 Task: Buy 5 Spectrophotometer & Colorimeter Accessories from Measuring & Testing section under best seller category for shipping address: Gavin Kelly, 1403 Camden Street, Reno, Nevada 89501, Cell Number 7752551231. Pay from credit card ending with 6759, CVV 506
Action: Mouse moved to (307, 226)
Screenshot: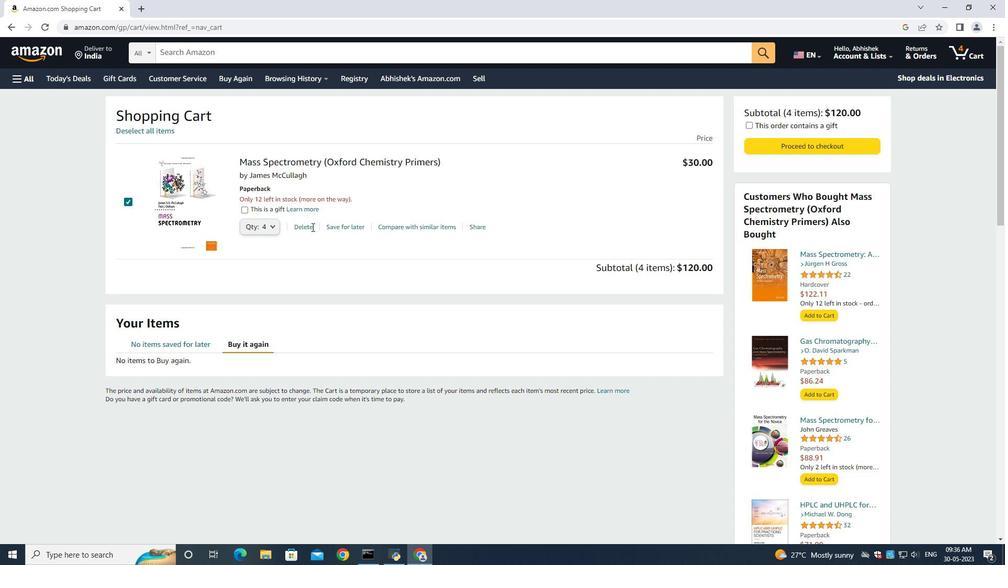 
Action: Mouse pressed left at (307, 226)
Screenshot: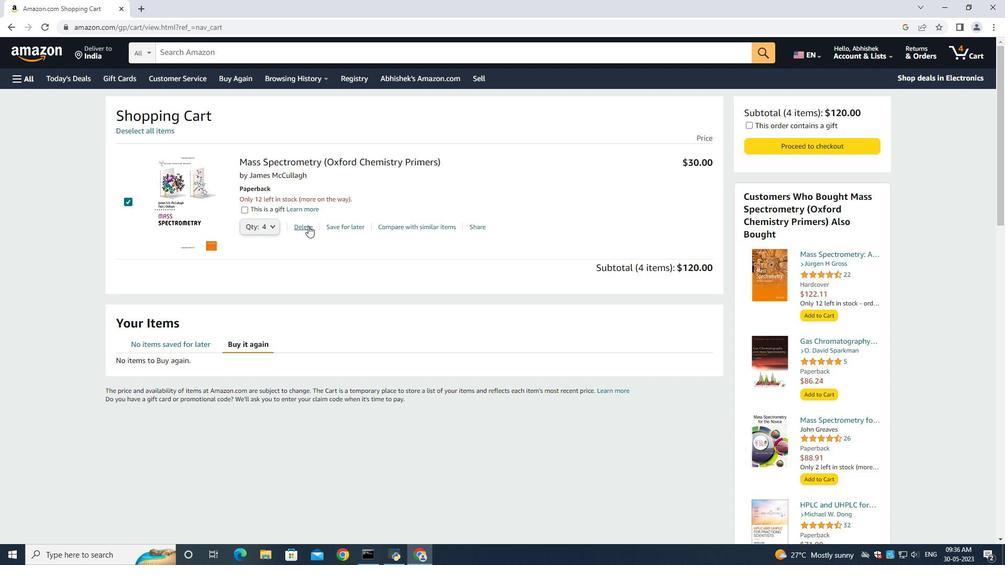 
Action: Mouse moved to (6, 54)
Screenshot: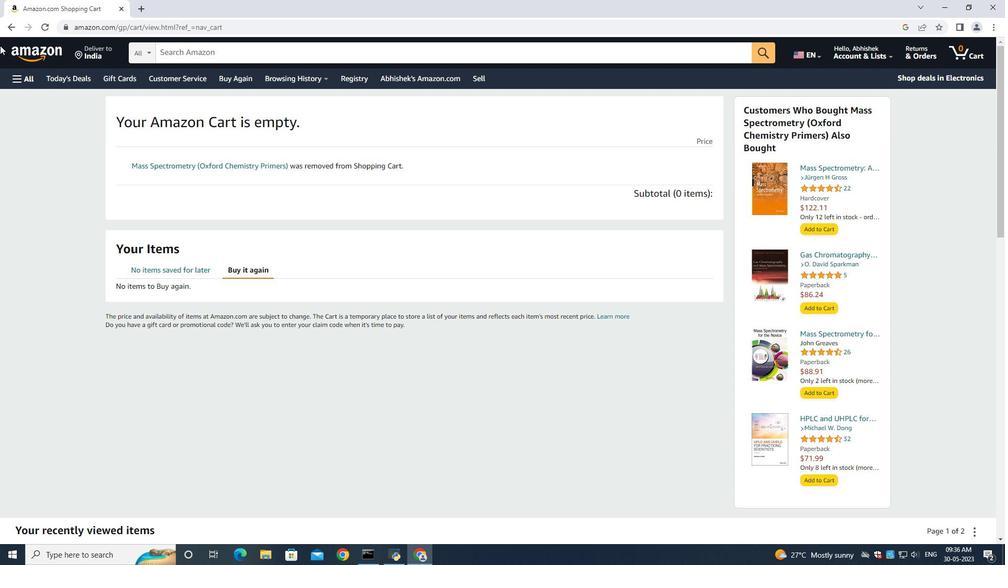 
Action: Mouse pressed left at (6, 54)
Screenshot: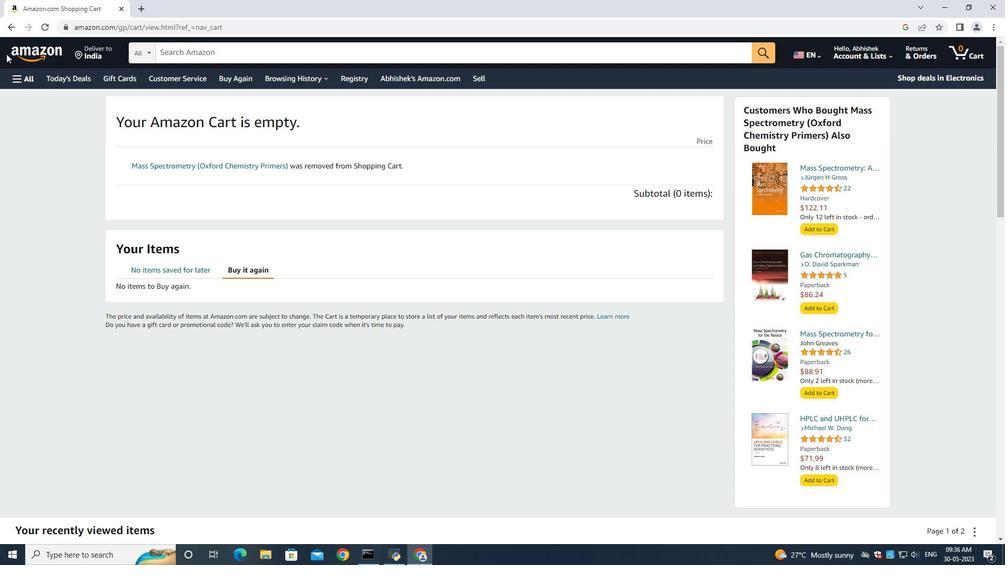 
Action: Mouse moved to (8, 75)
Screenshot: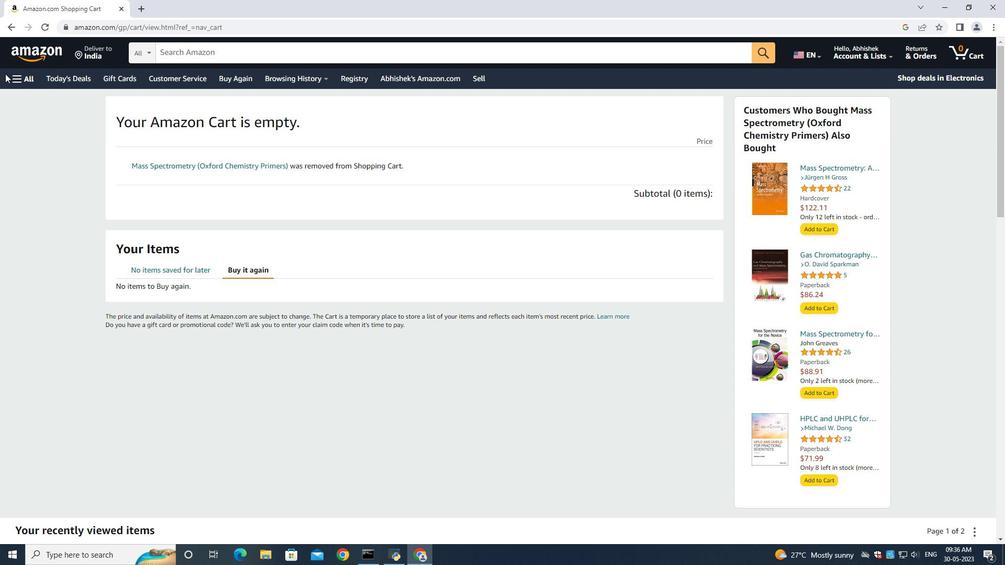 
Action: Mouse pressed left at (8, 75)
Screenshot: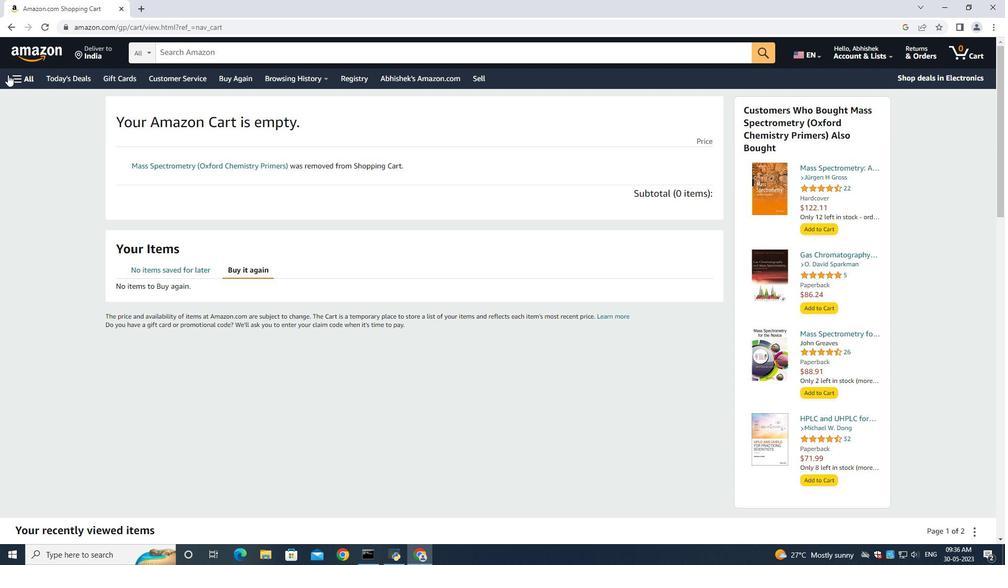 
Action: Mouse moved to (226, 72)
Screenshot: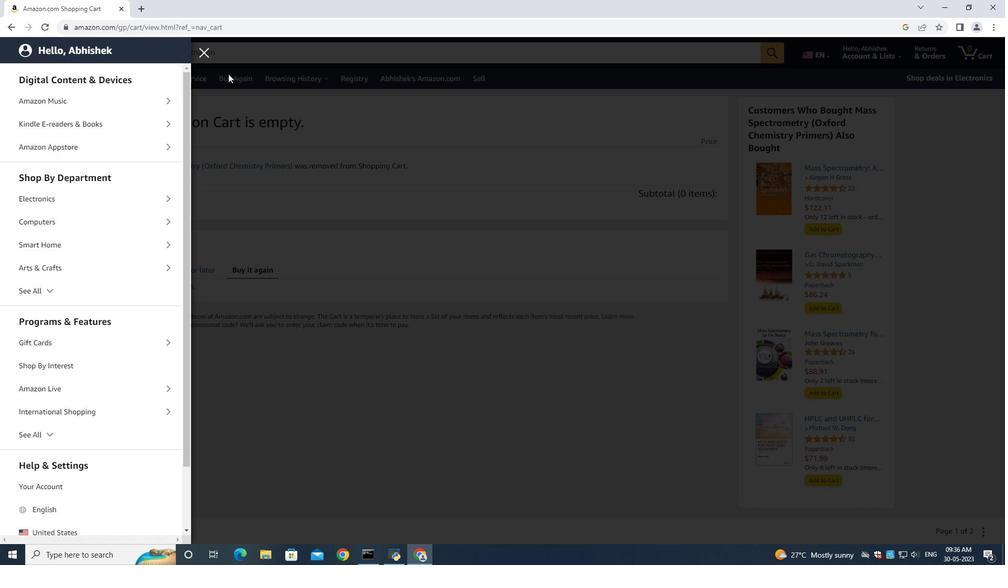 
Action: Mouse pressed left at (226, 72)
Screenshot: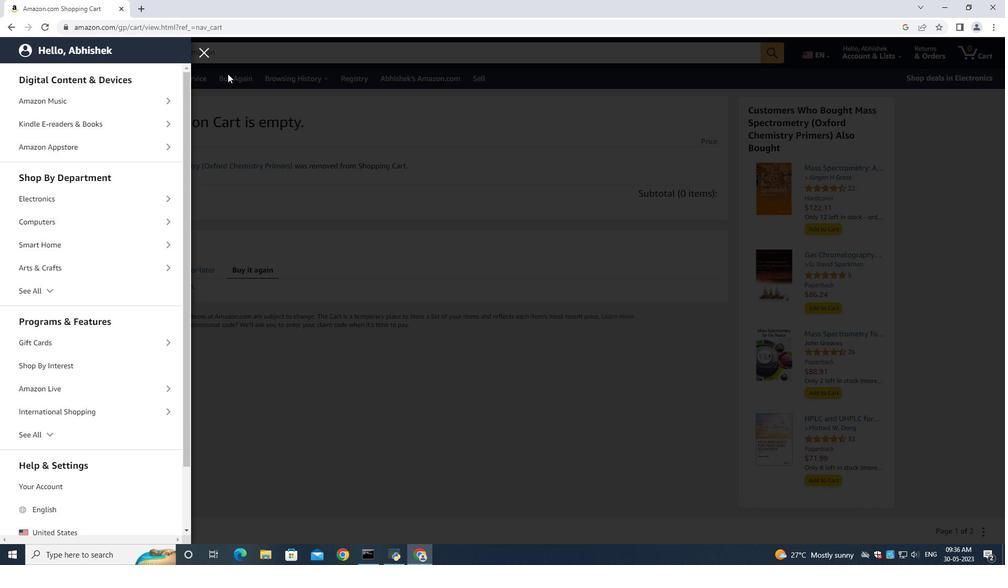
Action: Mouse moved to (40, 56)
Screenshot: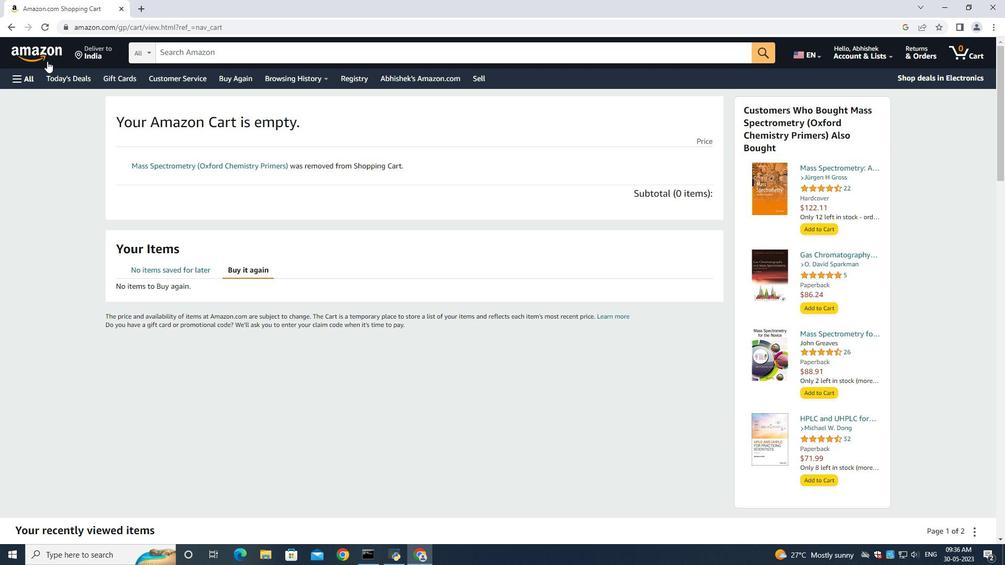 
Action: Mouse pressed left at (40, 56)
Screenshot: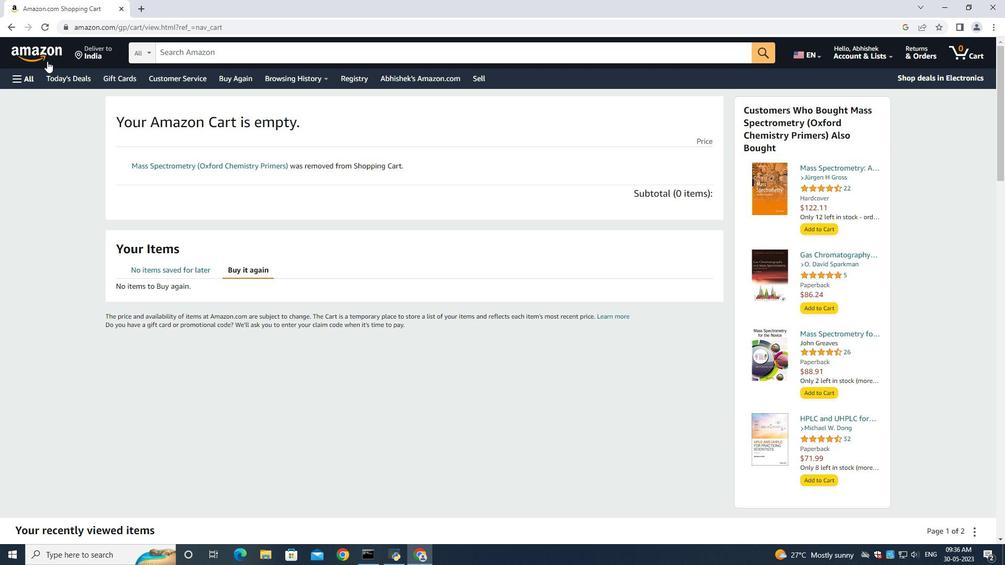 
Action: Mouse moved to (25, 75)
Screenshot: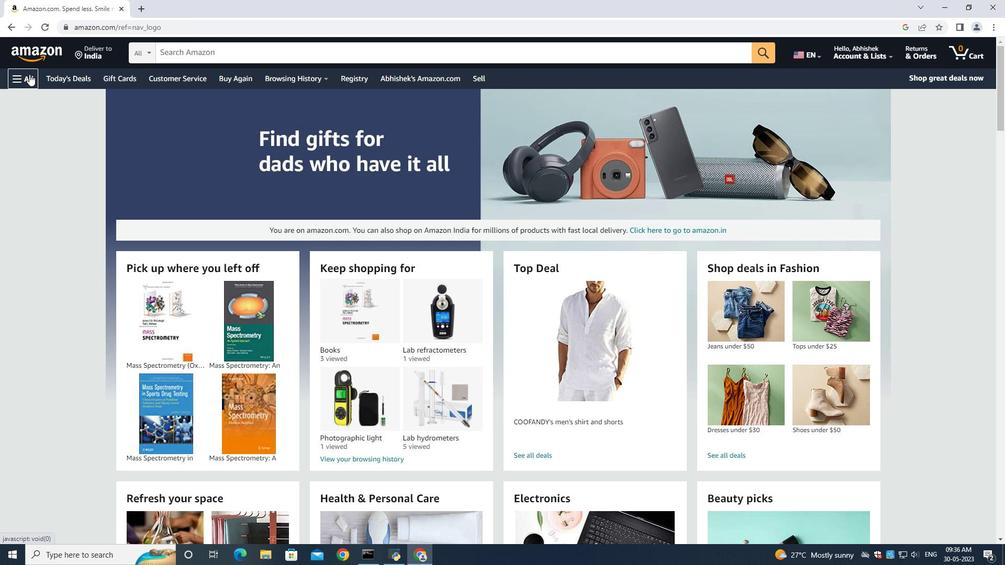 
Action: Mouse pressed left at (25, 75)
Screenshot: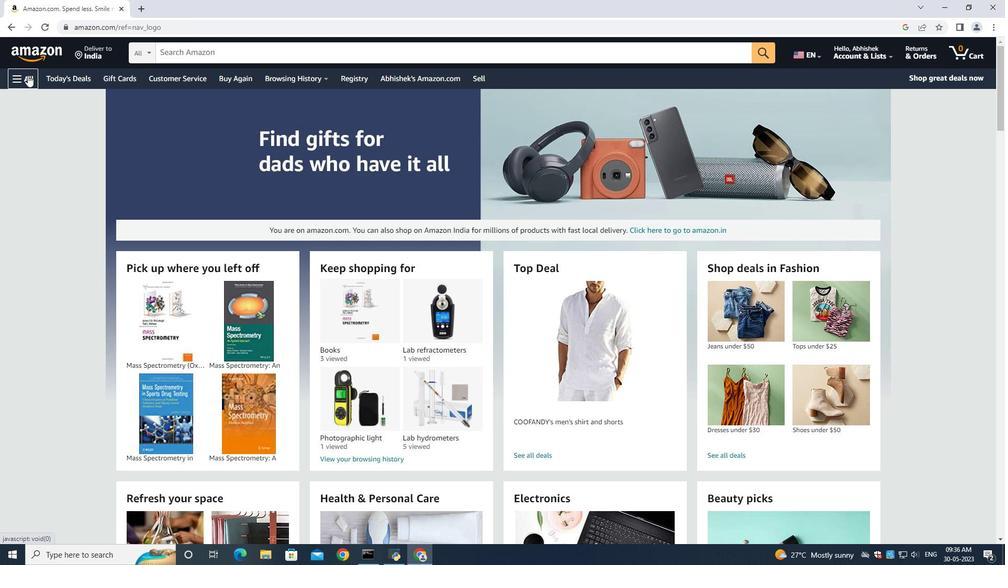 
Action: Mouse moved to (127, 155)
Screenshot: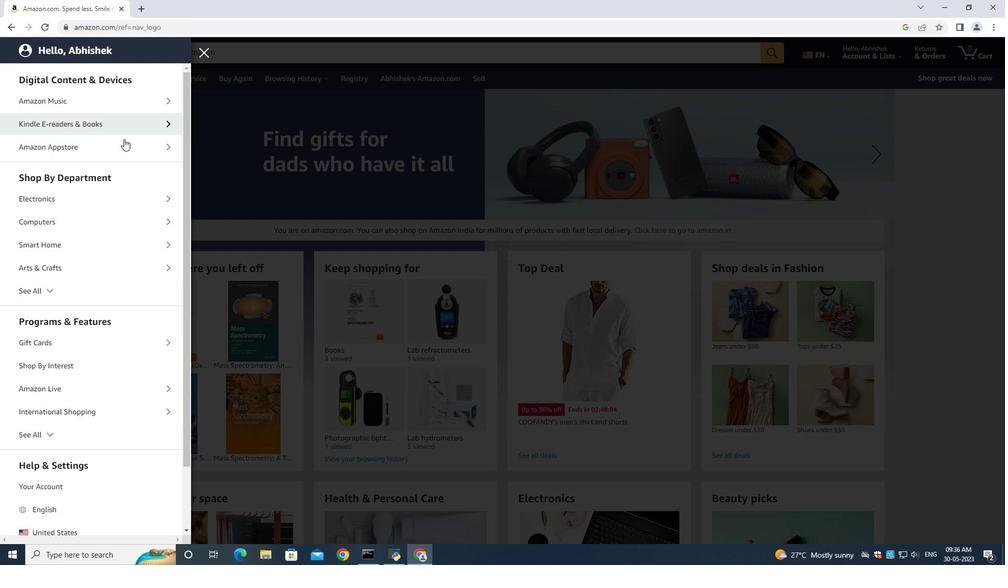 
Action: Mouse scrolled (127, 154) with delta (0, 0)
Screenshot: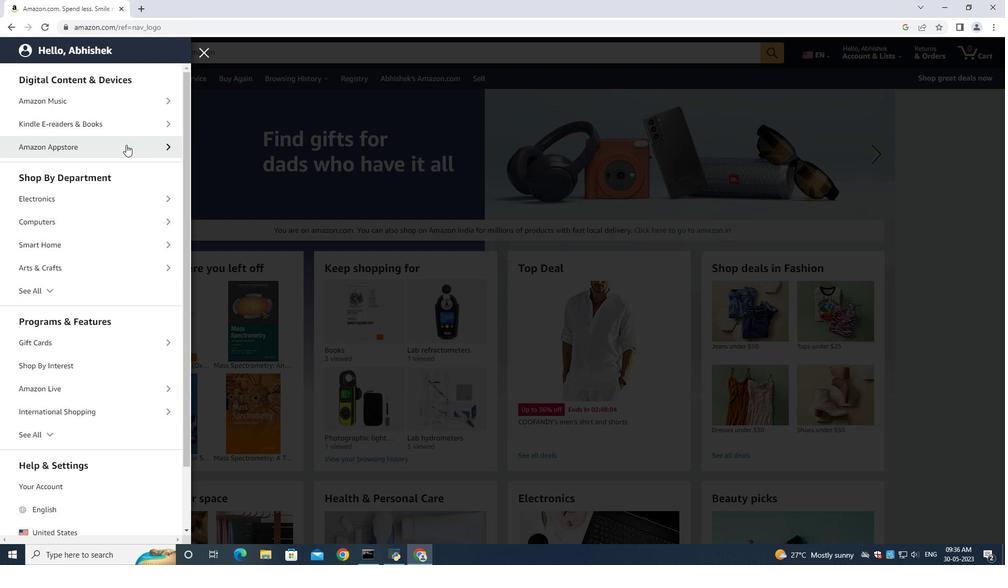 
Action: Mouse moved to (126, 159)
Screenshot: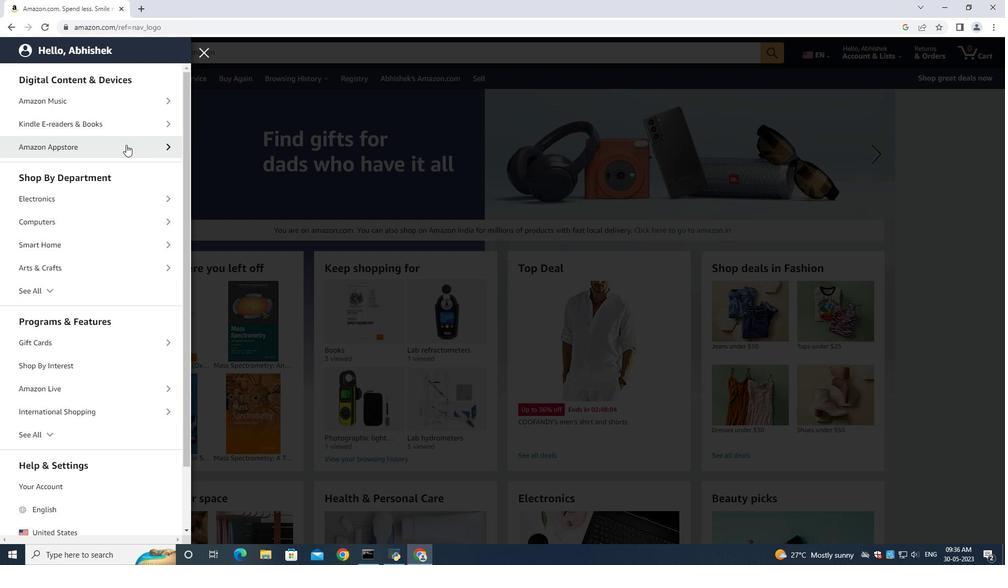 
Action: Mouse scrolled (126, 158) with delta (0, 0)
Screenshot: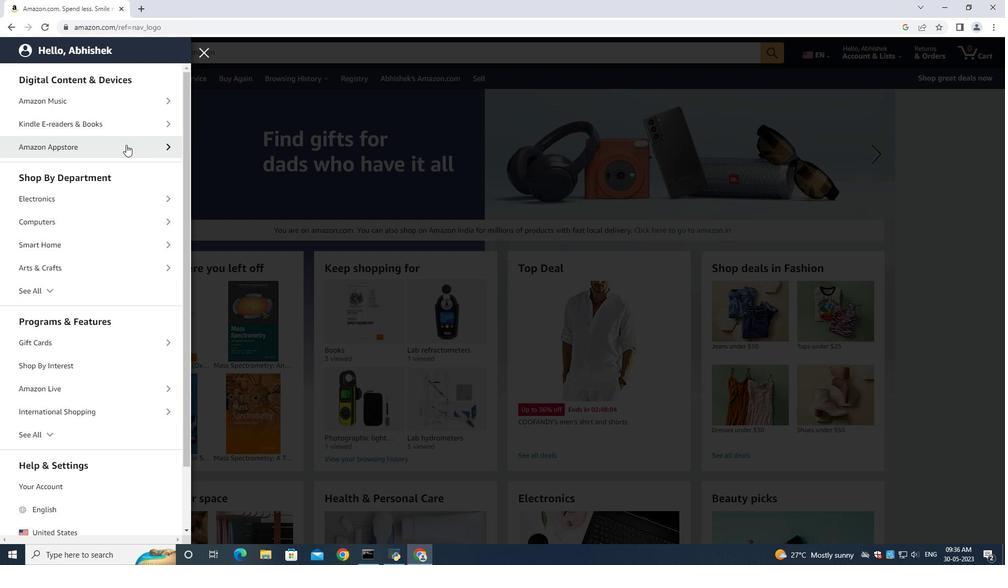 
Action: Mouse moved to (126, 160)
Screenshot: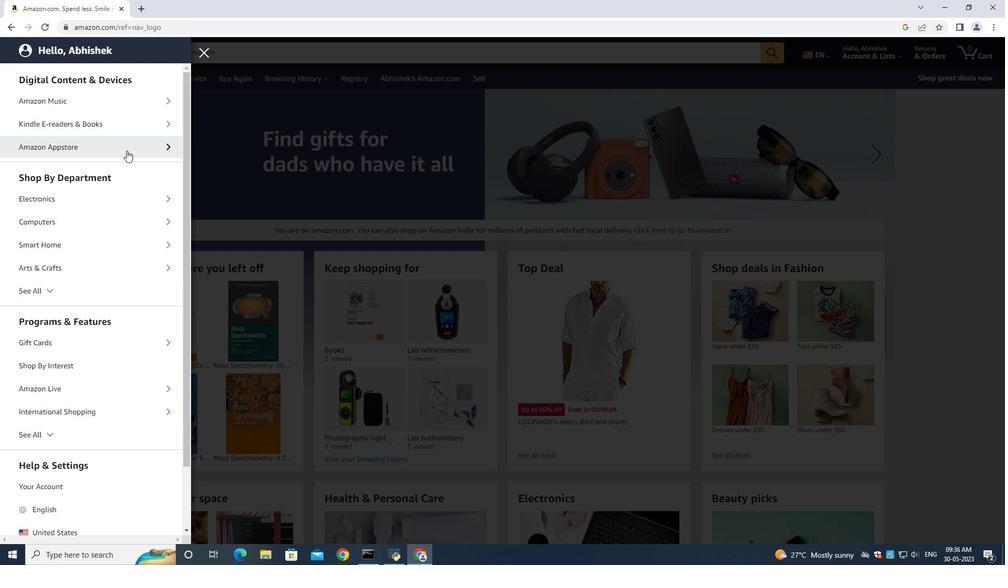 
Action: Mouse scrolled (126, 160) with delta (0, 0)
Screenshot: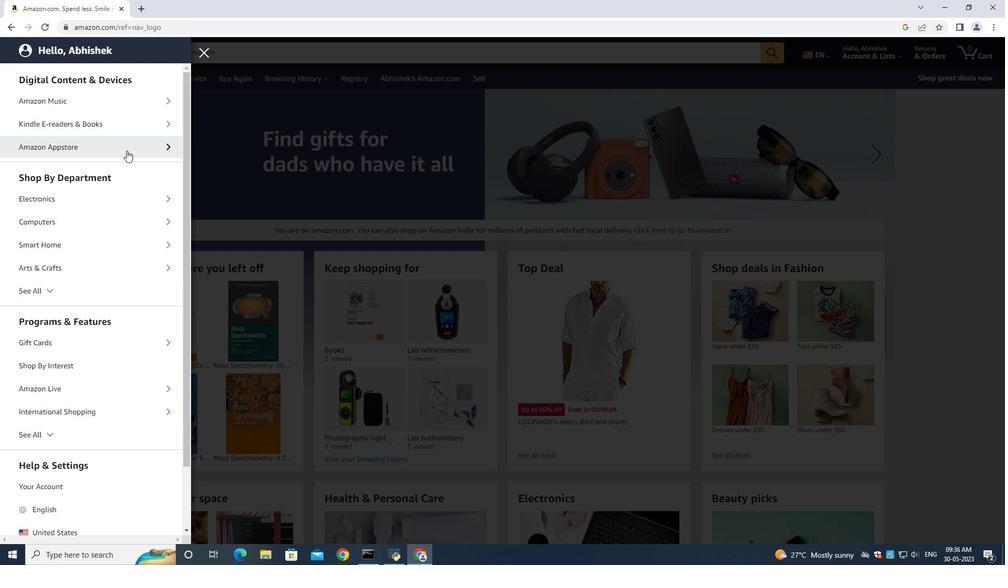 
Action: Mouse moved to (125, 160)
Screenshot: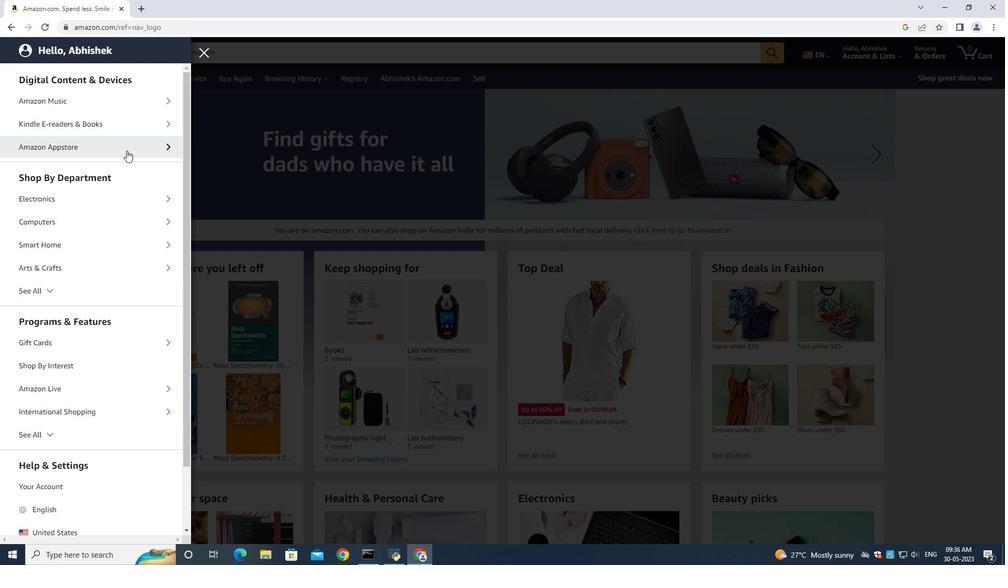 
Action: Mouse scrolled (125, 160) with delta (0, 0)
Screenshot: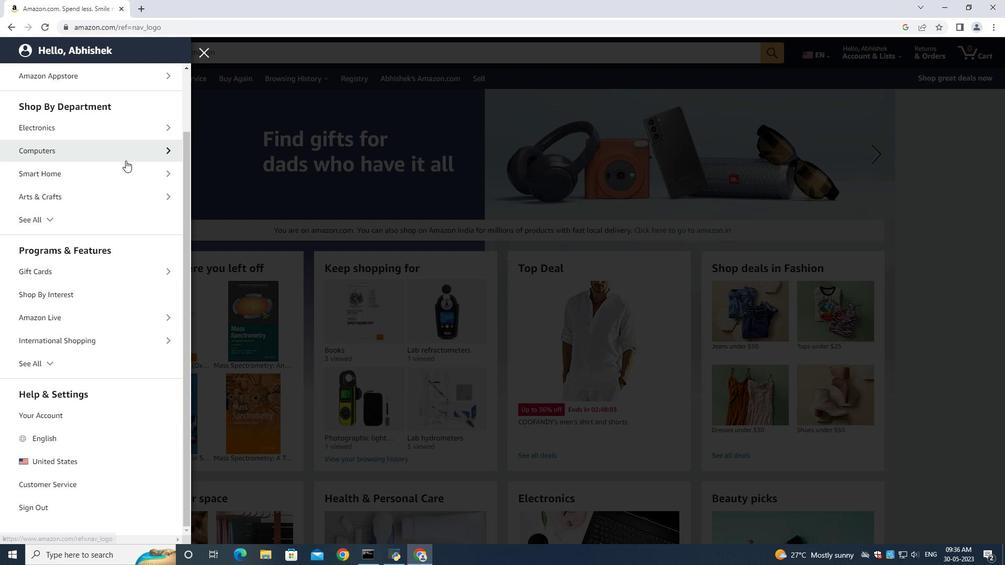 
Action: Mouse scrolled (125, 160) with delta (0, 0)
Screenshot: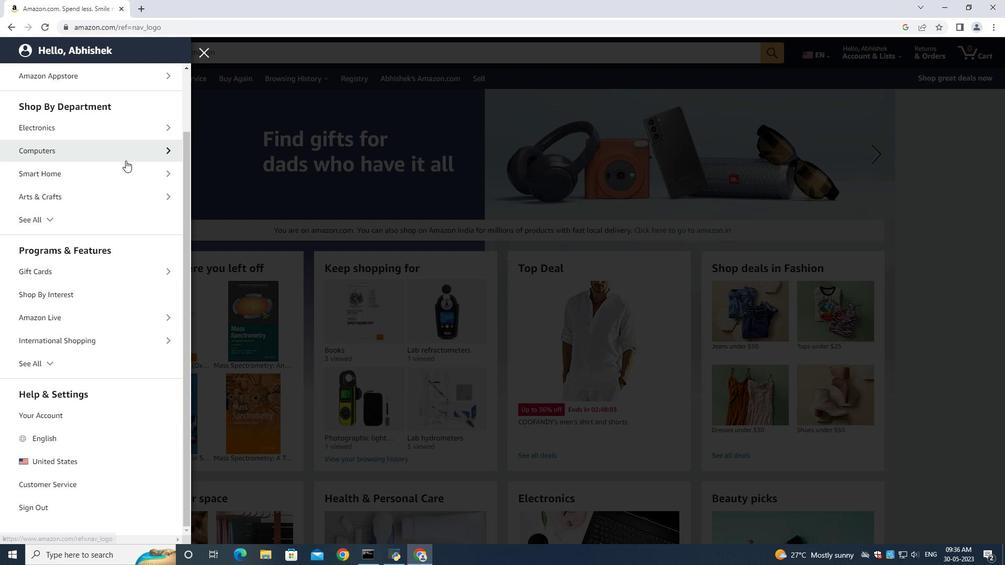 
Action: Mouse moved to (71, 361)
Screenshot: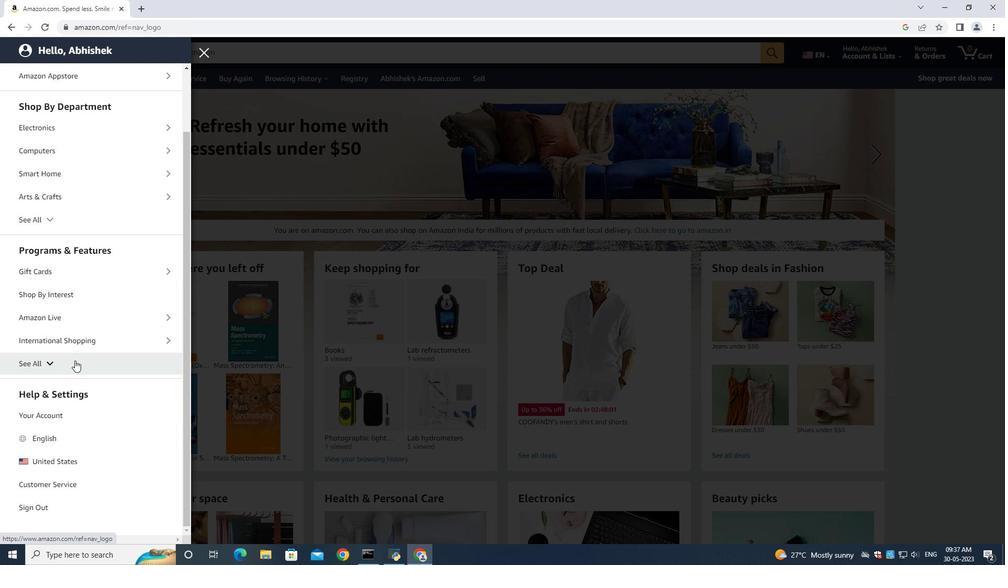 
Action: Mouse pressed left at (71, 361)
Screenshot: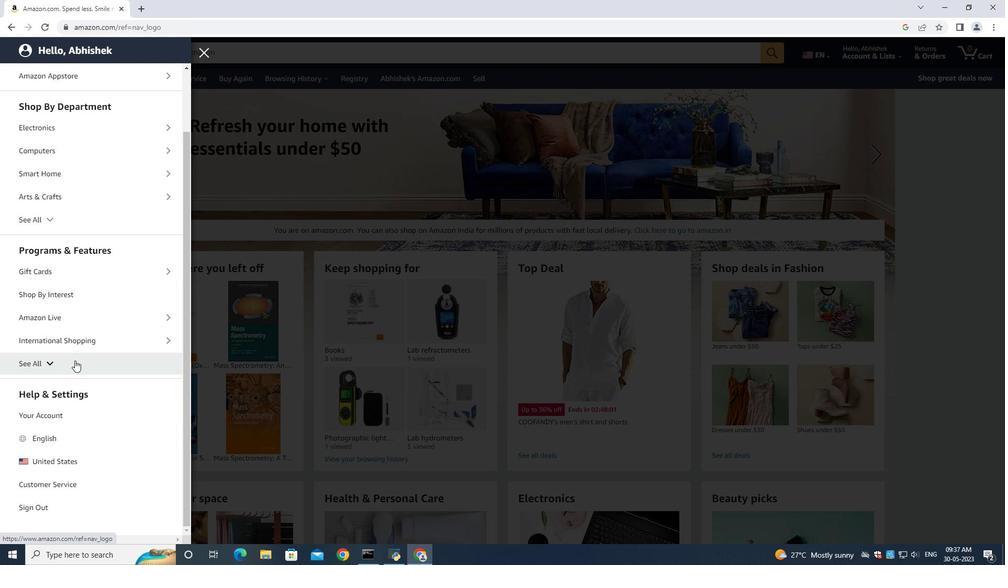 
Action: Mouse moved to (150, 243)
Screenshot: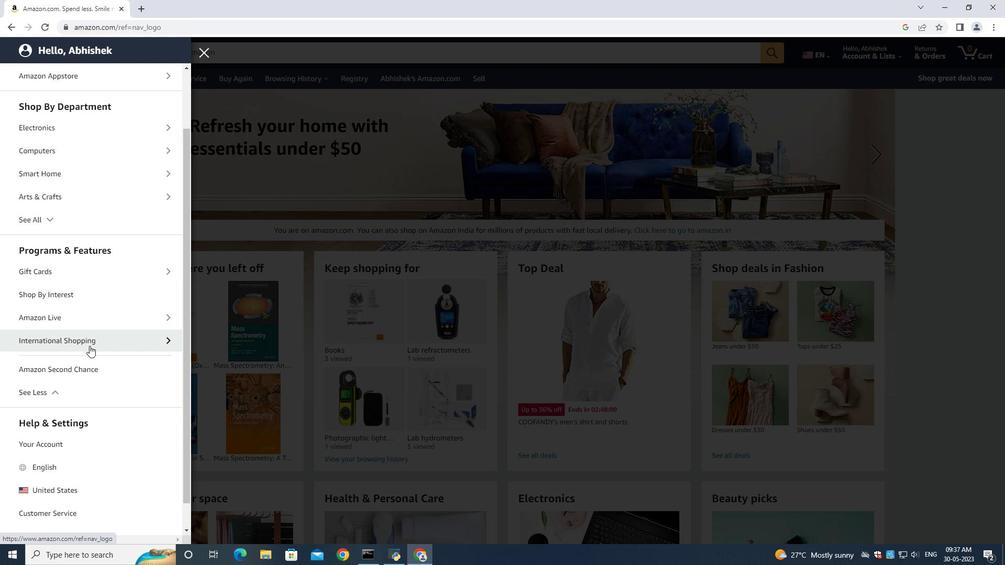 
Action: Mouse scrolled (150, 243) with delta (0, 0)
Screenshot: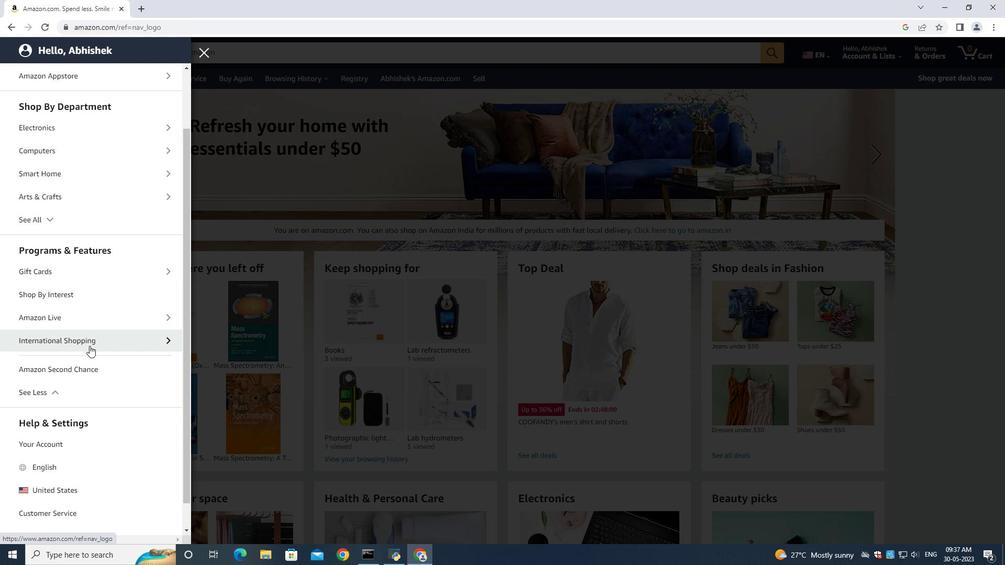 
Action: Mouse moved to (151, 241)
Screenshot: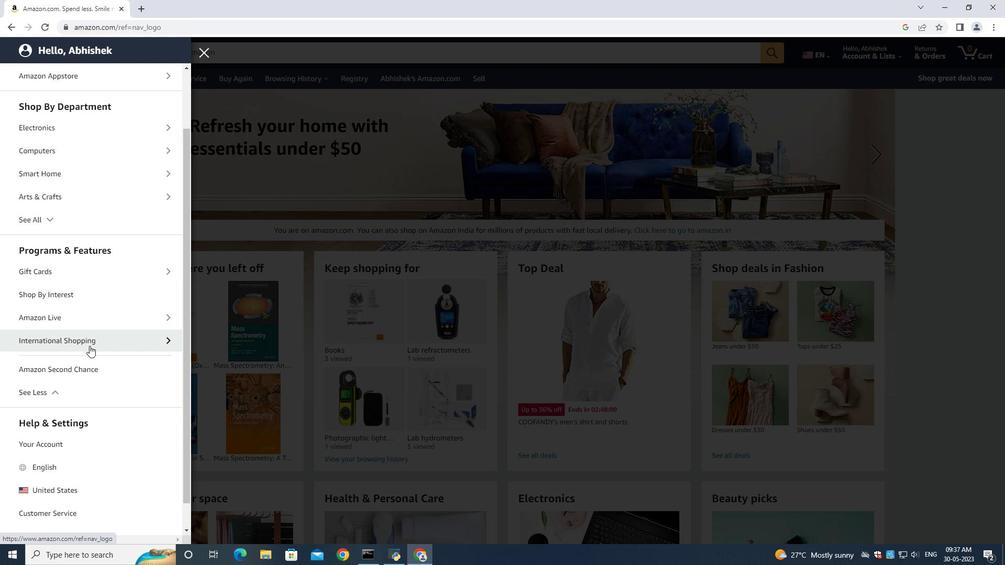 
Action: Mouse scrolled (150, 242) with delta (0, 0)
Screenshot: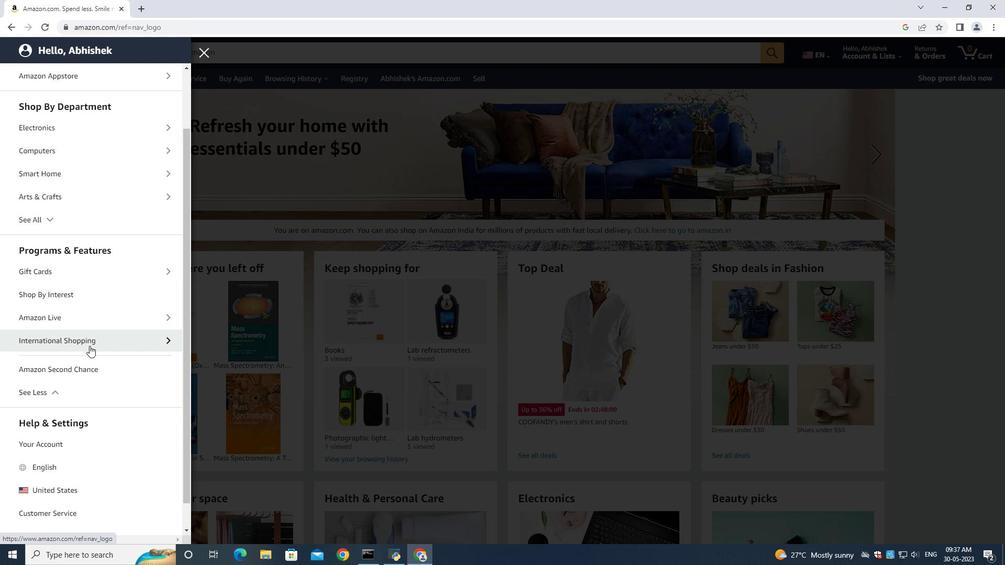 
Action: Mouse scrolled (151, 242) with delta (0, 0)
Screenshot: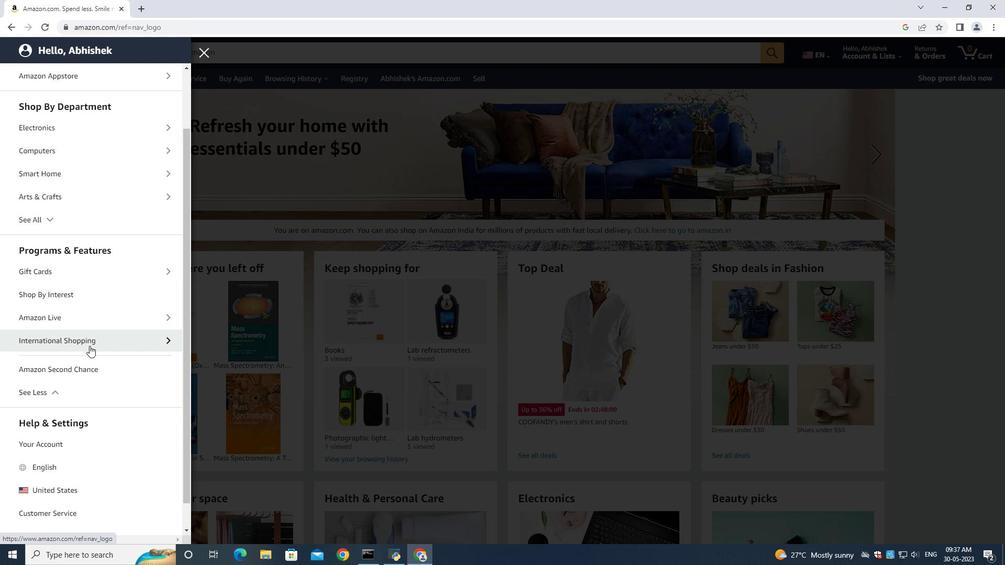 
Action: Mouse scrolled (151, 242) with delta (0, 0)
Screenshot: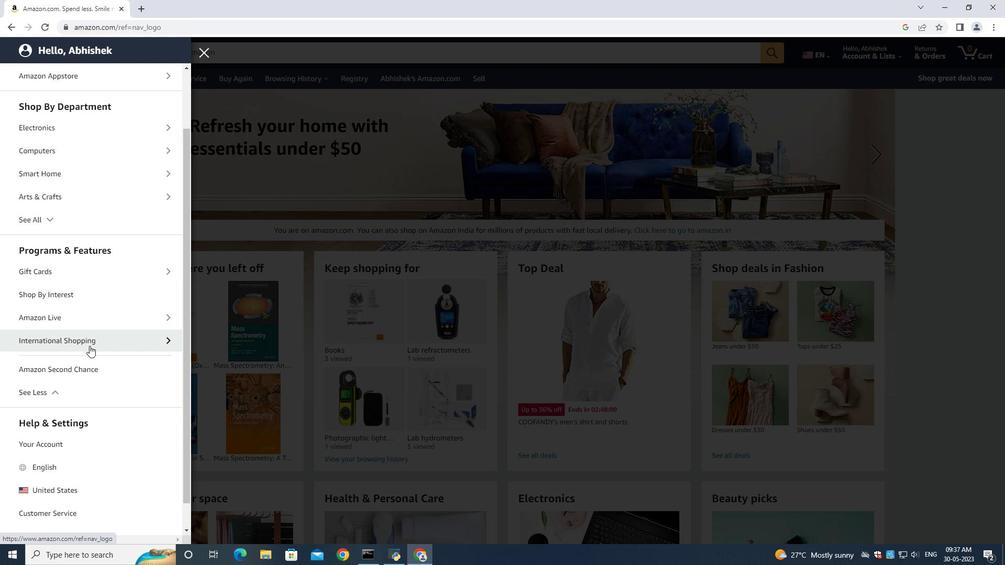 
Action: Mouse scrolled (151, 242) with delta (0, 0)
Screenshot: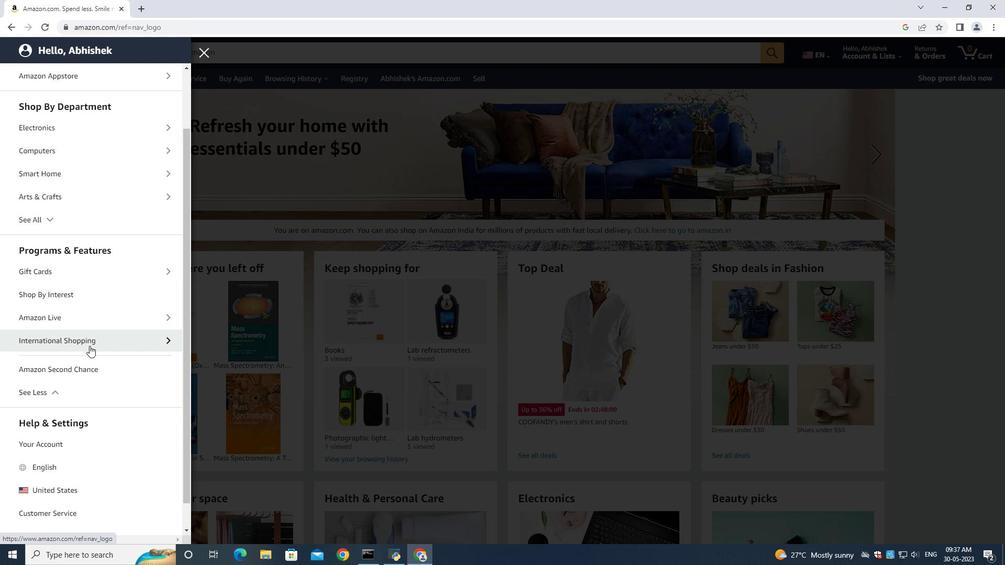 
Action: Mouse scrolled (151, 242) with delta (0, 0)
Screenshot: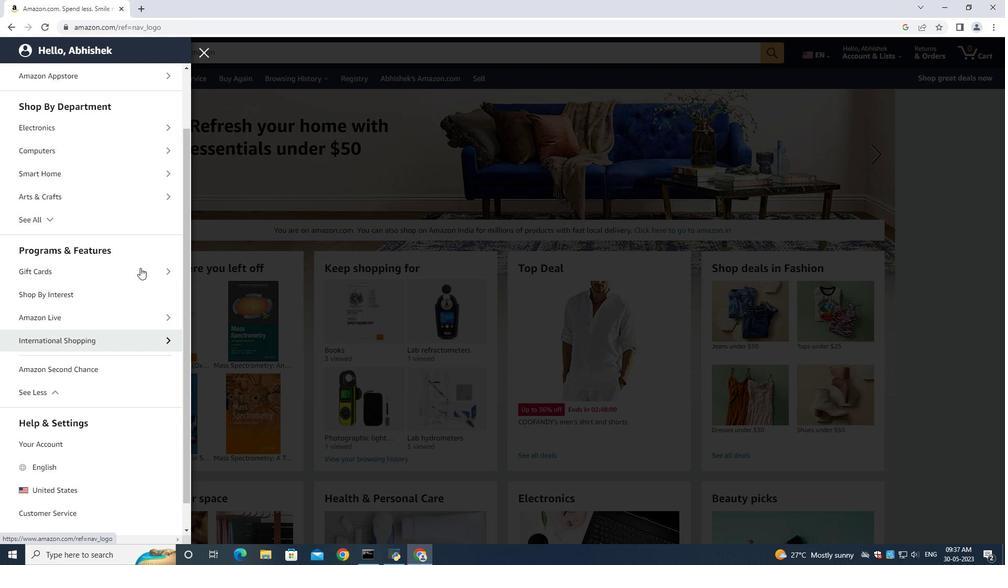 
Action: Mouse moved to (151, 241)
Screenshot: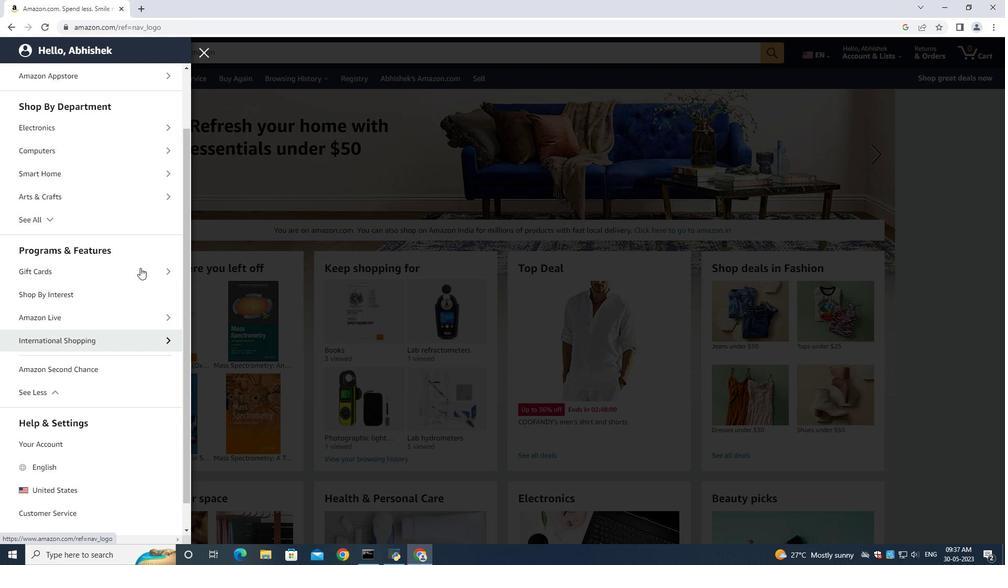
Action: Mouse scrolled (151, 241) with delta (0, 0)
Screenshot: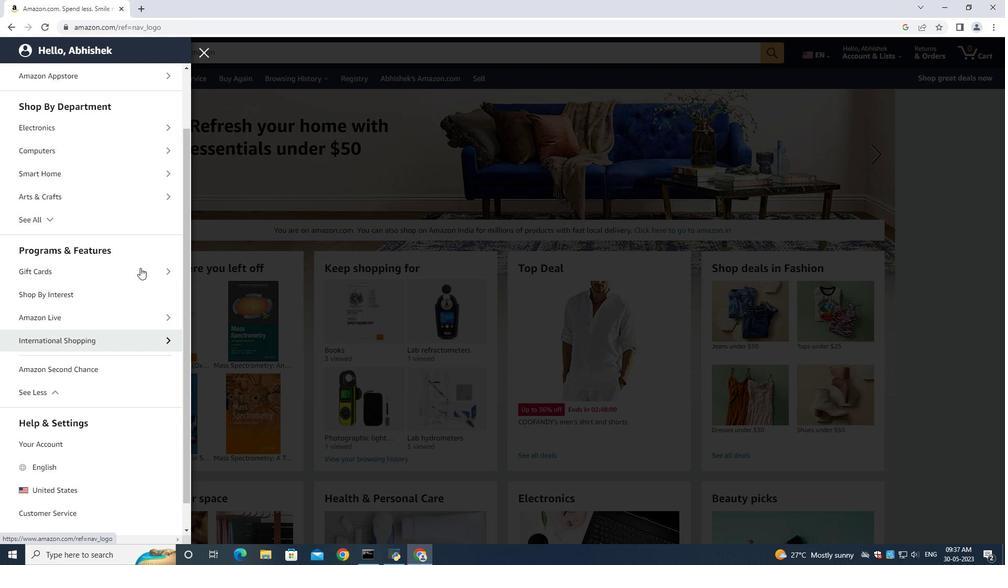 
Action: Mouse scrolled (151, 241) with delta (0, 0)
Screenshot: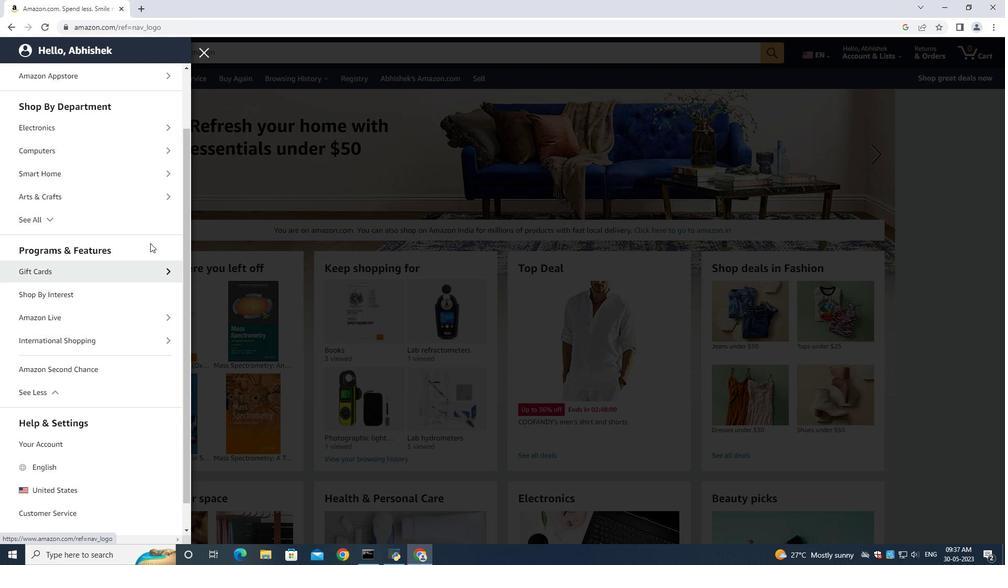 
Action: Mouse scrolled (151, 241) with delta (0, 0)
Screenshot: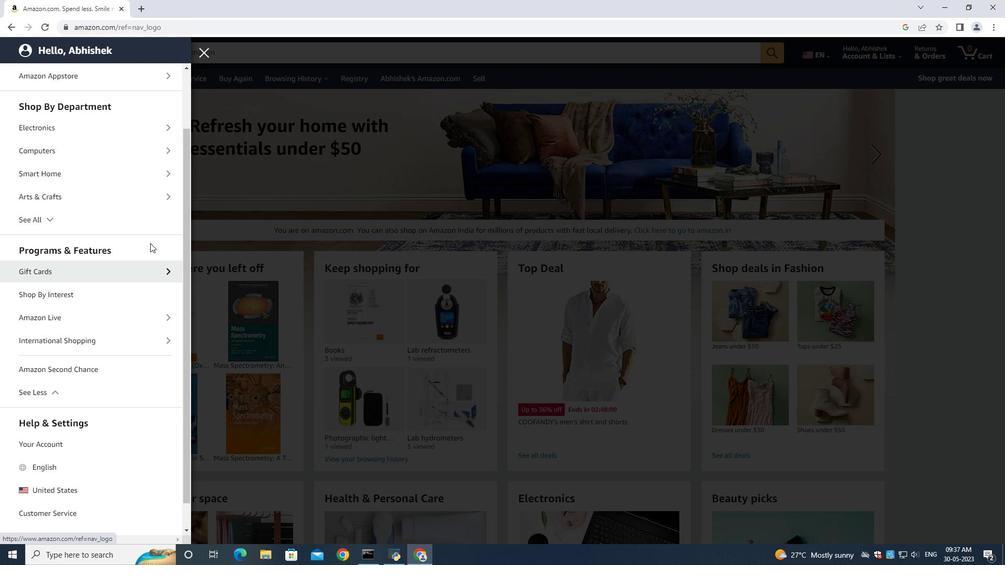 
Action: Mouse moved to (61, 296)
Screenshot: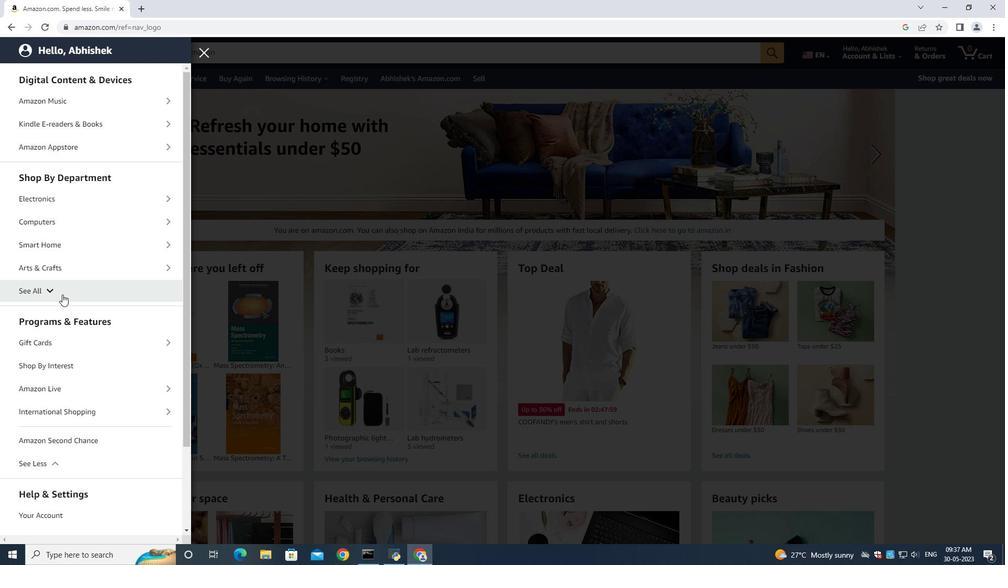 
Action: Mouse pressed left at (61, 296)
Screenshot: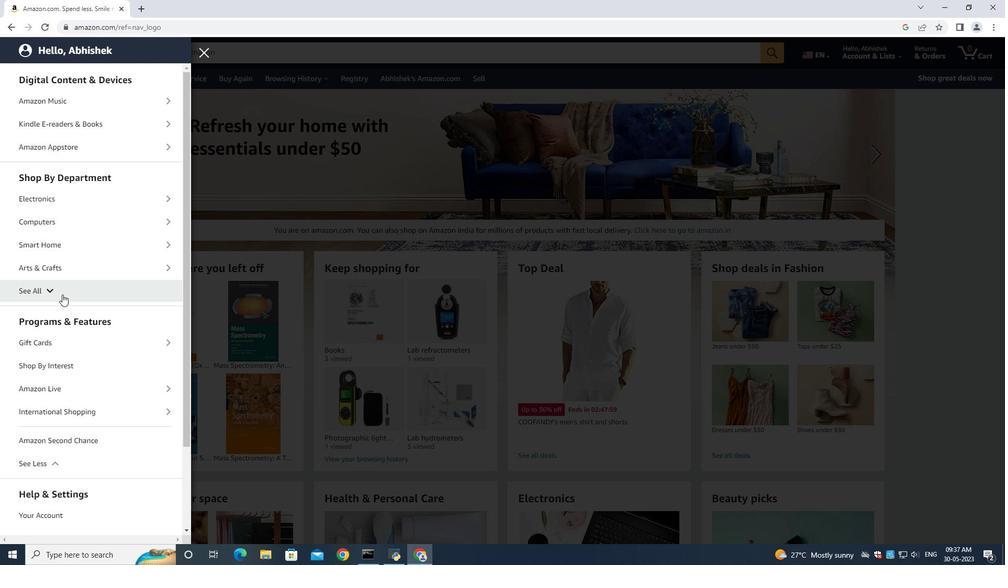
Action: Mouse moved to (113, 209)
Screenshot: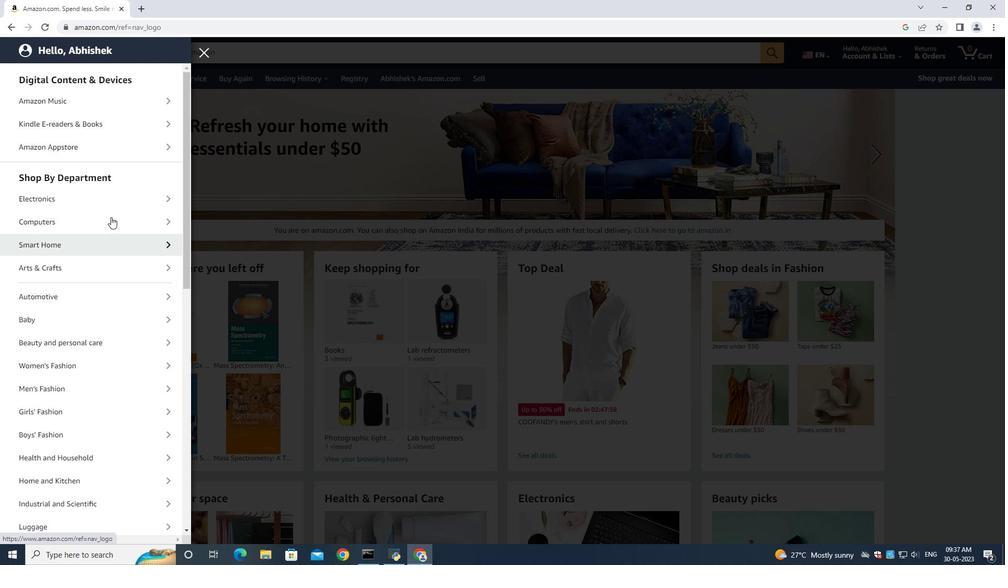 
Action: Mouse scrolled (113, 208) with delta (0, 0)
Screenshot: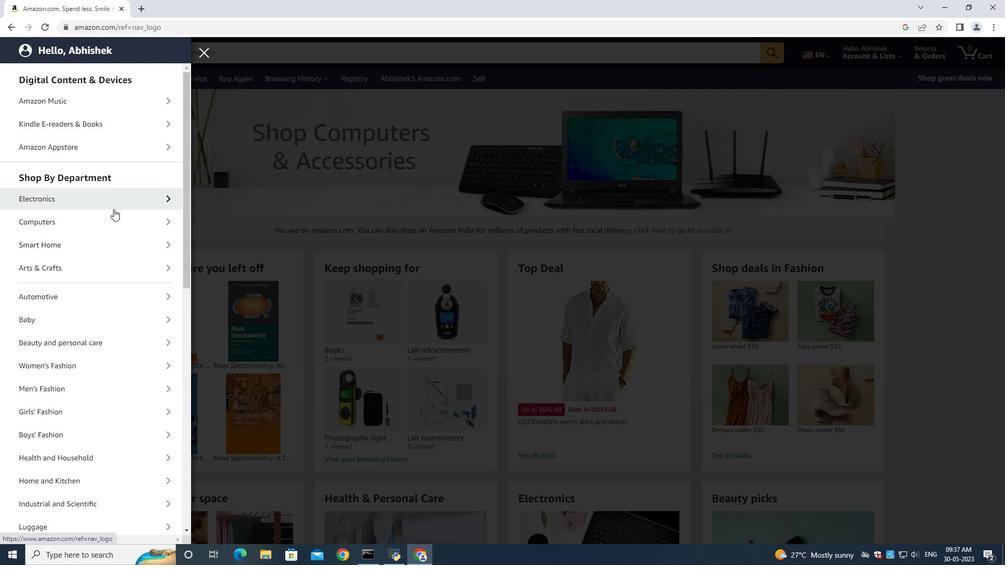 
Action: Mouse scrolled (113, 208) with delta (0, 0)
Screenshot: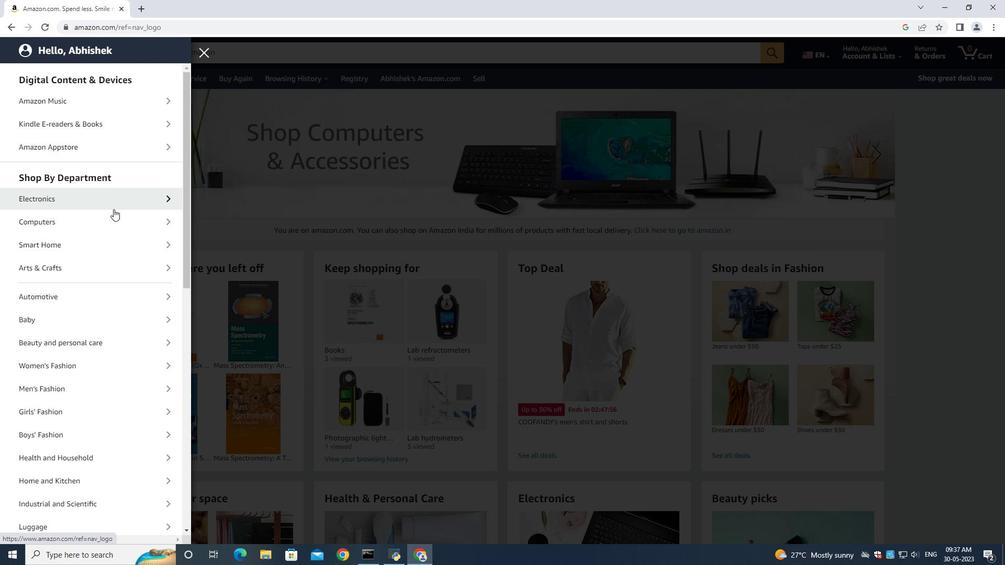 
Action: Mouse scrolled (113, 208) with delta (0, 0)
Screenshot: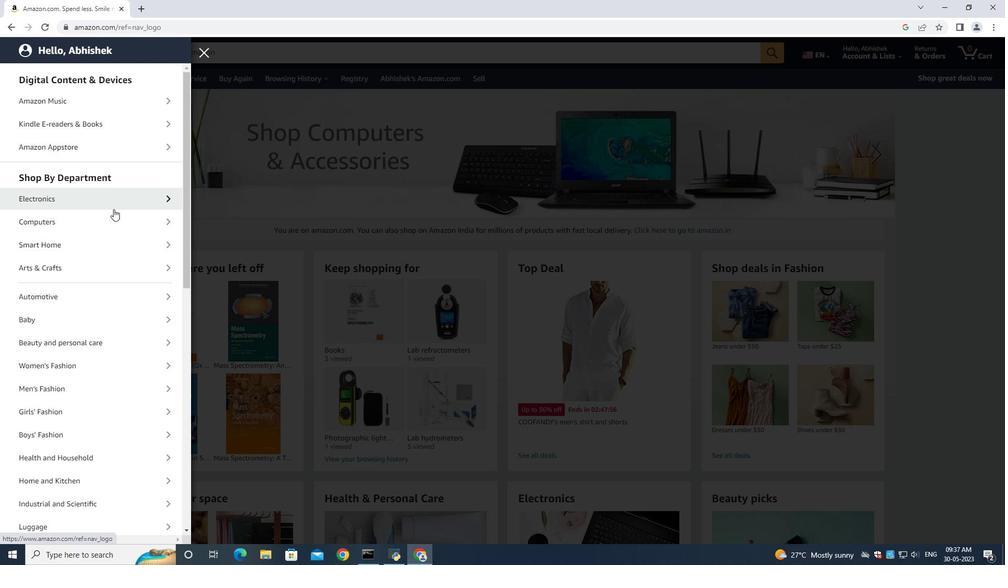 
Action: Mouse scrolled (113, 208) with delta (0, 0)
Screenshot: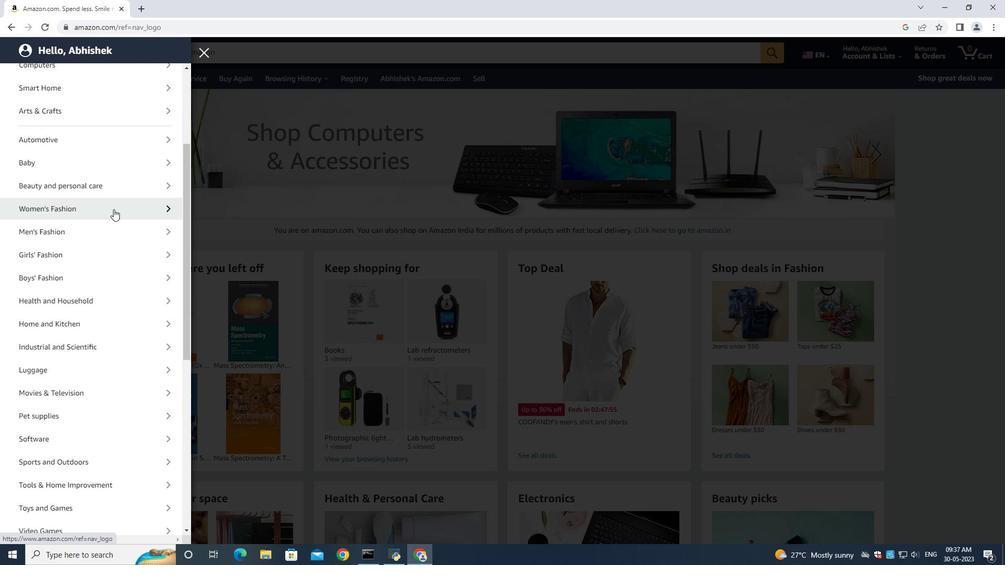 
Action: Mouse scrolled (113, 208) with delta (0, 0)
Screenshot: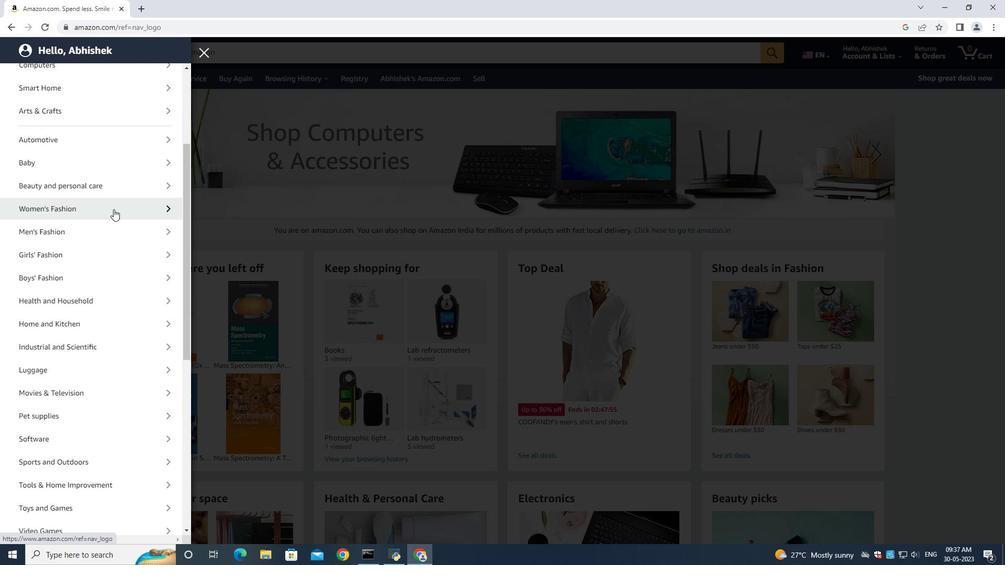 
Action: Mouse scrolled (113, 208) with delta (0, 0)
Screenshot: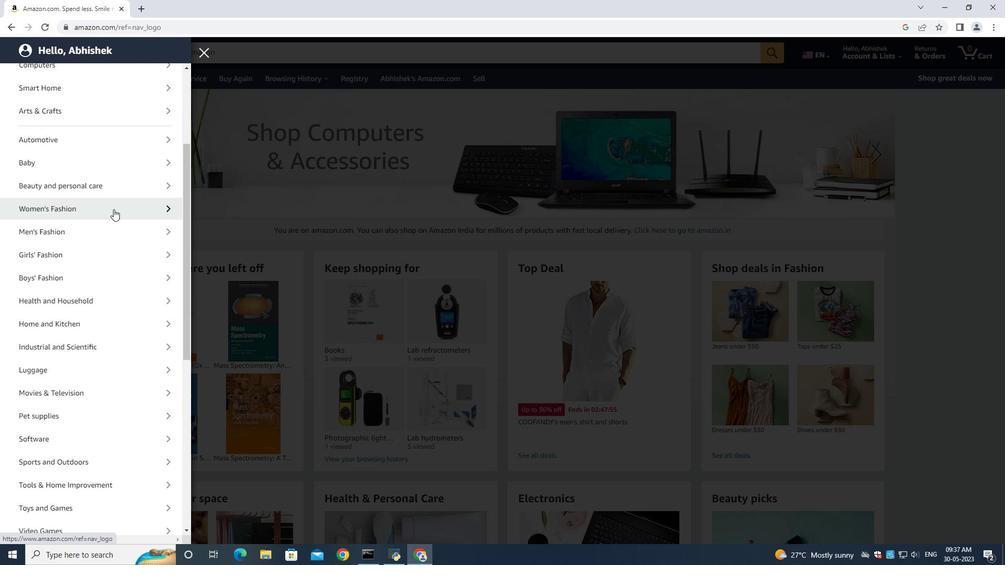 
Action: Mouse scrolled (113, 208) with delta (0, 0)
Screenshot: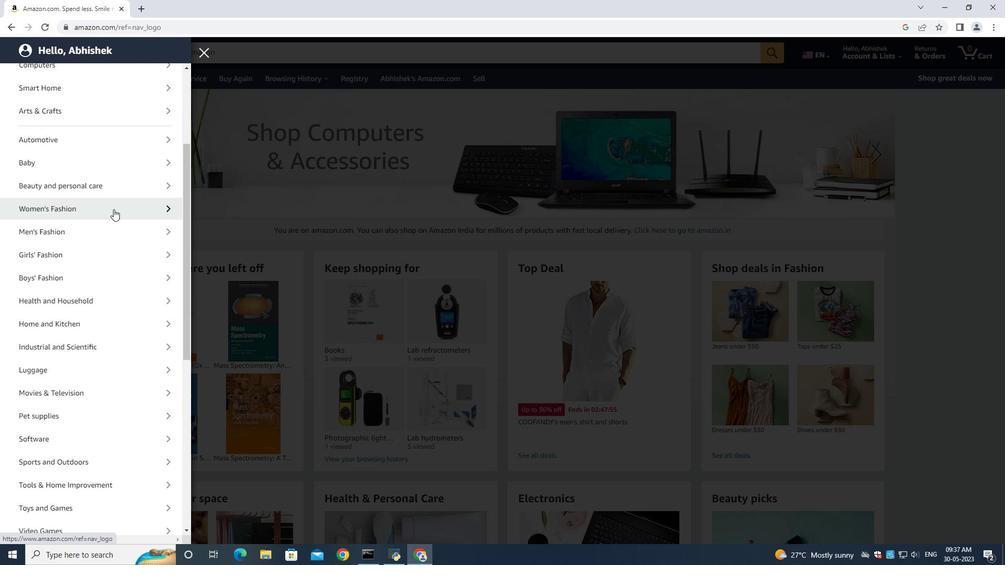 
Action: Mouse scrolled (113, 209) with delta (0, 0)
Screenshot: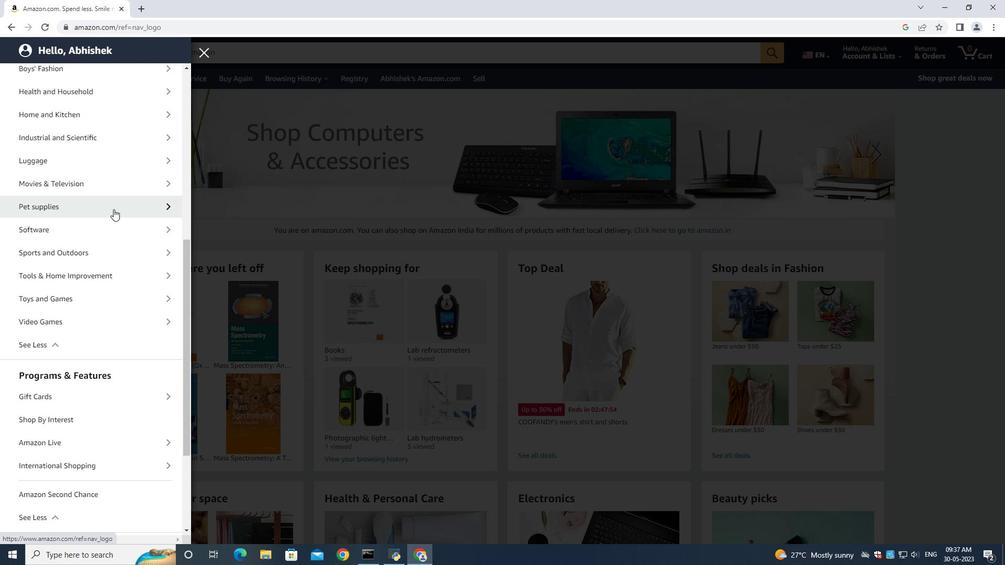 
Action: Mouse scrolled (113, 209) with delta (0, 0)
Screenshot: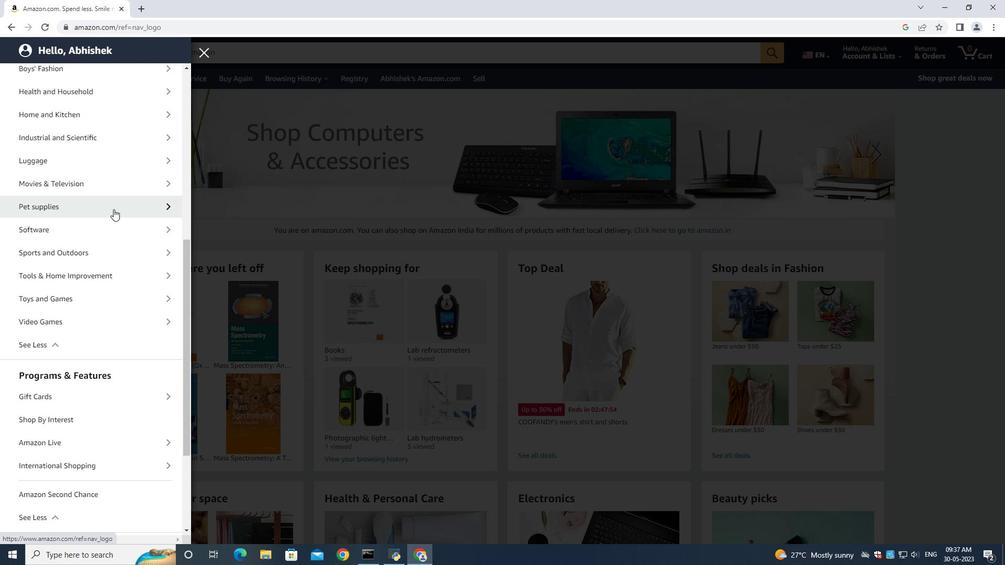 
Action: Mouse scrolled (113, 209) with delta (0, 0)
Screenshot: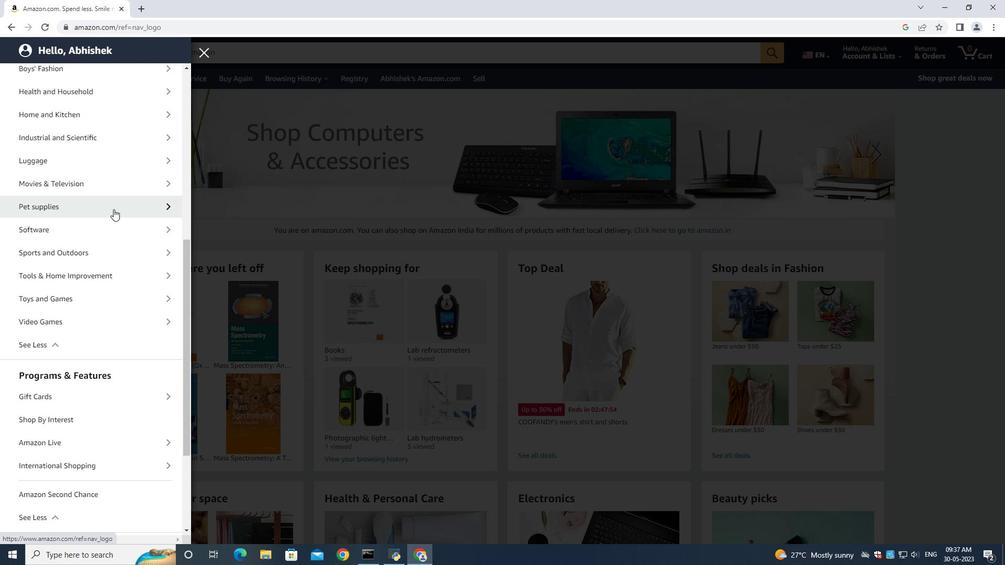 
Action: Mouse scrolled (113, 209) with delta (0, 0)
Screenshot: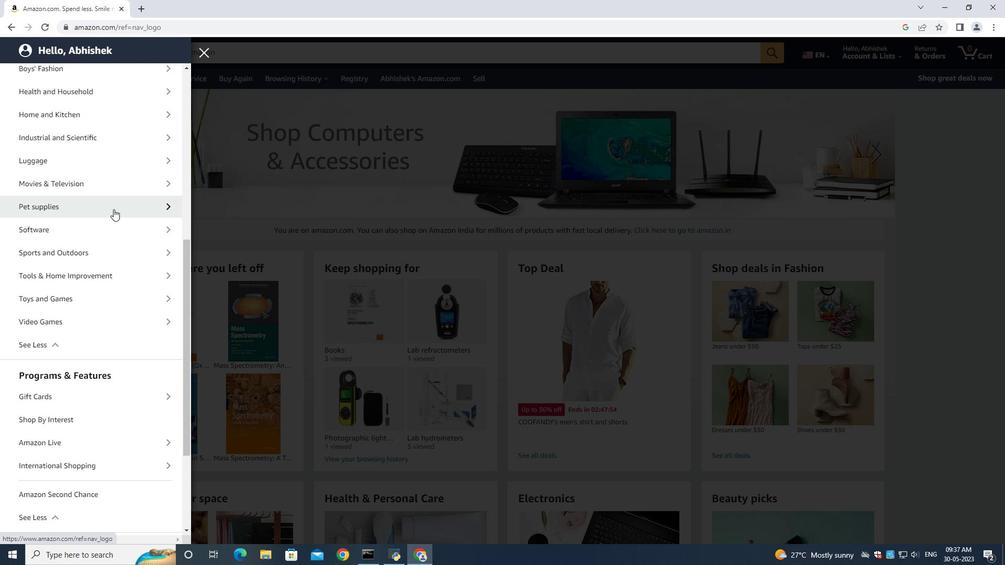 
Action: Mouse scrolled (113, 209) with delta (0, 0)
Screenshot: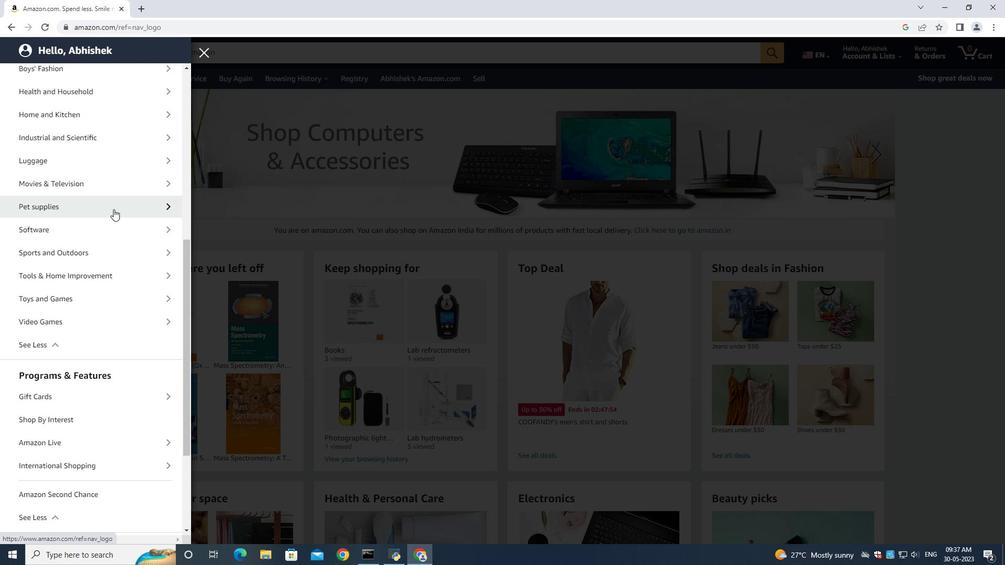 
Action: Mouse scrolled (113, 209) with delta (0, 0)
Screenshot: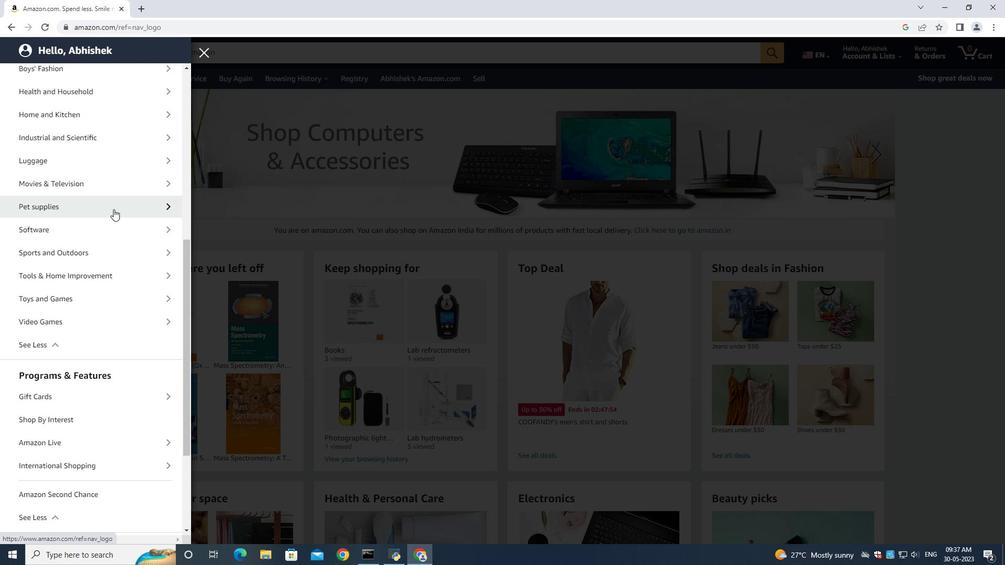 
Action: Mouse scrolled (113, 209) with delta (0, 0)
Screenshot: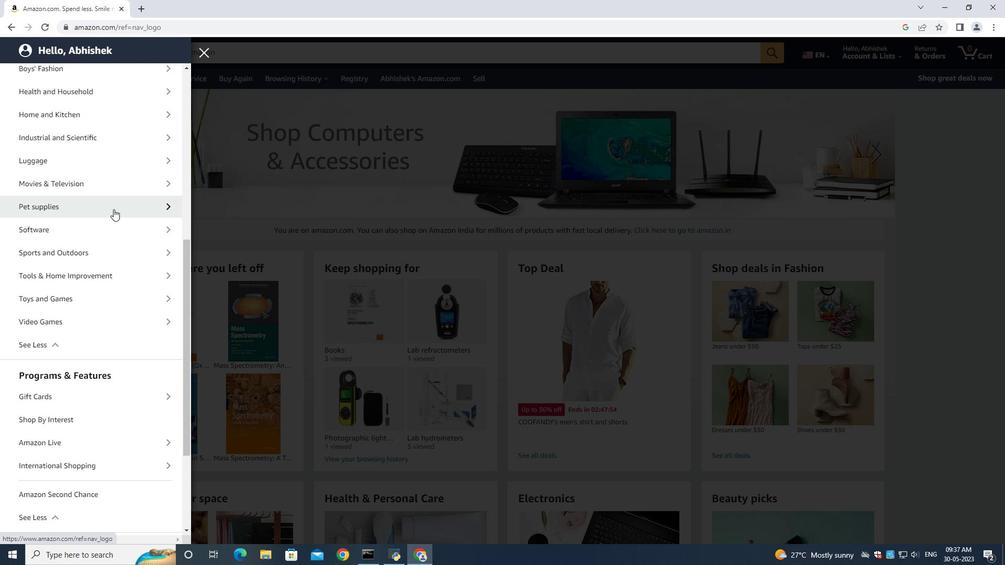 
Action: Mouse scrolled (113, 209) with delta (0, 0)
Screenshot: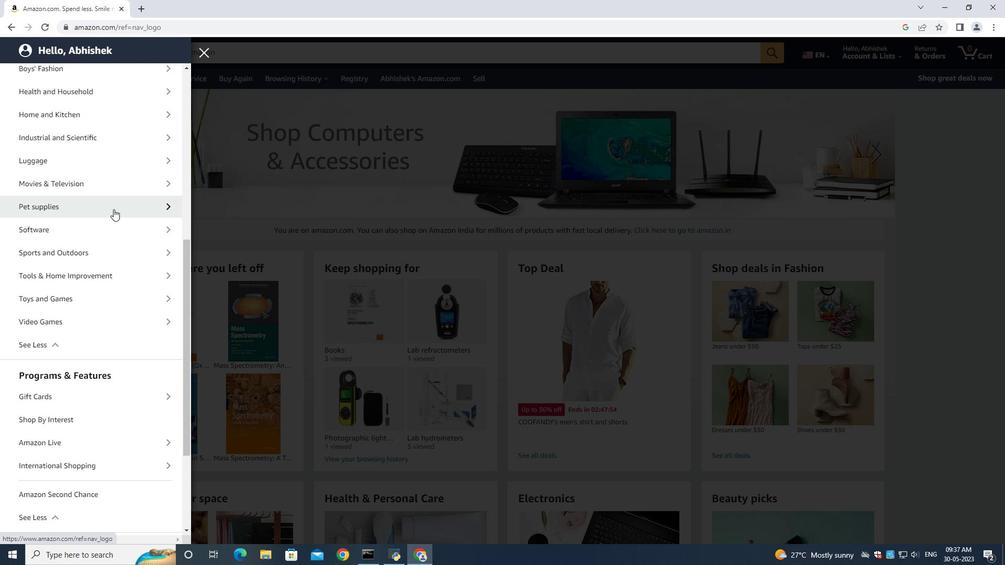 
Action: Mouse scrolled (113, 209) with delta (0, 0)
Screenshot: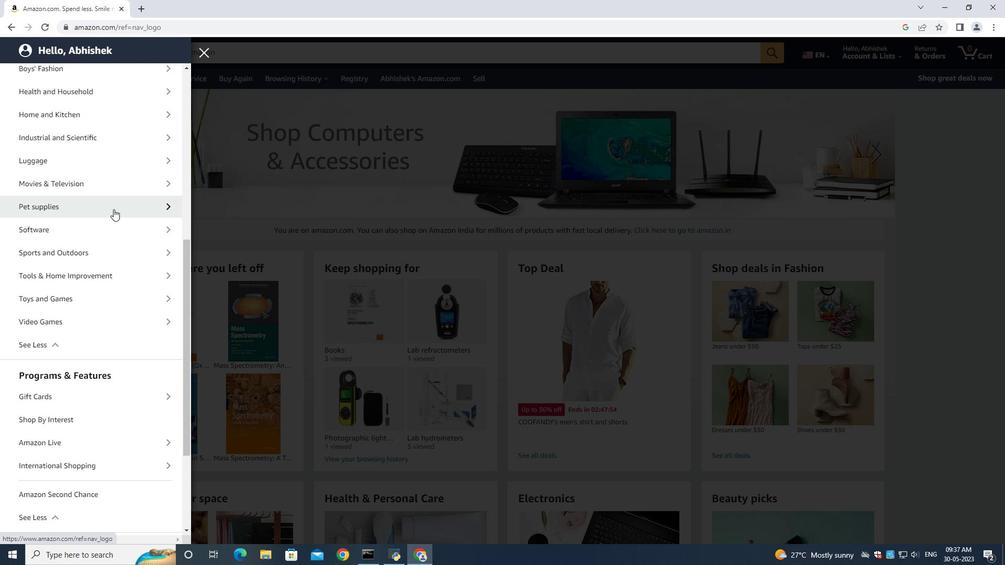 
Action: Mouse scrolled (113, 209) with delta (0, 0)
Screenshot: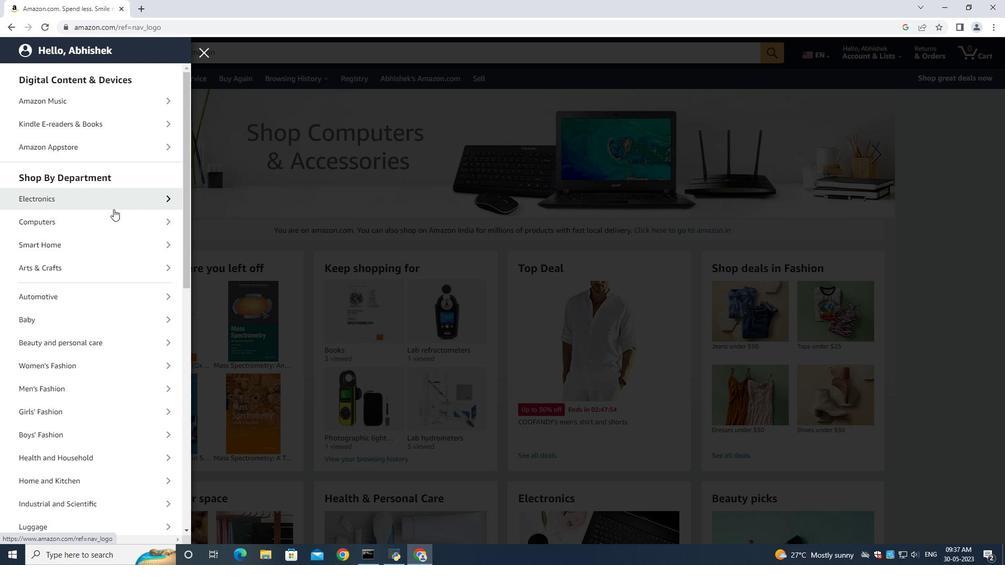 
Action: Mouse scrolled (113, 209) with delta (0, 0)
Screenshot: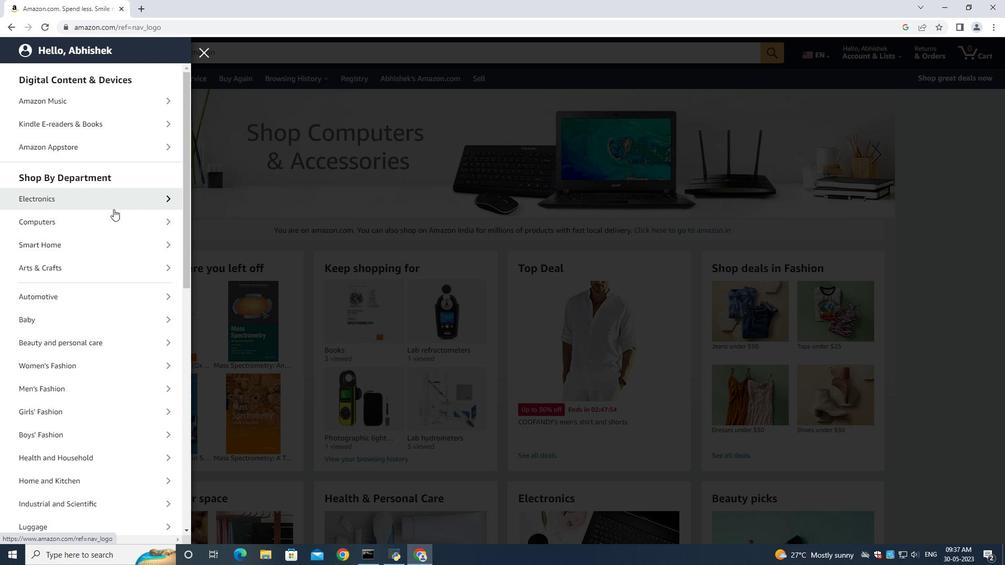 
Action: Mouse scrolled (113, 209) with delta (0, 0)
Screenshot: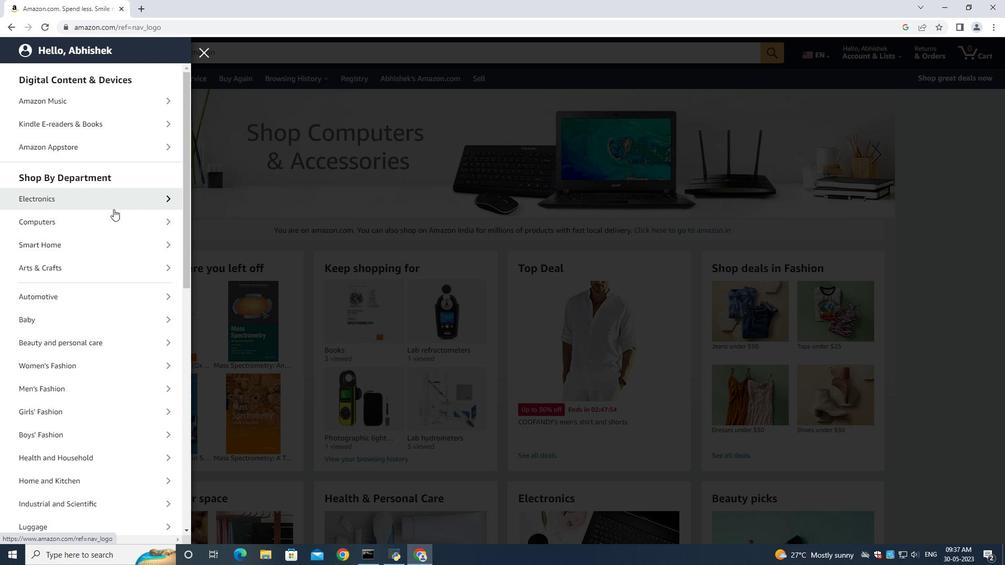 
Action: Mouse scrolled (113, 209) with delta (0, 0)
Screenshot: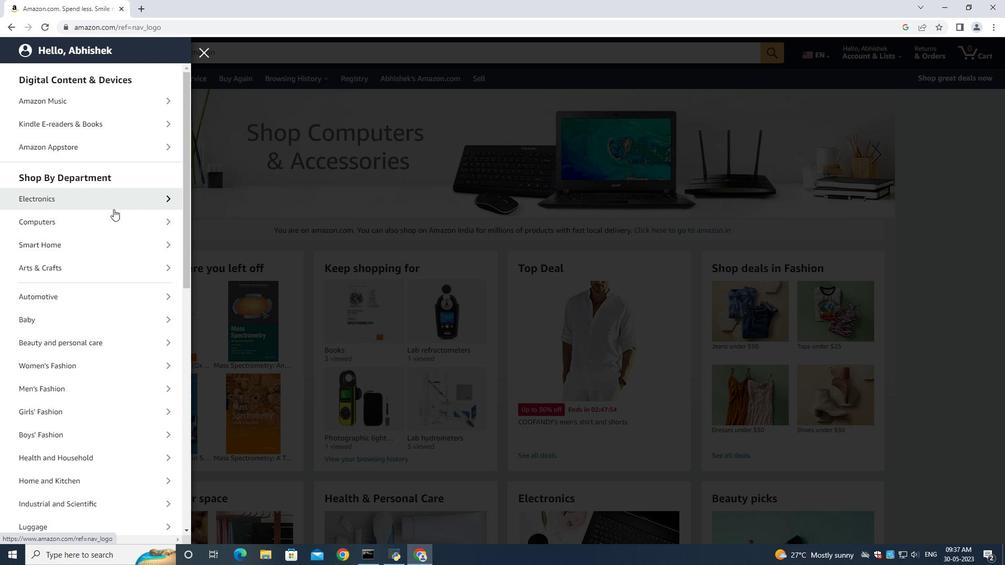 
Action: Mouse scrolled (113, 209) with delta (0, 0)
Screenshot: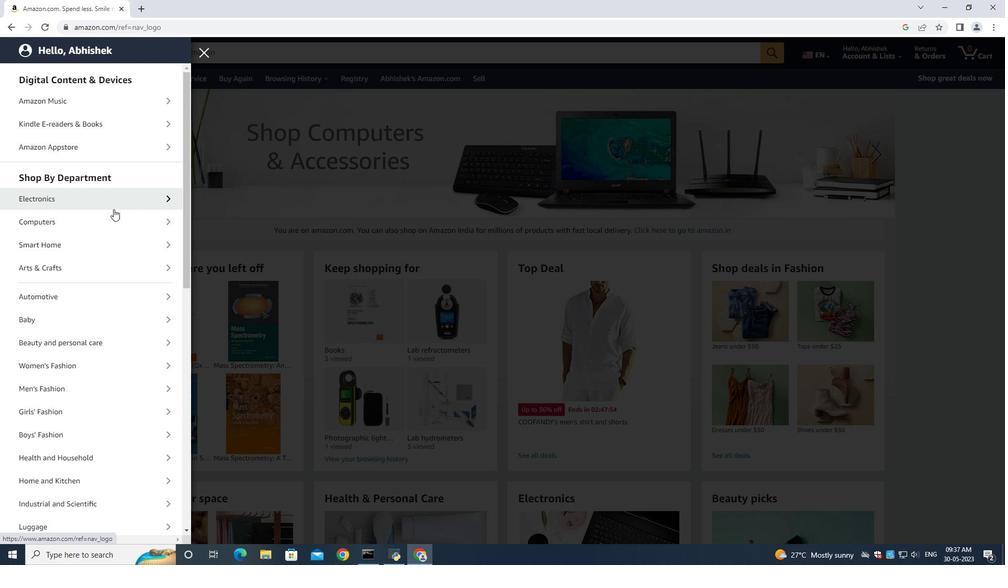 
Action: Mouse scrolled (113, 209) with delta (0, 0)
Screenshot: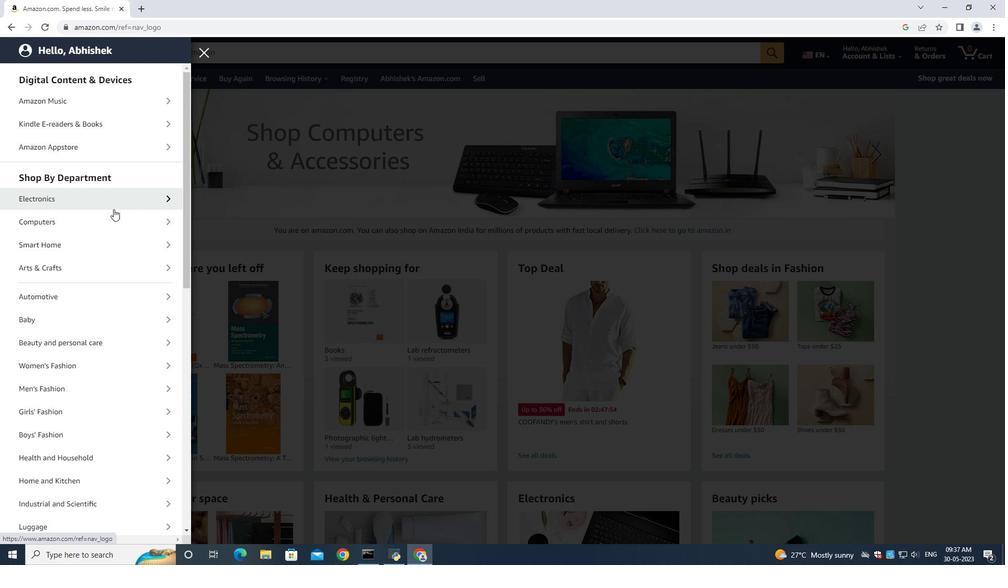 
Action: Mouse scrolled (113, 209) with delta (0, 0)
Screenshot: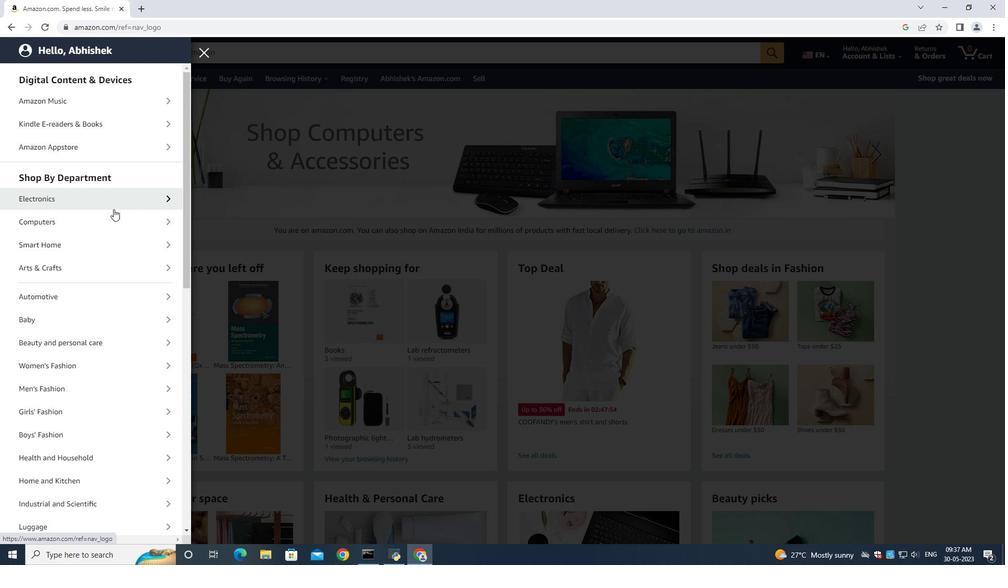 
Action: Mouse scrolled (113, 209) with delta (0, 0)
Screenshot: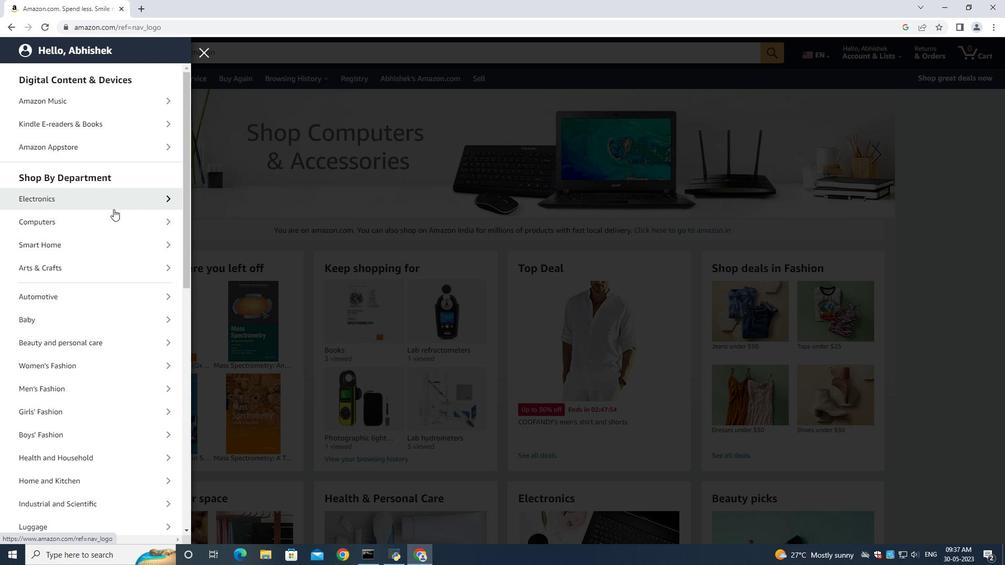 
Action: Mouse moved to (202, 49)
Screenshot: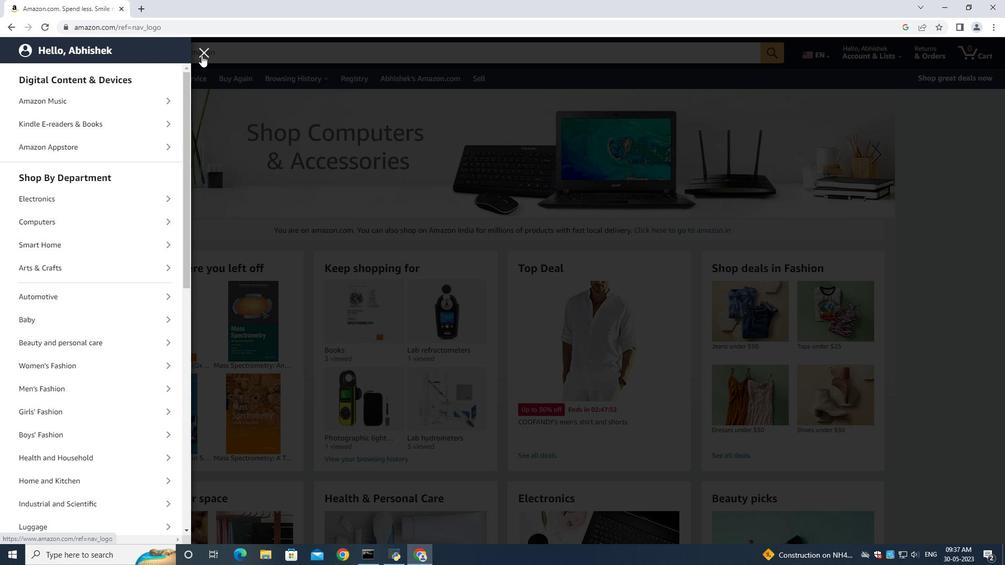 
Action: Mouse pressed left at (202, 49)
Screenshot: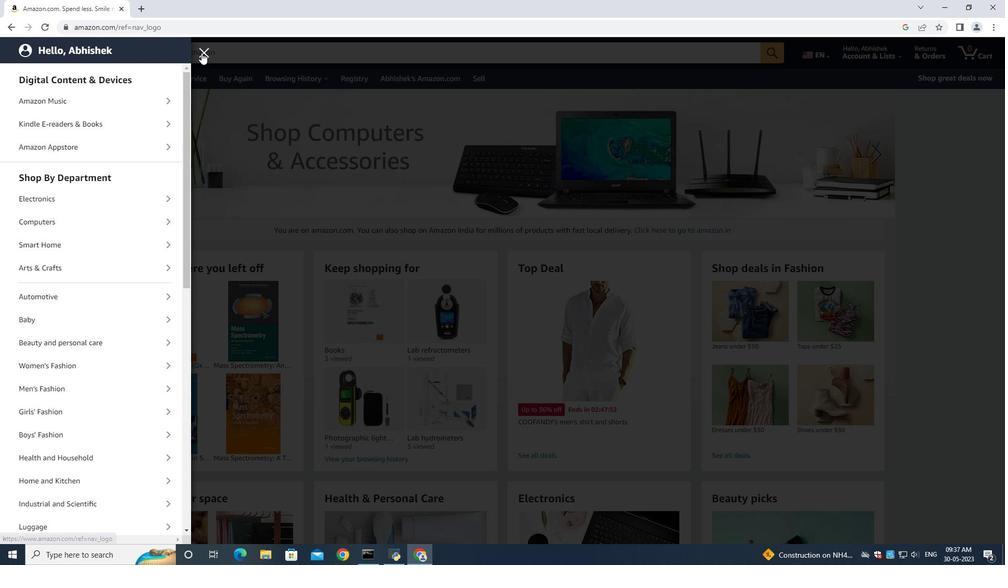 
Action: Mouse moved to (36, 50)
Screenshot: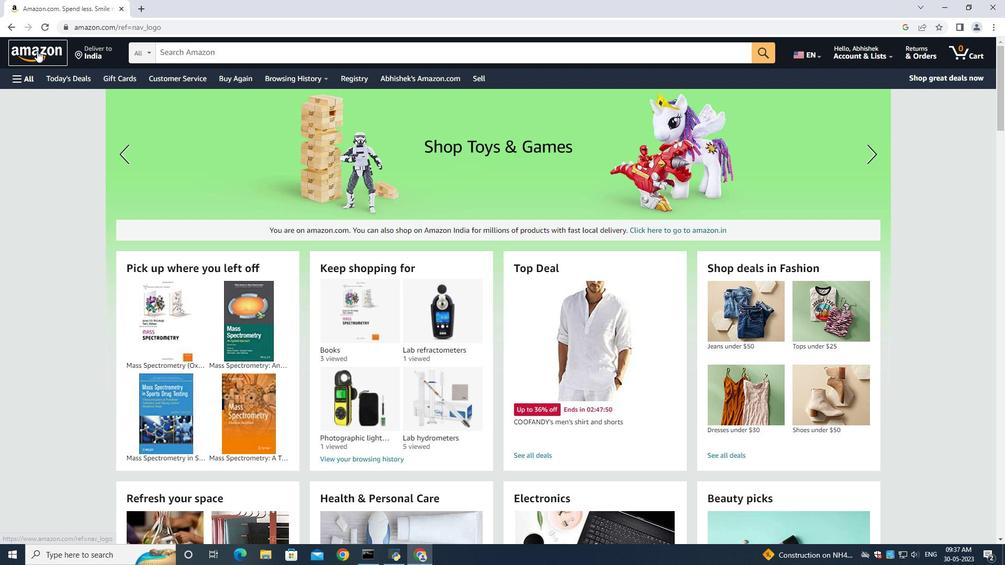 
Action: Mouse pressed left at (36, 50)
Screenshot: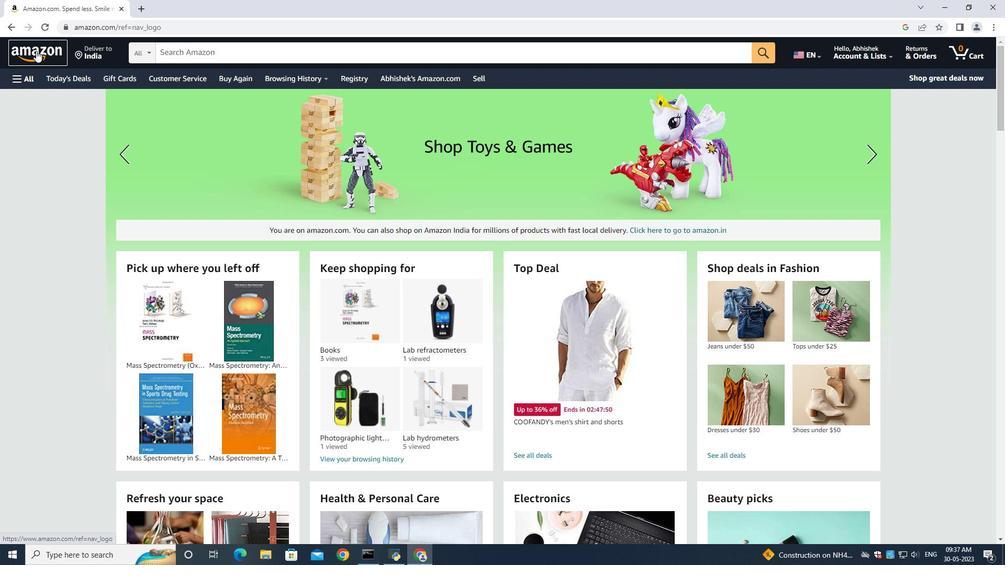 
Action: Mouse moved to (23, 80)
Screenshot: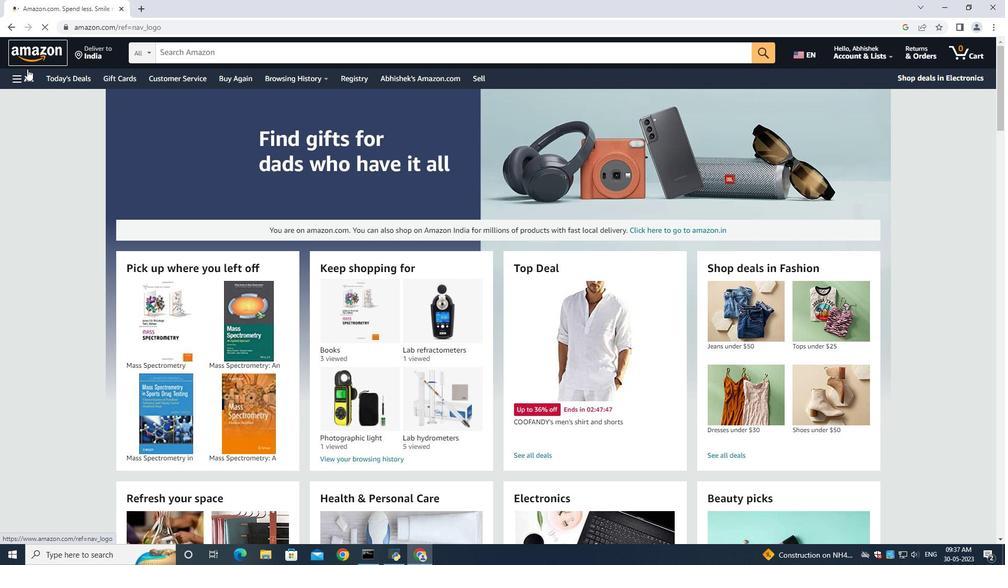
Action: Mouse pressed left at (23, 80)
Screenshot: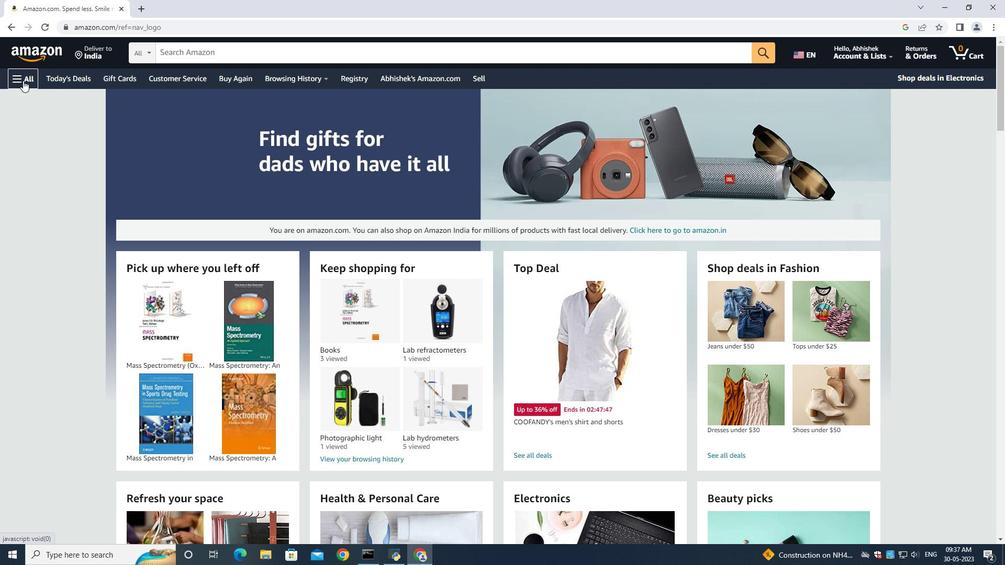
Action: Mouse moved to (85, 39)
Screenshot: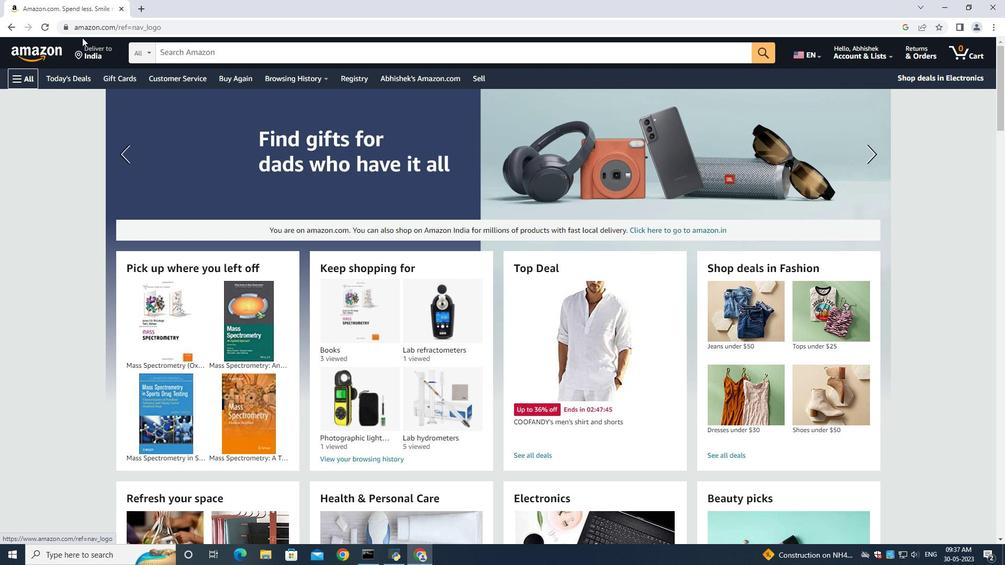 
Action: Mouse pressed left at (85, 39)
Screenshot: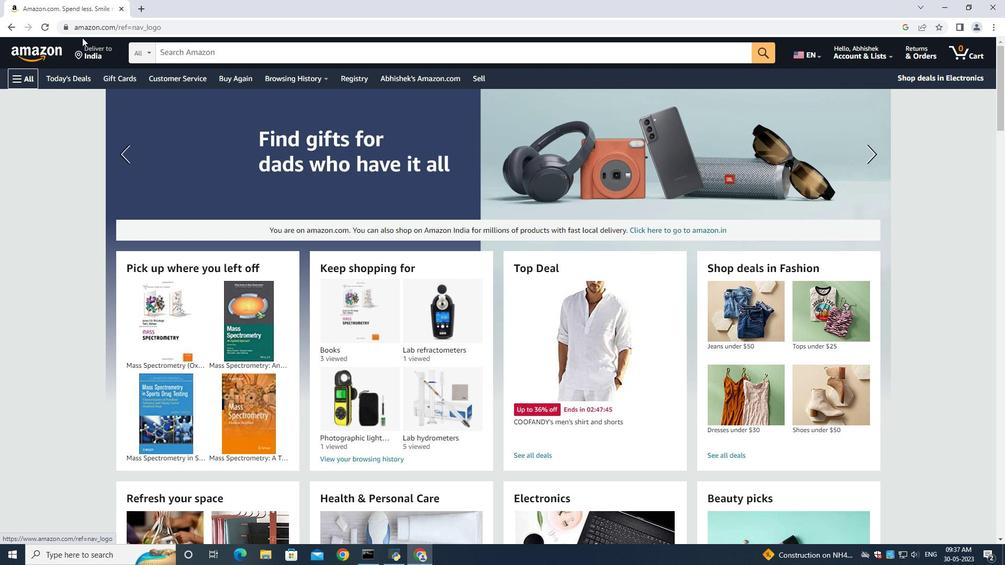 
Action: Mouse moved to (482, 349)
Screenshot: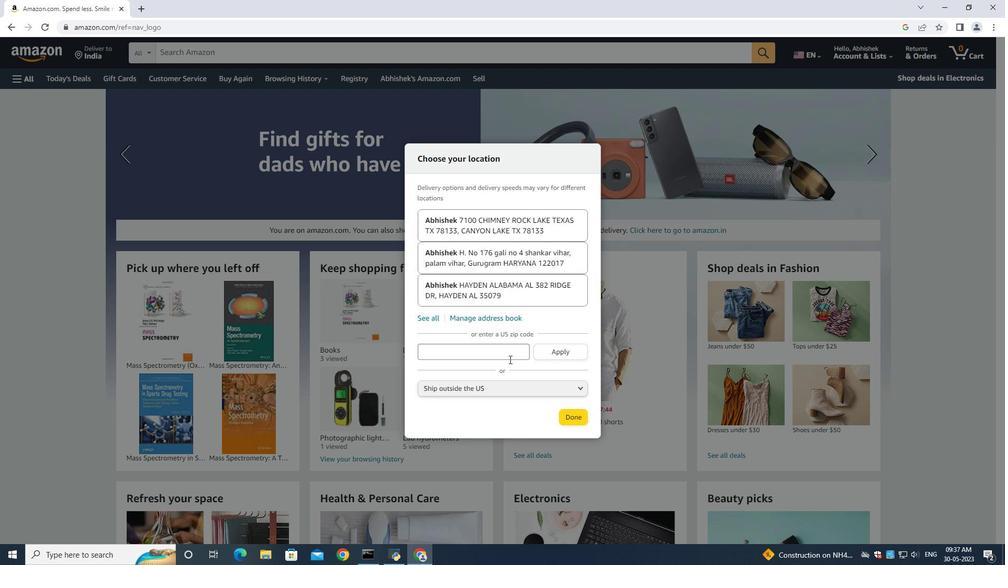 
Action: Mouse pressed left at (482, 349)
Screenshot: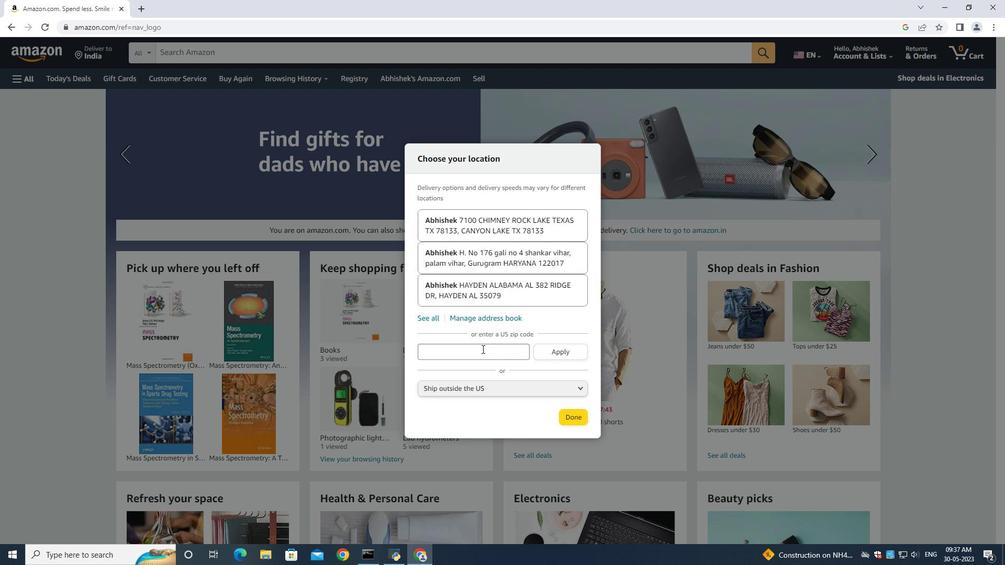 
Action: Key pressed 89501
Screenshot: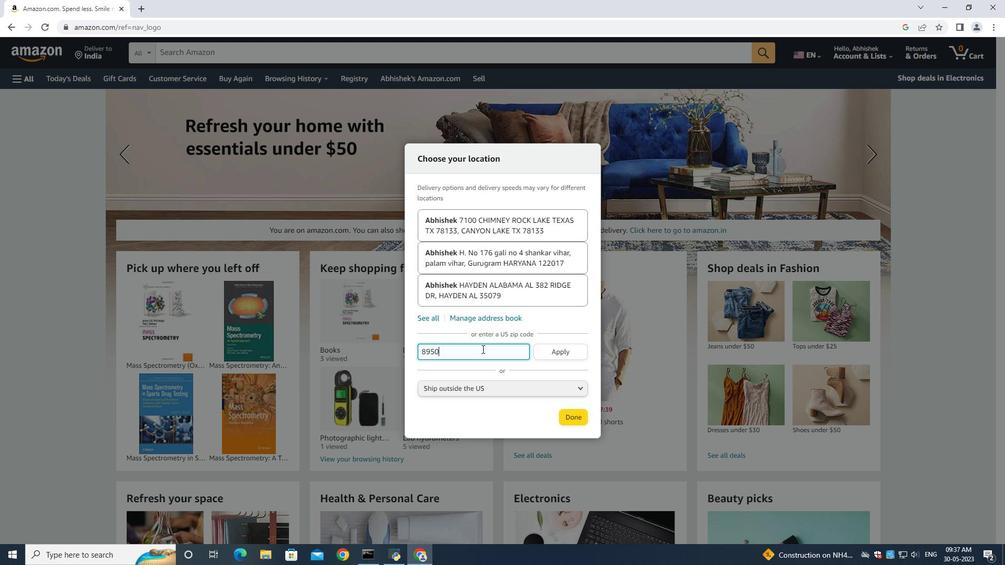 
Action: Mouse moved to (572, 417)
Screenshot: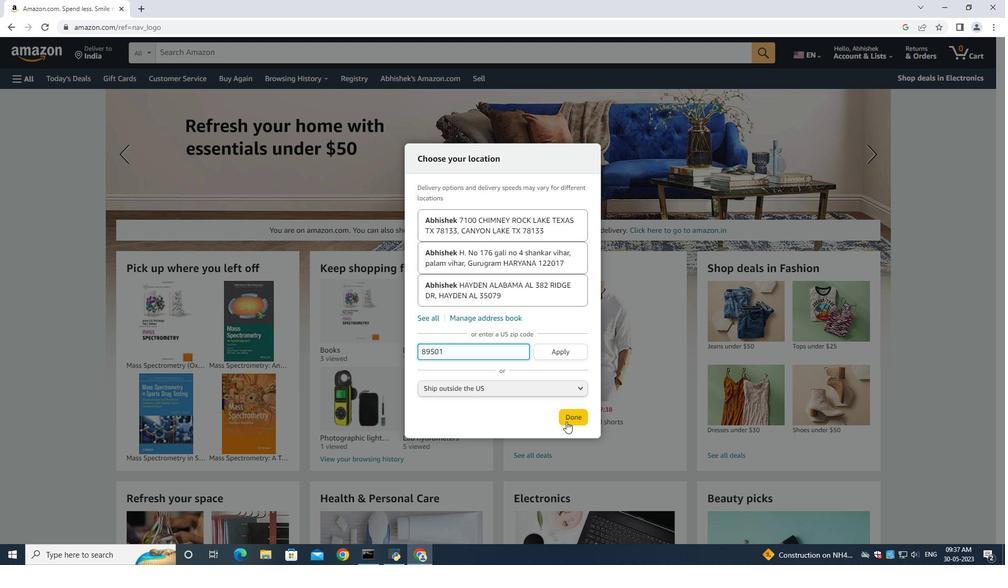 
Action: Mouse pressed left at (572, 417)
Screenshot: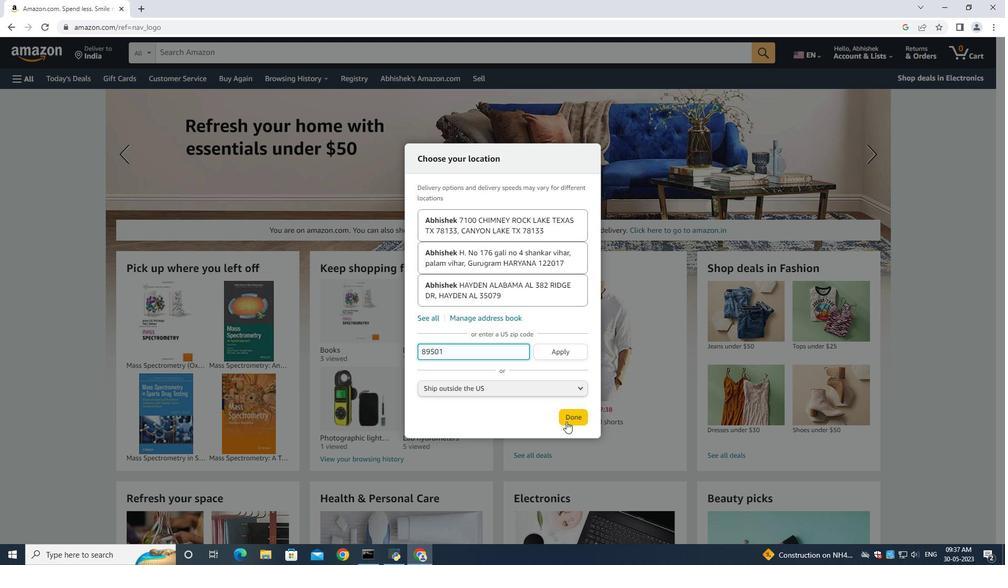 
Action: Mouse moved to (102, 51)
Screenshot: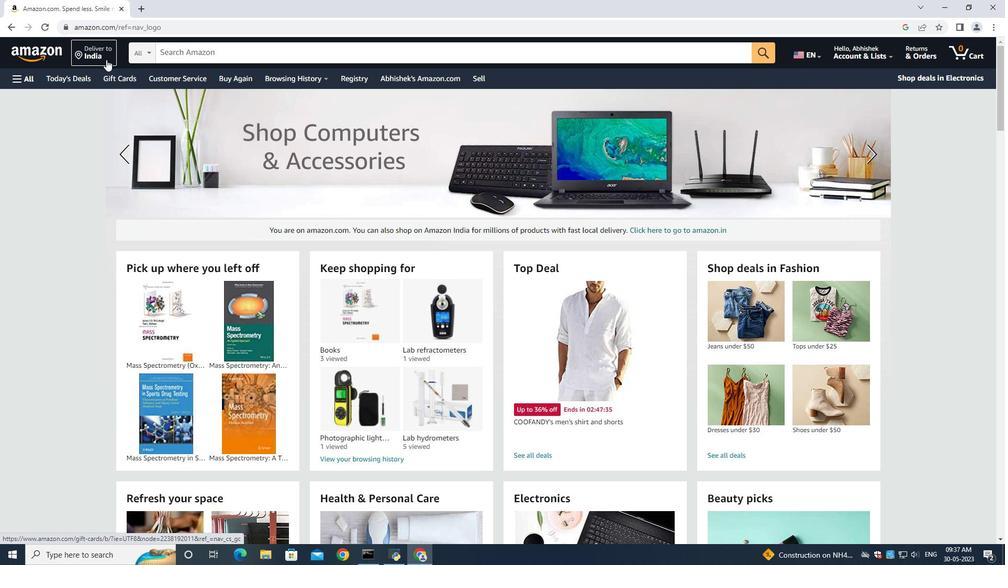 
Action: Mouse pressed left at (102, 51)
Screenshot: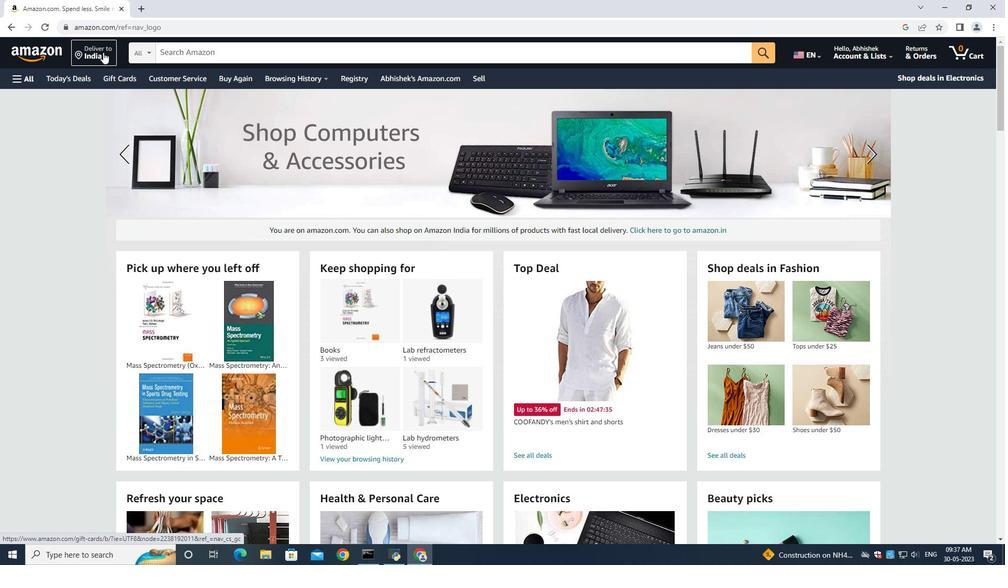 
Action: Mouse moved to (467, 355)
Screenshot: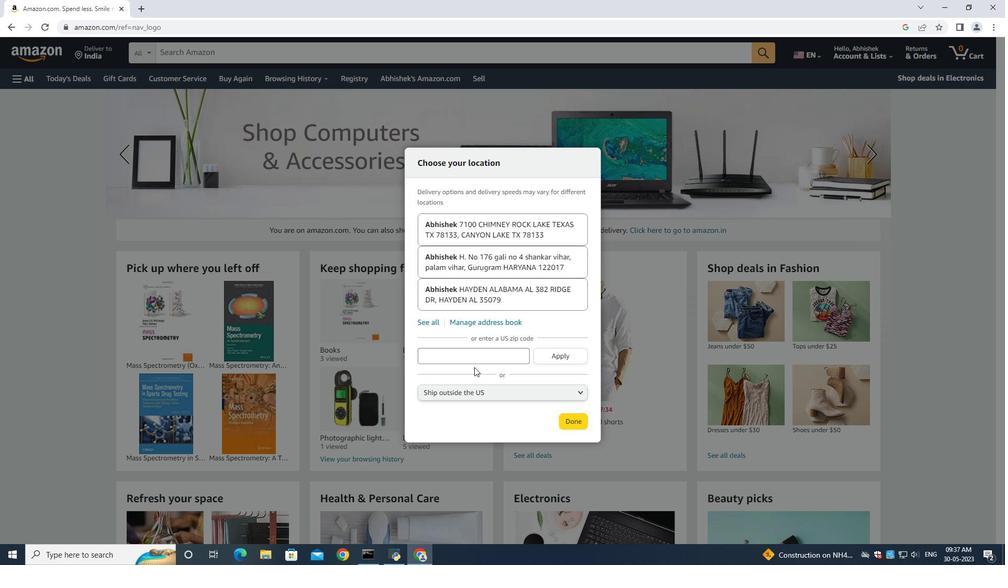 
Action: Mouse pressed left at (467, 355)
Screenshot: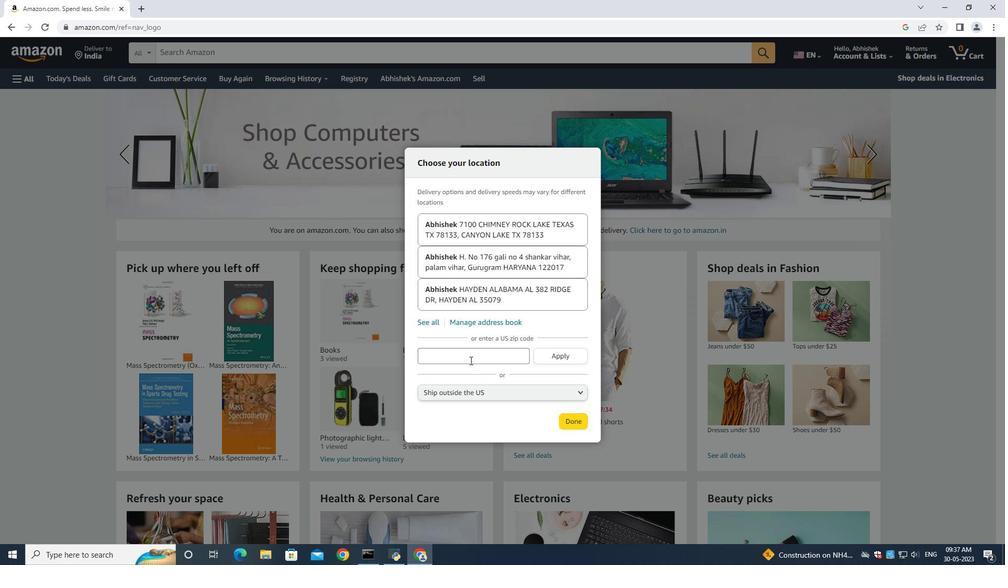 
Action: Key pressed 89501
Screenshot: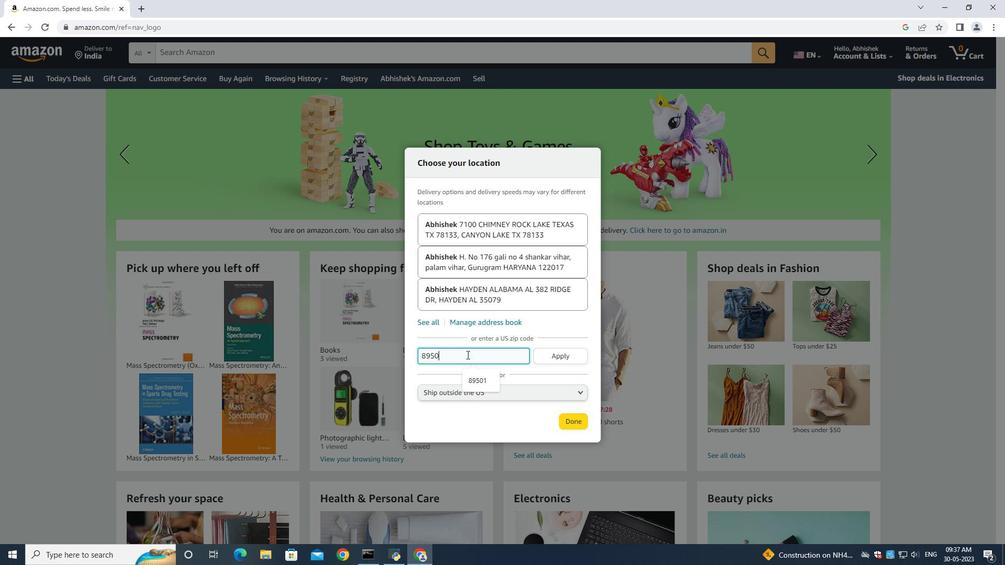 
Action: Mouse moved to (557, 356)
Screenshot: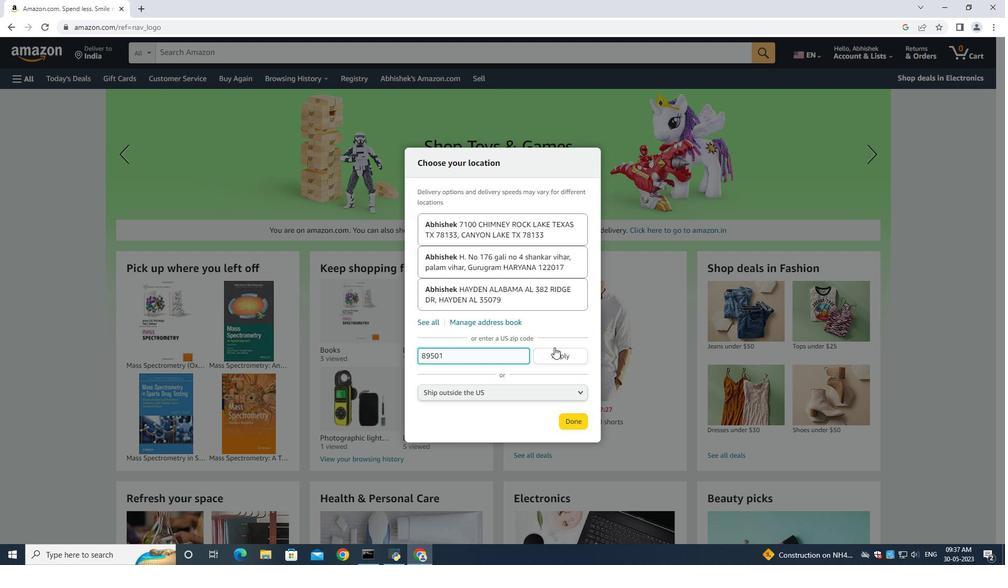 
Action: Mouse pressed left at (557, 356)
Screenshot: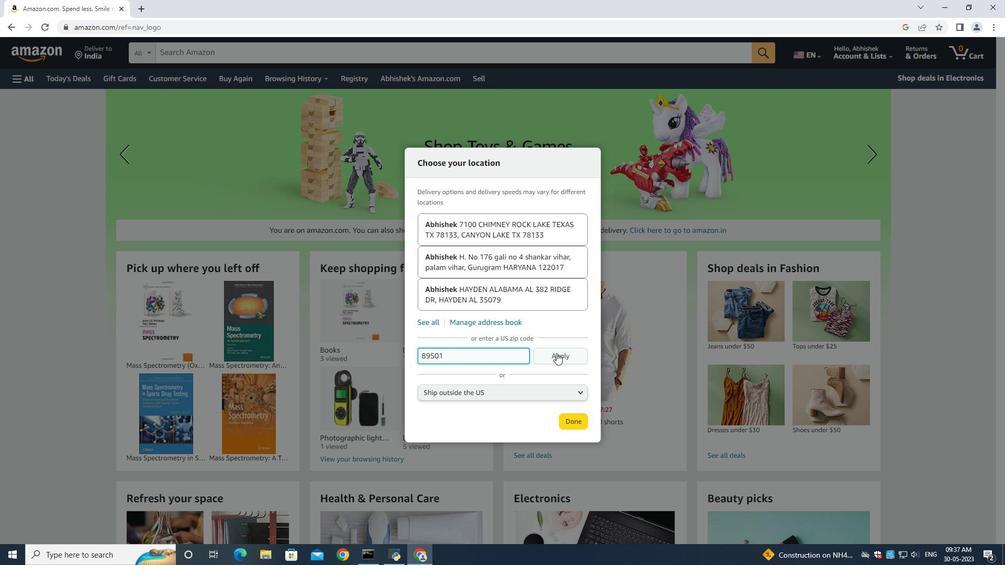
Action: Mouse moved to (551, 337)
Screenshot: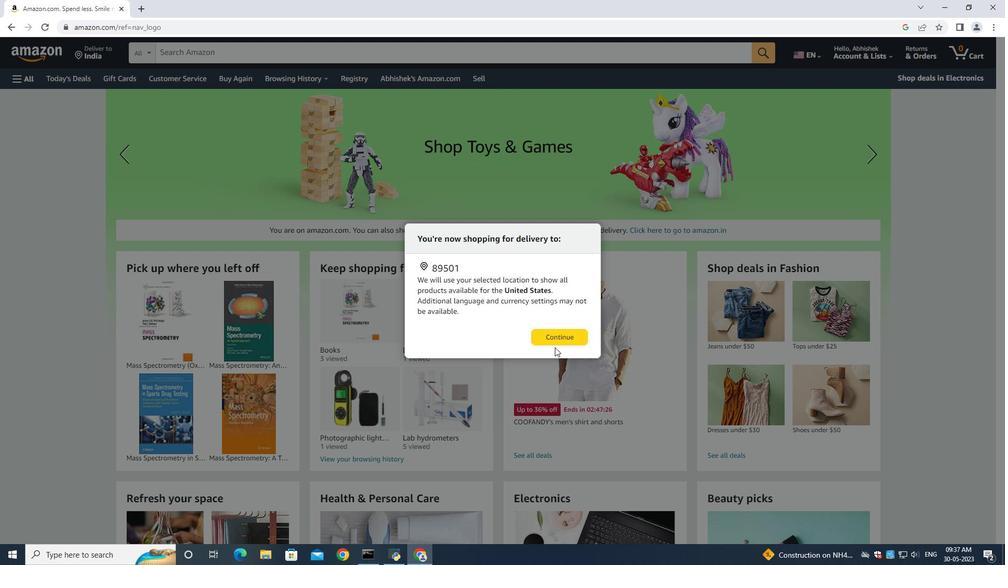
Action: Mouse pressed left at (551, 337)
Screenshot: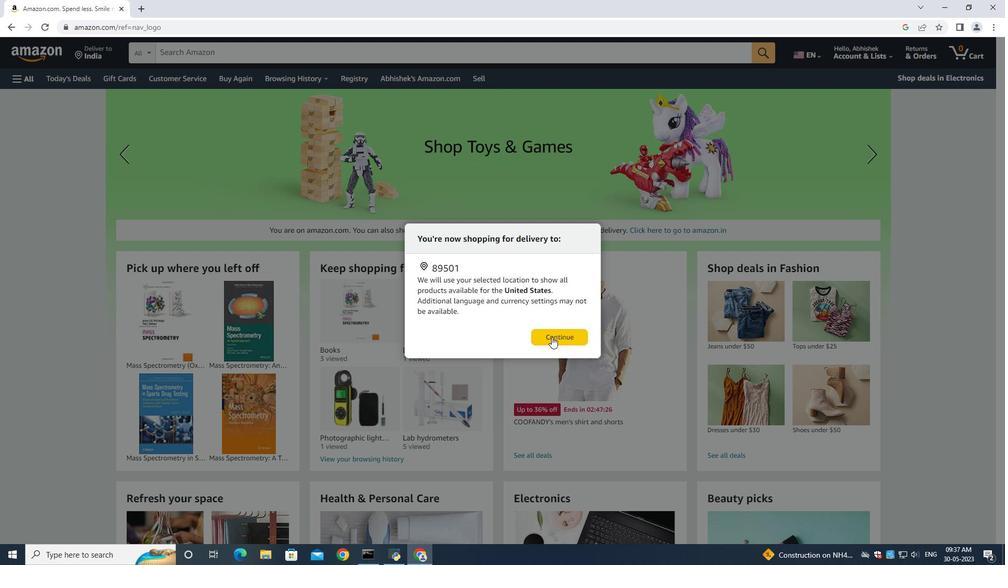 
Action: Mouse moved to (14, 74)
Screenshot: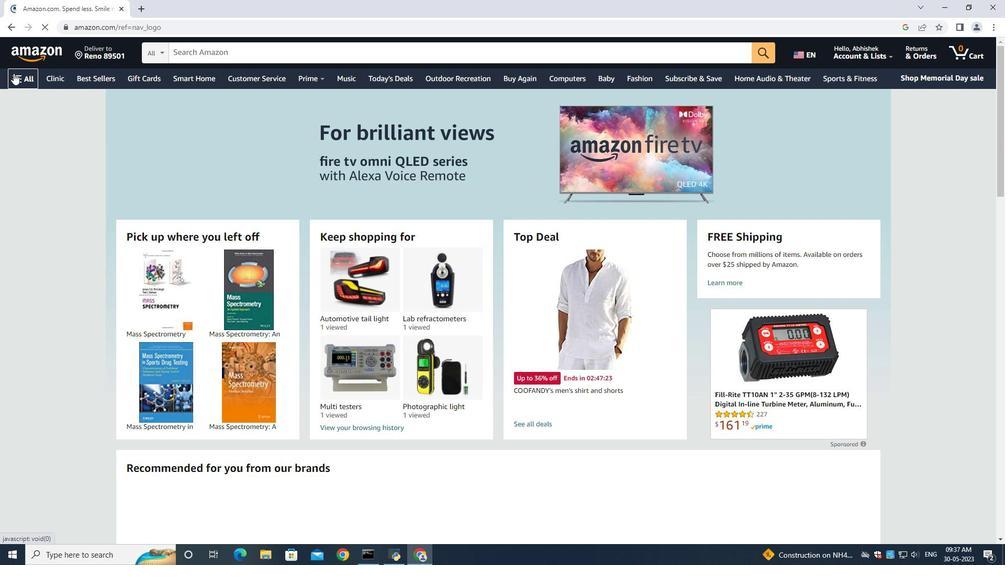 
Action: Mouse pressed left at (14, 74)
Screenshot: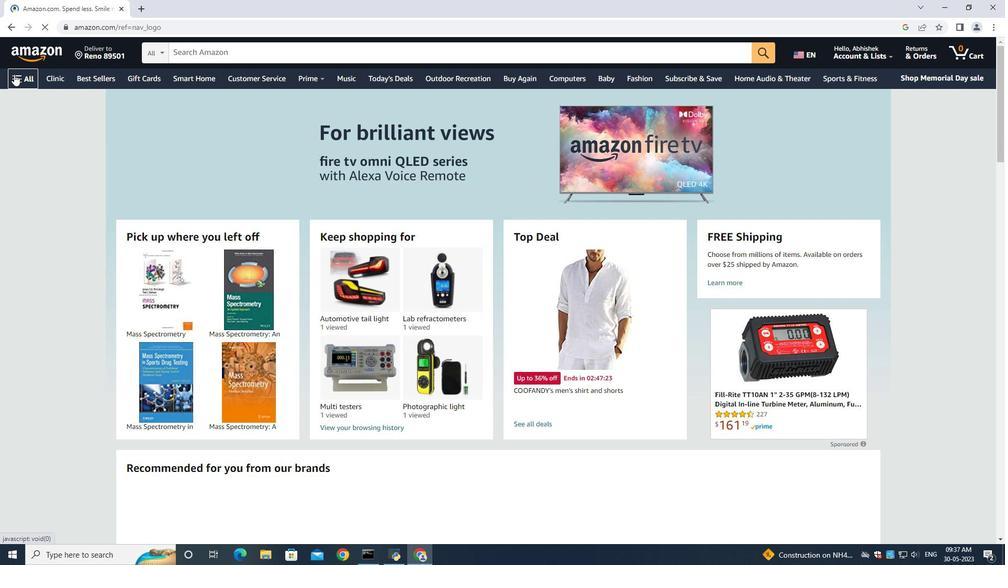 
Action: Mouse moved to (17, 76)
Screenshot: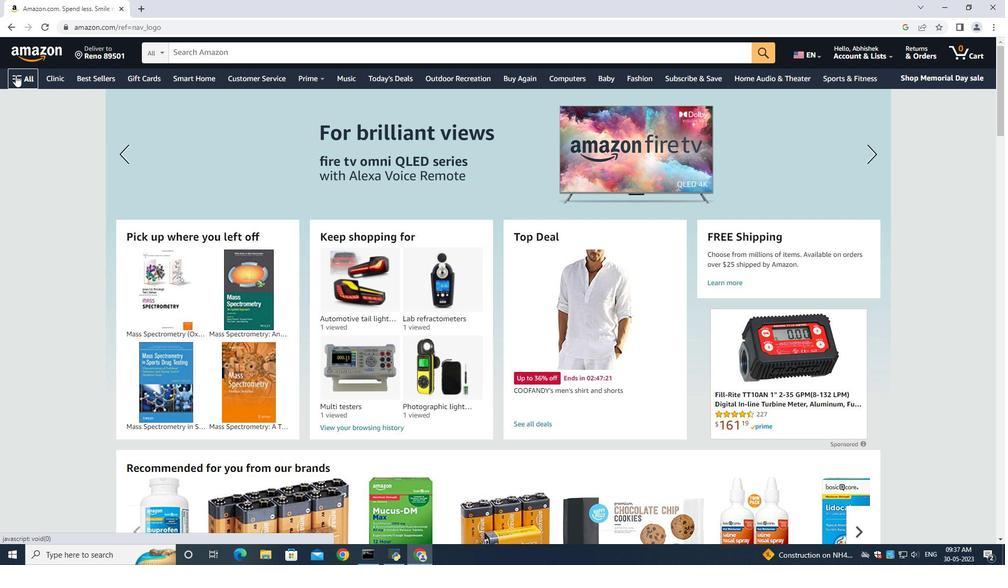 
Action: Mouse pressed left at (17, 76)
Screenshot: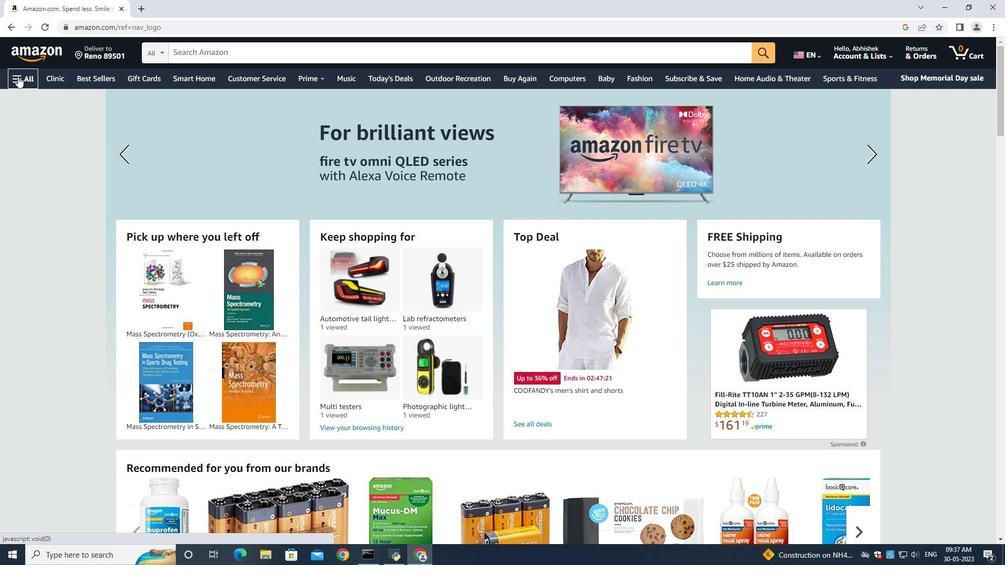 
Action: Mouse moved to (44, 97)
Screenshot: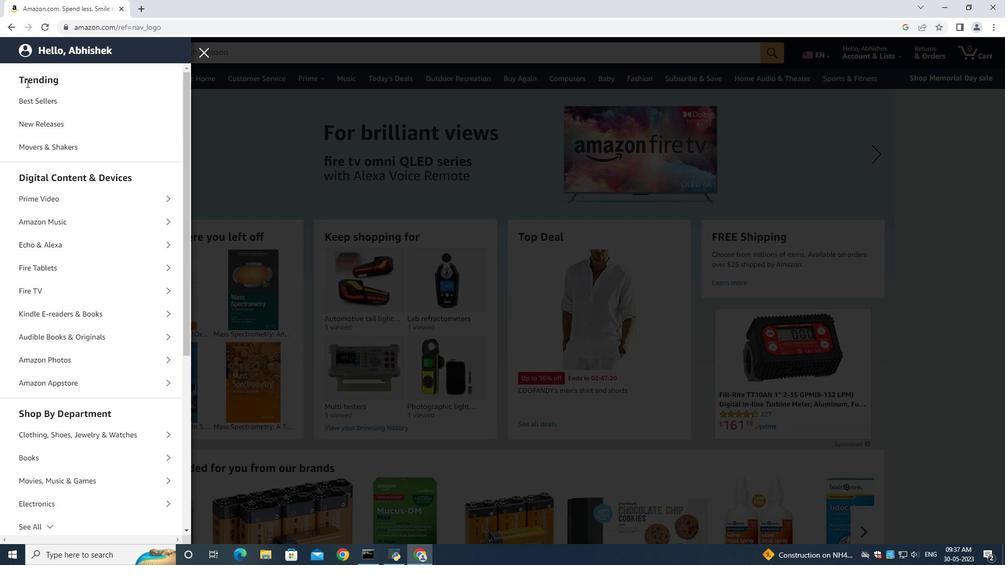 
Action: Mouse pressed left at (44, 97)
Screenshot: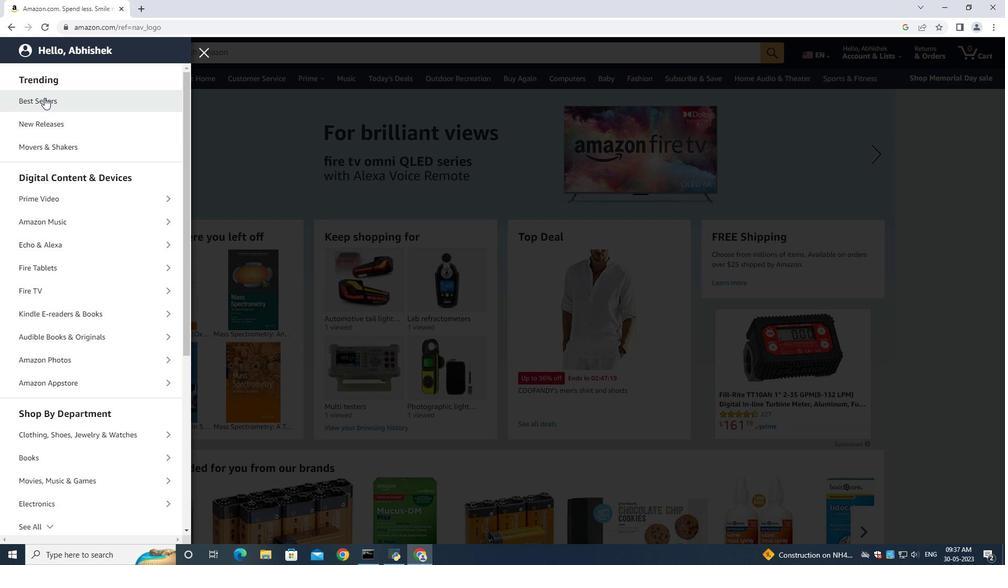 
Action: Mouse moved to (204, 52)
Screenshot: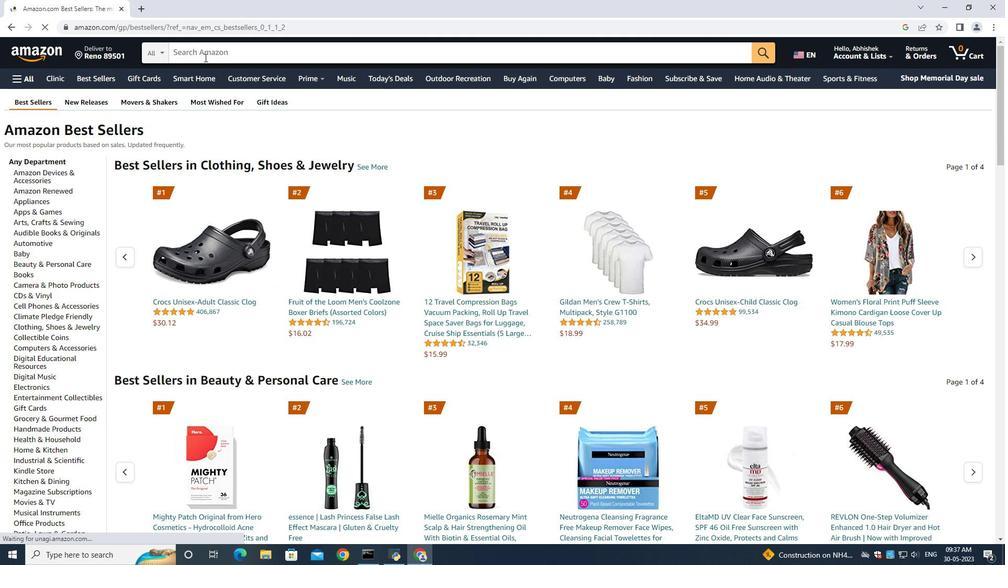 
Action: Mouse pressed left at (204, 52)
Screenshot: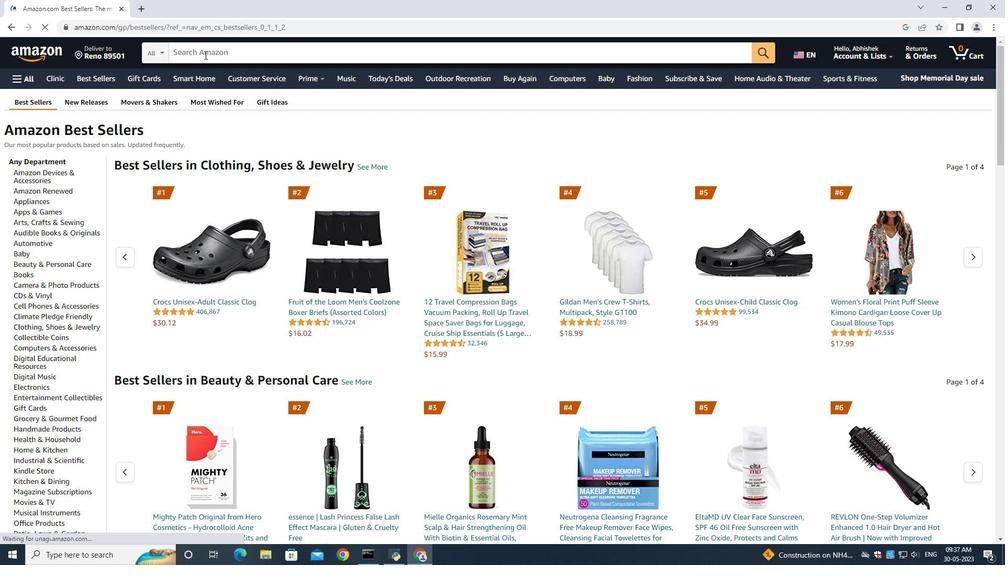 
Action: Key pressed <Key.shift>Spectrophotometer<Key.space><Key.shift>&<Key.space>colorimeter<Key.space><Key.shift><Key.shift>Accessories<Key.enter>
Screenshot: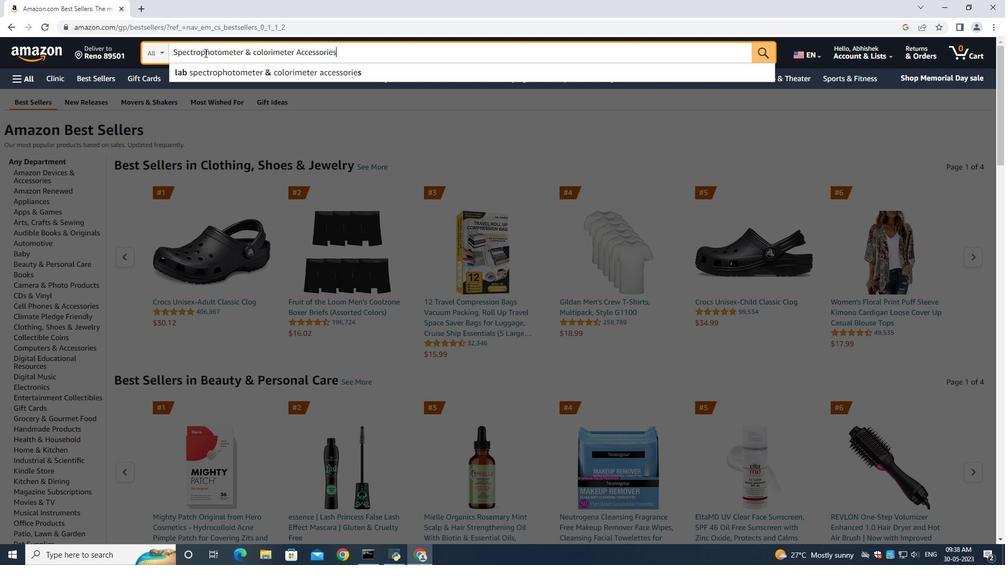 
Action: Mouse moved to (487, 228)
Screenshot: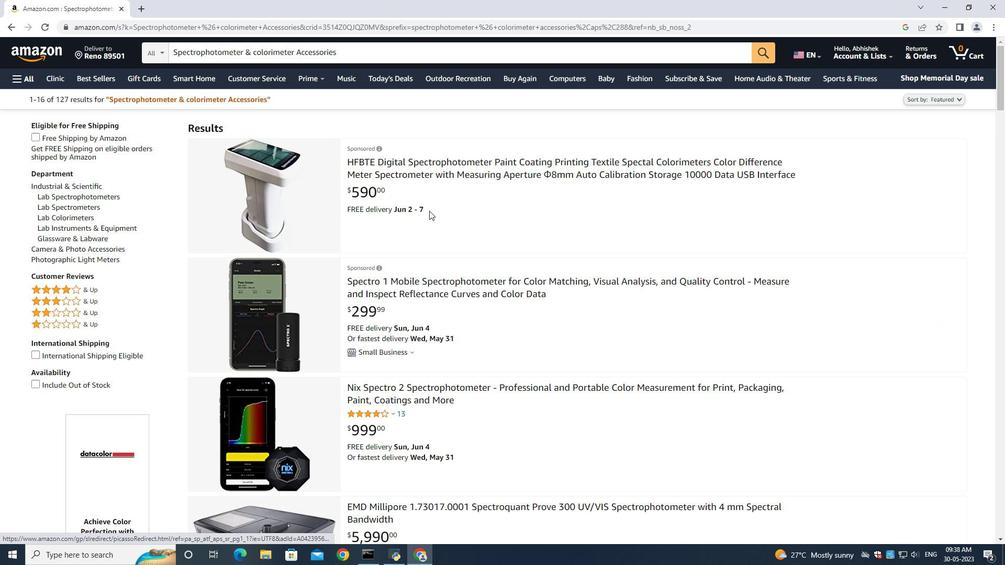 
Action: Mouse scrolled (487, 227) with delta (0, 0)
Screenshot: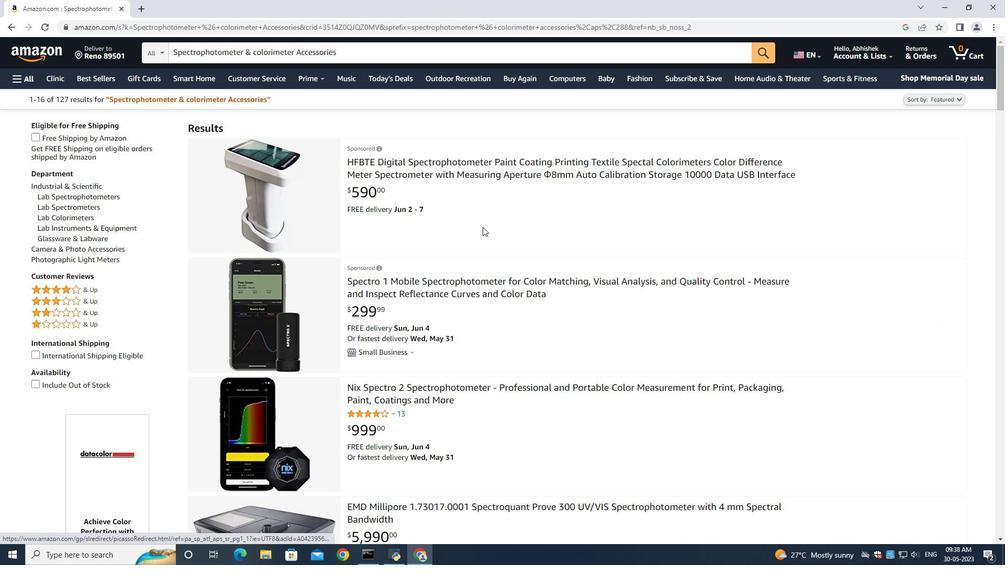 
Action: Mouse scrolled (487, 227) with delta (0, 0)
Screenshot: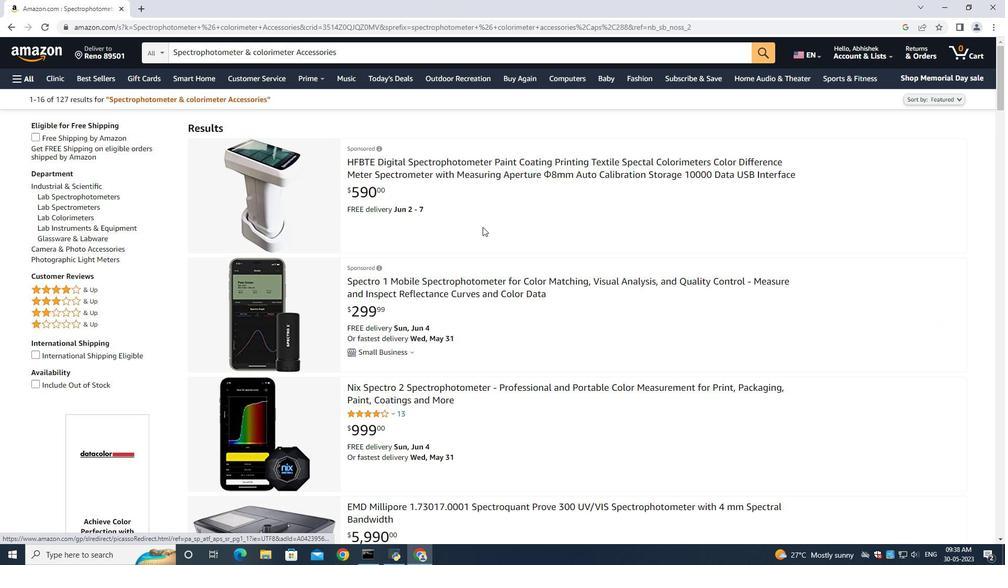 
Action: Mouse moved to (462, 286)
Screenshot: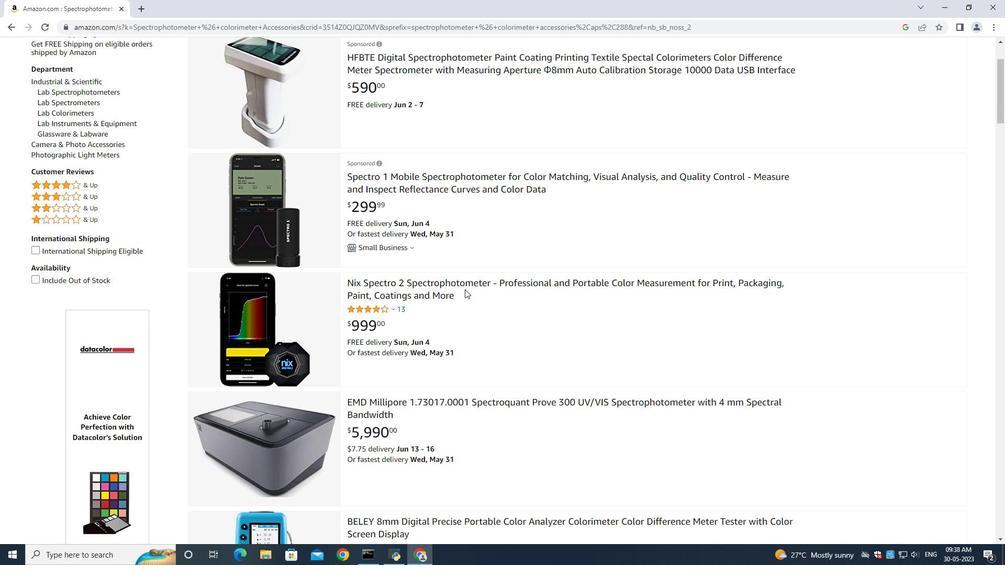 
Action: Mouse pressed left at (462, 286)
Screenshot: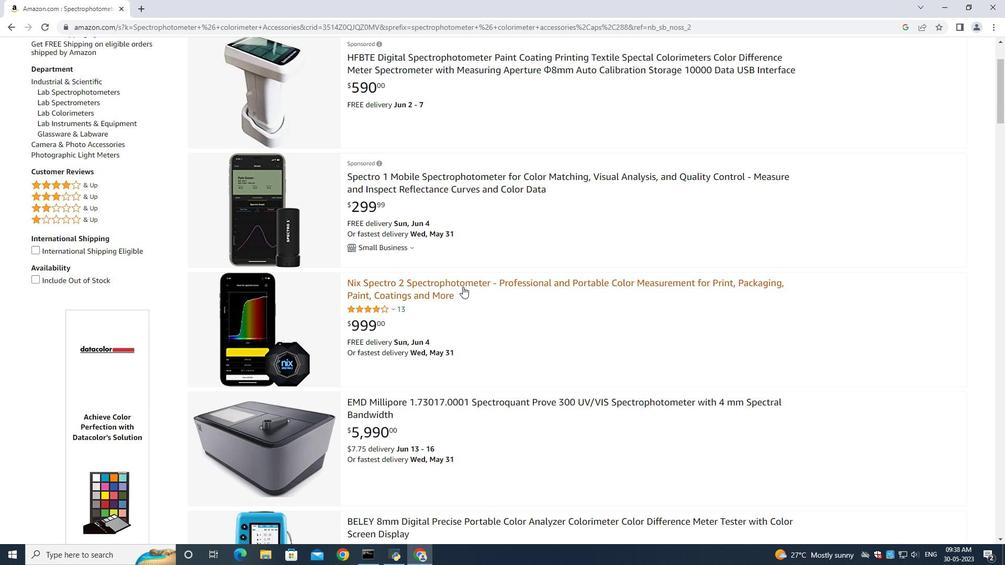 
Action: Mouse moved to (6, 27)
Screenshot: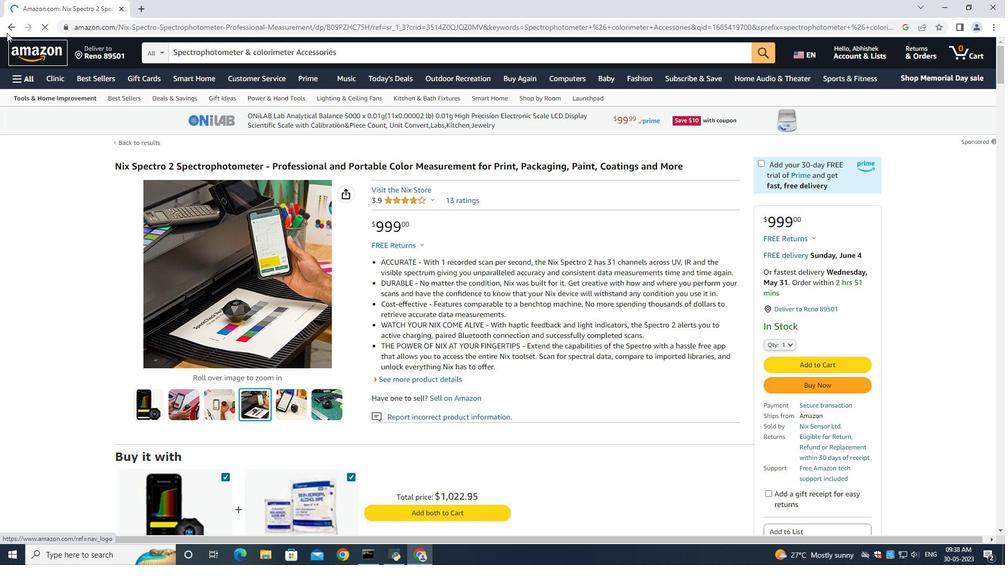 
Action: Mouse pressed left at (6, 27)
Screenshot: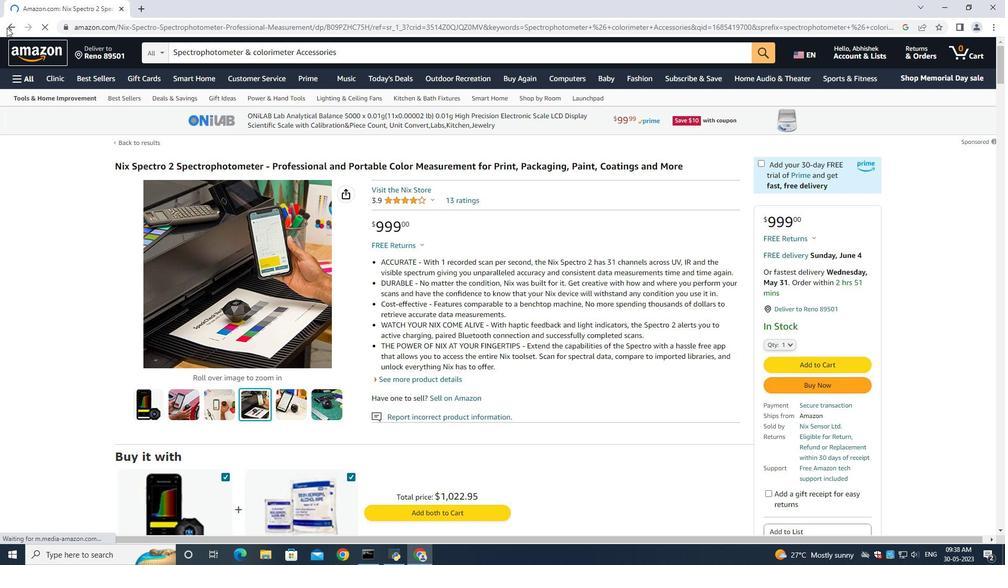 
Action: Mouse moved to (360, 275)
Screenshot: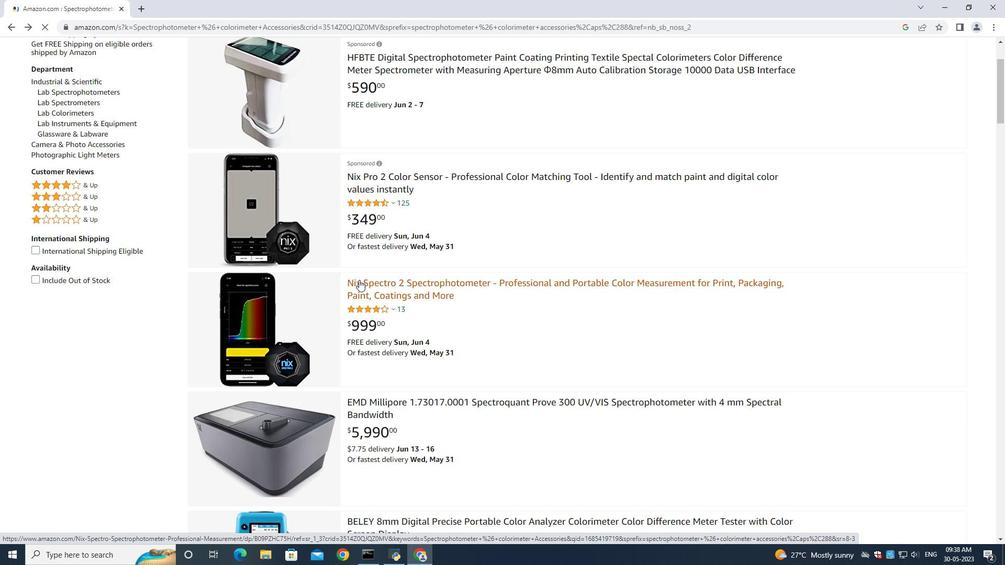 
Action: Mouse scrolled (360, 275) with delta (0, 0)
Screenshot: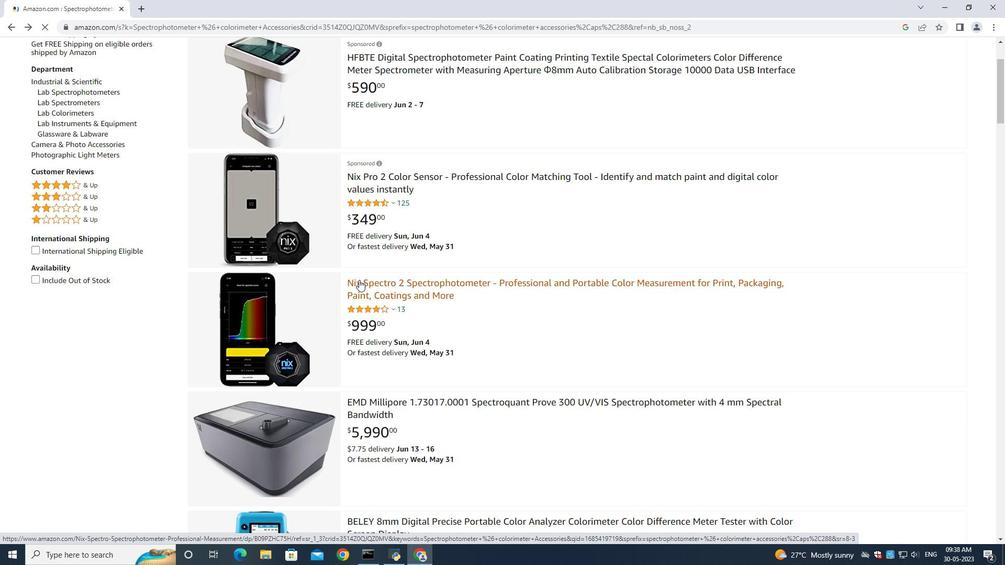 
Action: Mouse moved to (360, 275)
Screenshot: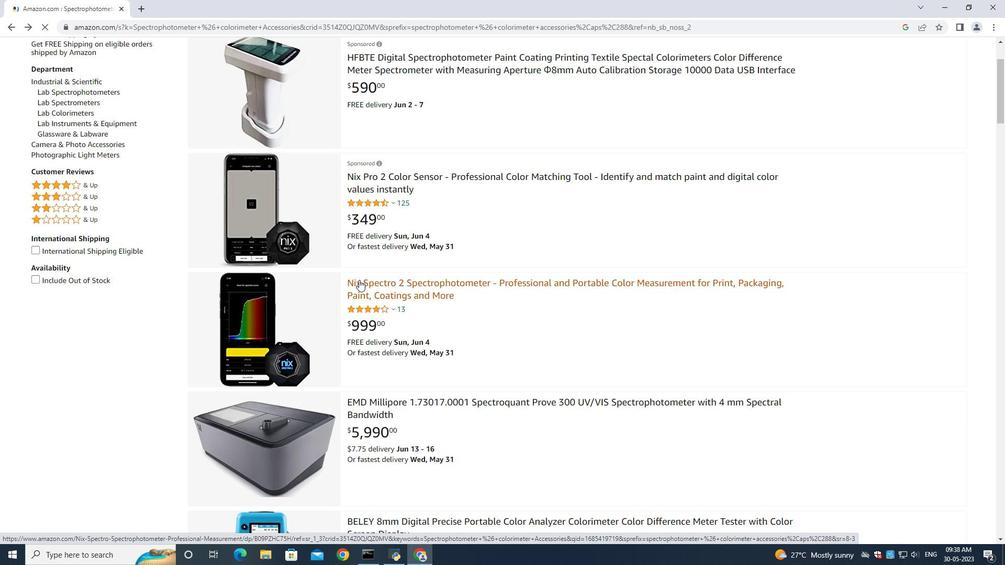 
Action: Mouse scrolled (360, 275) with delta (0, 0)
Screenshot: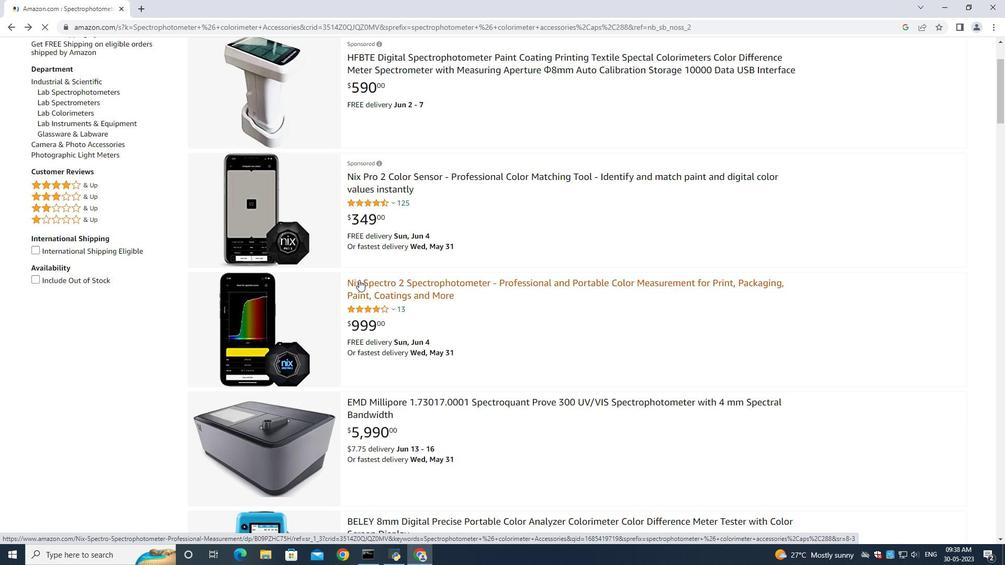 
Action: Mouse scrolled (360, 275) with delta (0, 0)
Screenshot: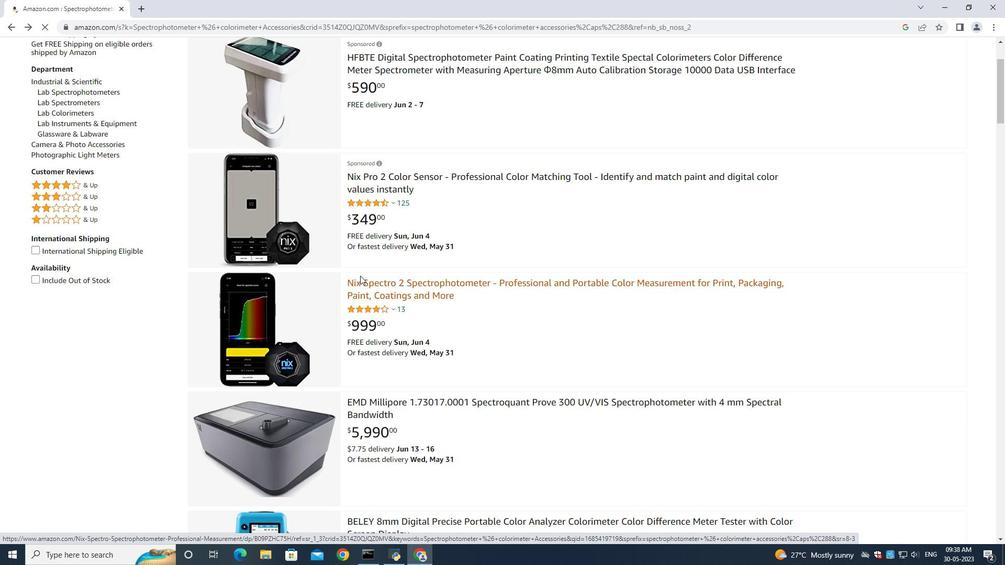 
Action: Mouse scrolled (360, 275) with delta (0, 0)
Screenshot: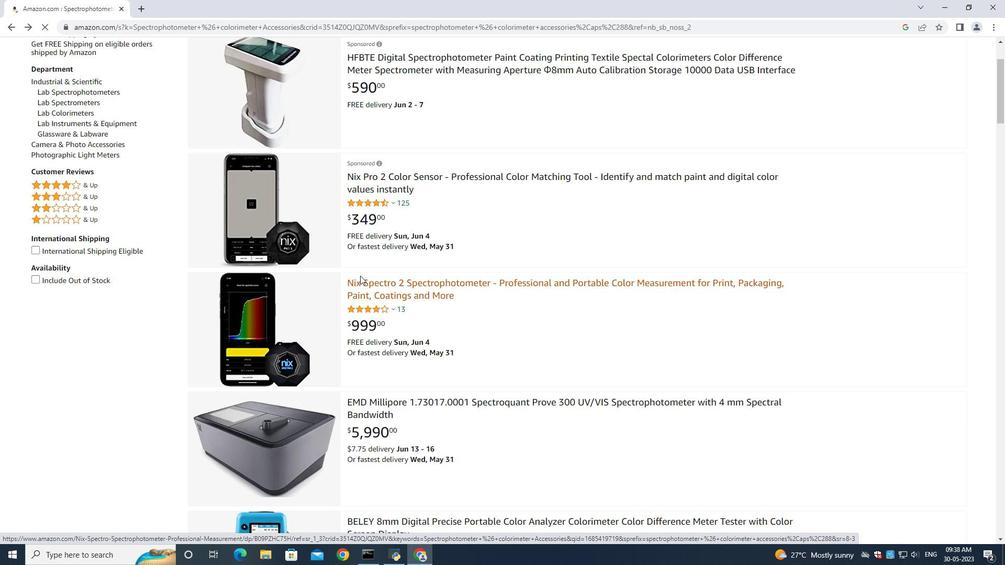 
Action: Mouse moved to (403, 152)
Screenshot: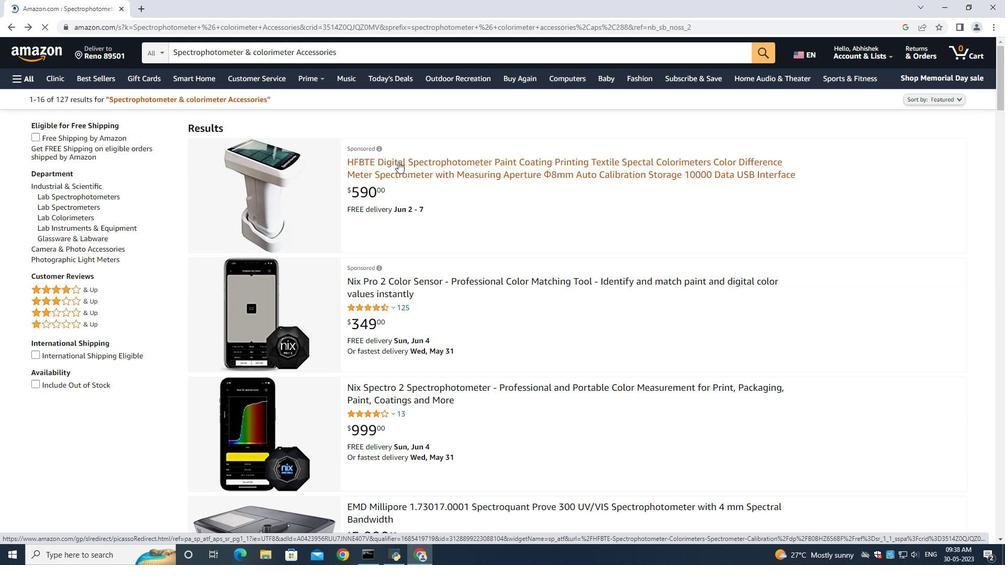 
Action: Mouse pressed left at (403, 152)
Screenshot: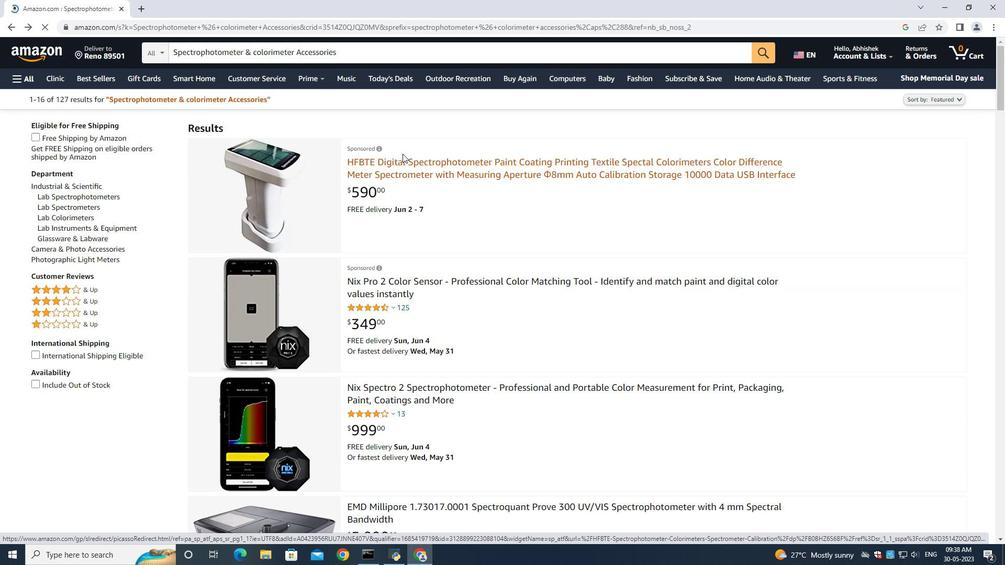 
Action: Mouse moved to (412, 160)
Screenshot: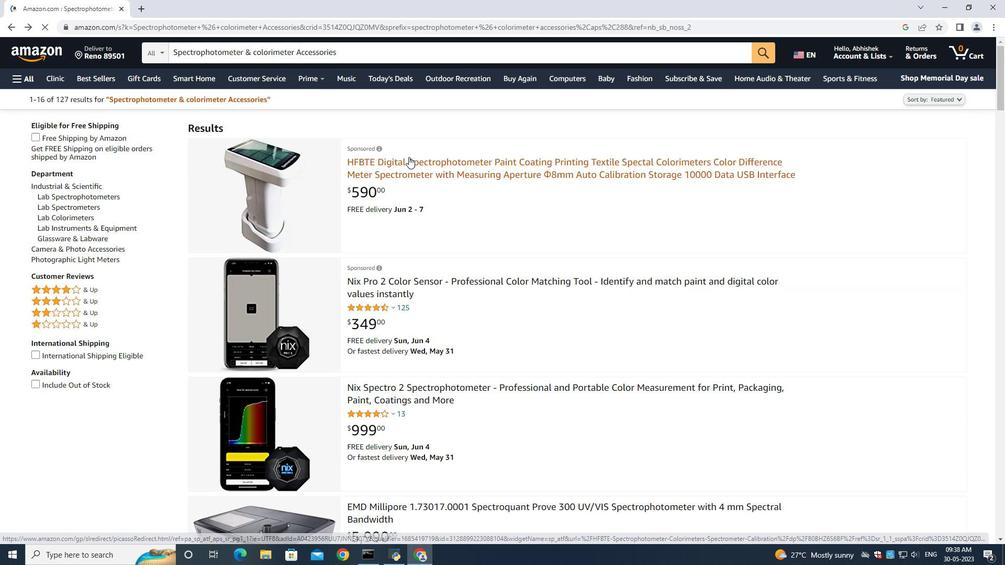
Action: Mouse pressed left at (412, 160)
Screenshot: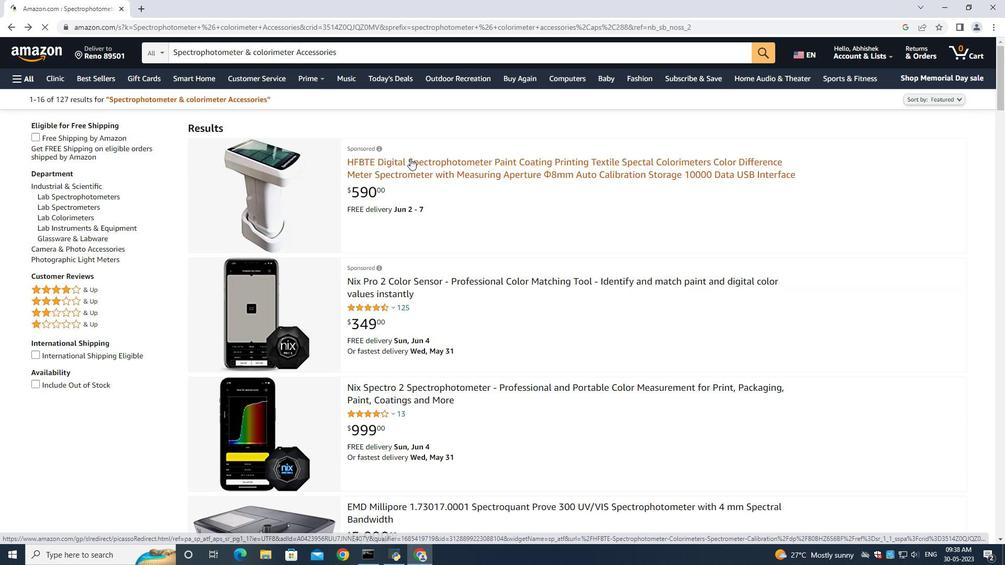 
Action: Mouse moved to (125, 380)
Screenshot: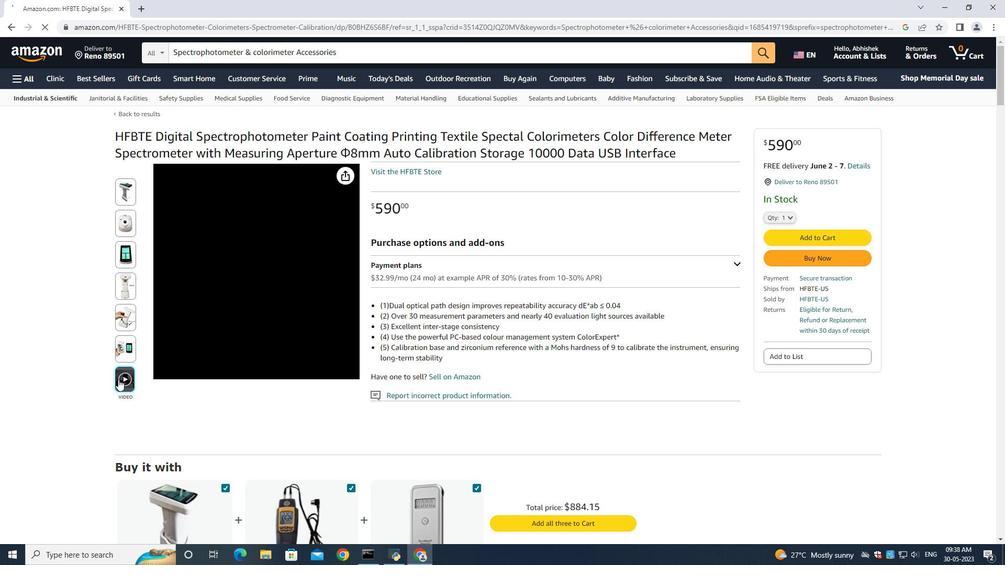 
Action: Mouse pressed left at (125, 380)
Screenshot: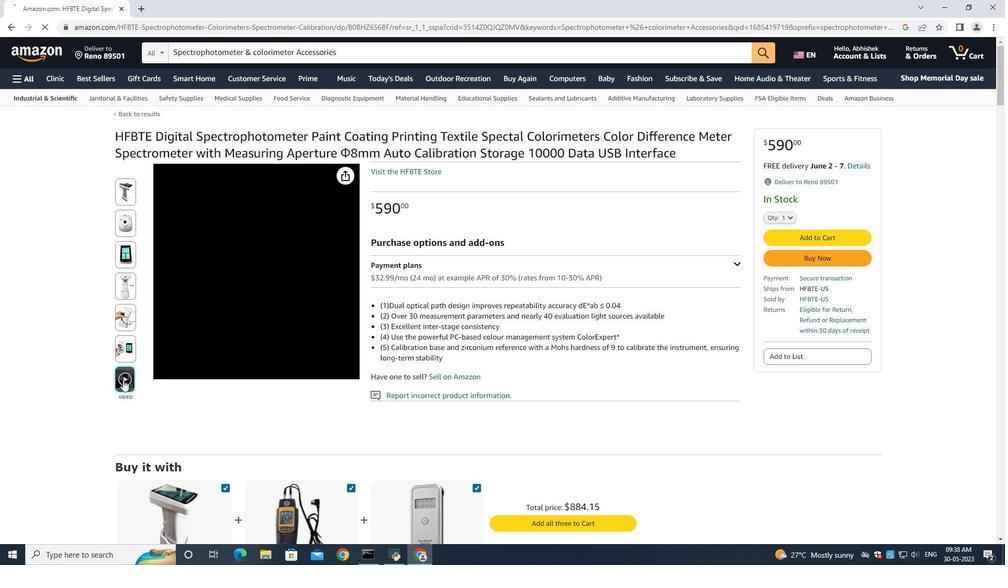 
Action: Mouse moved to (357, 379)
Screenshot: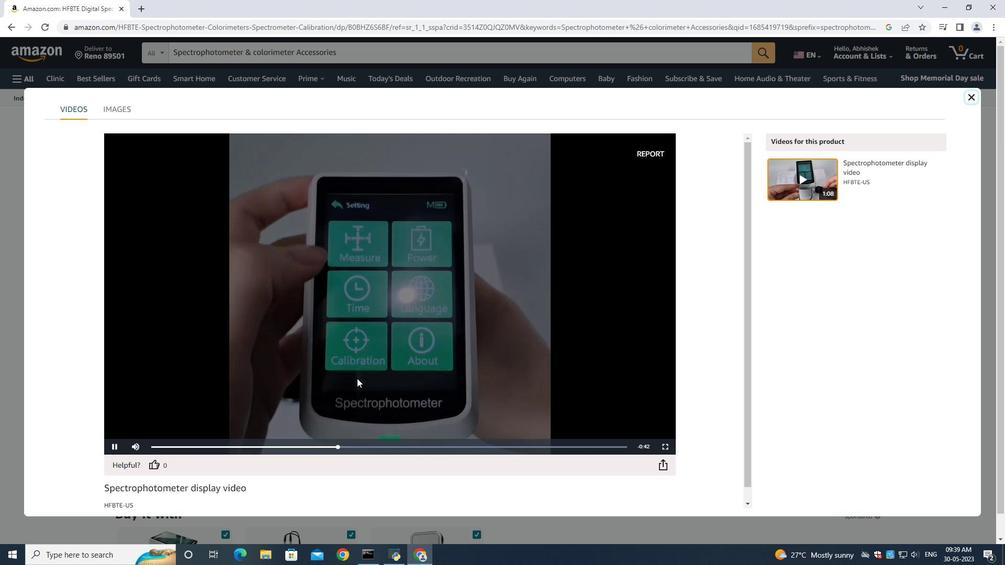 
Action: Key pressed <Key.space>
Screenshot: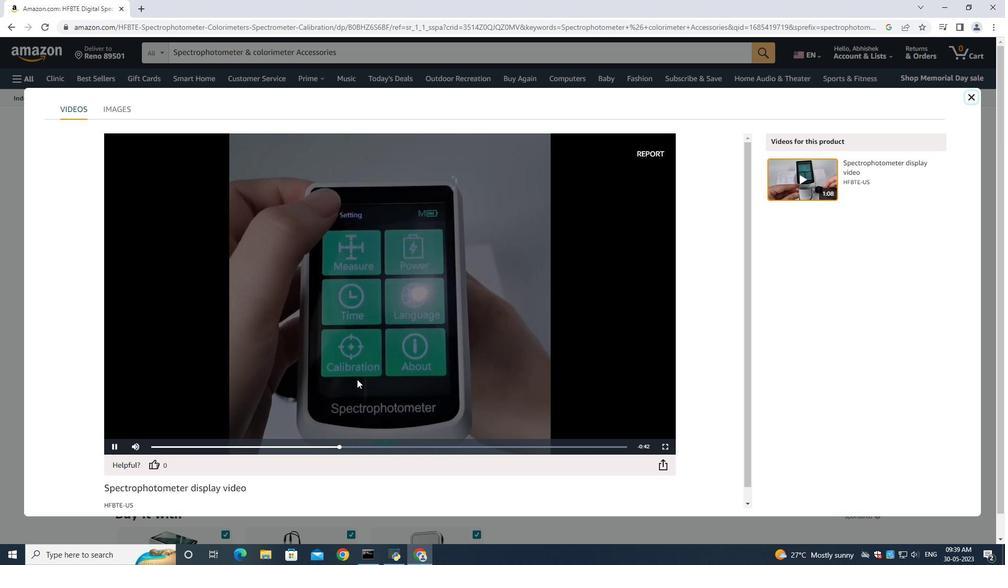 
Action: Mouse moved to (787, 220)
Screenshot: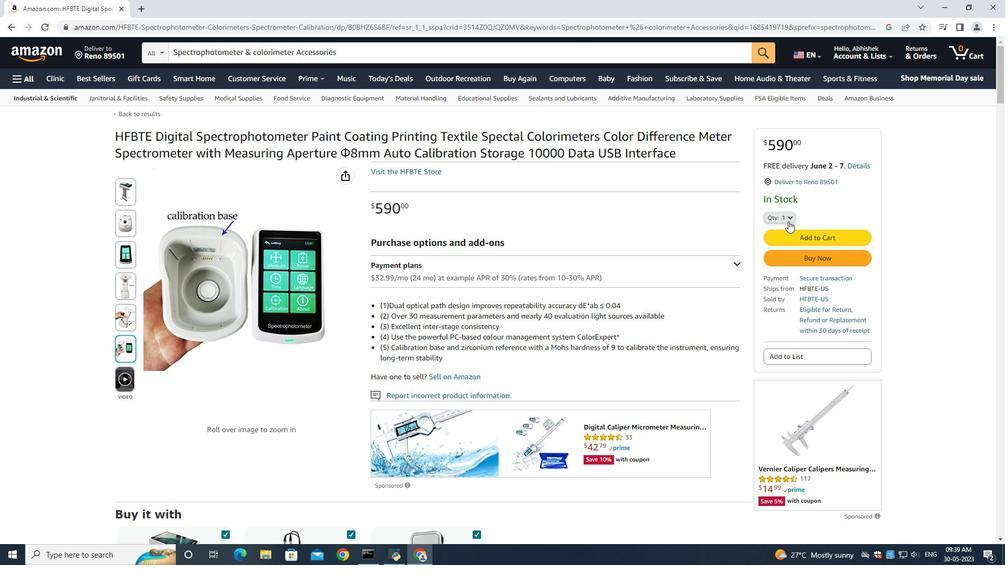 
Action: Mouse pressed left at (787, 220)
Screenshot: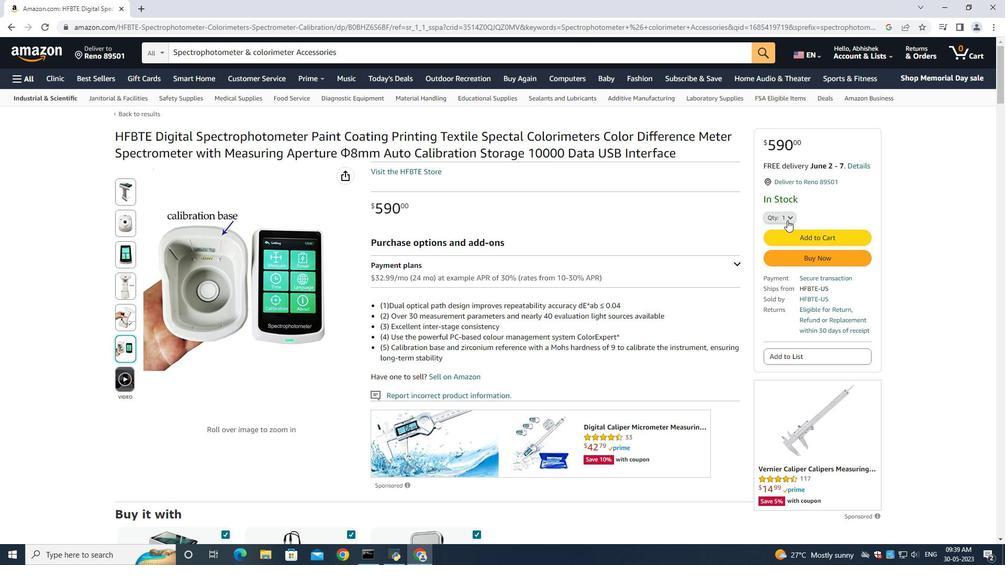 
Action: Mouse moved to (775, 271)
Screenshot: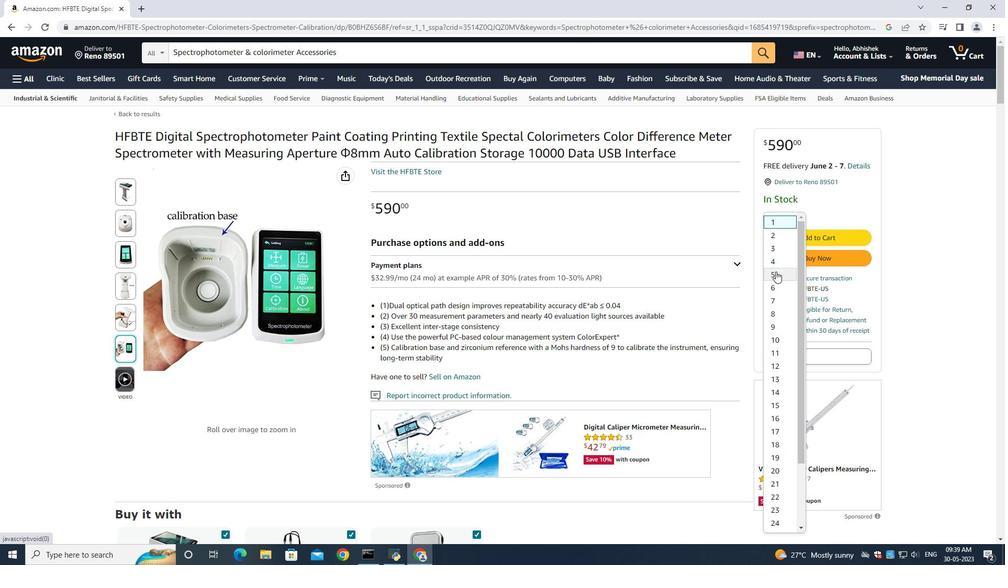 
Action: Mouse pressed left at (775, 271)
Screenshot: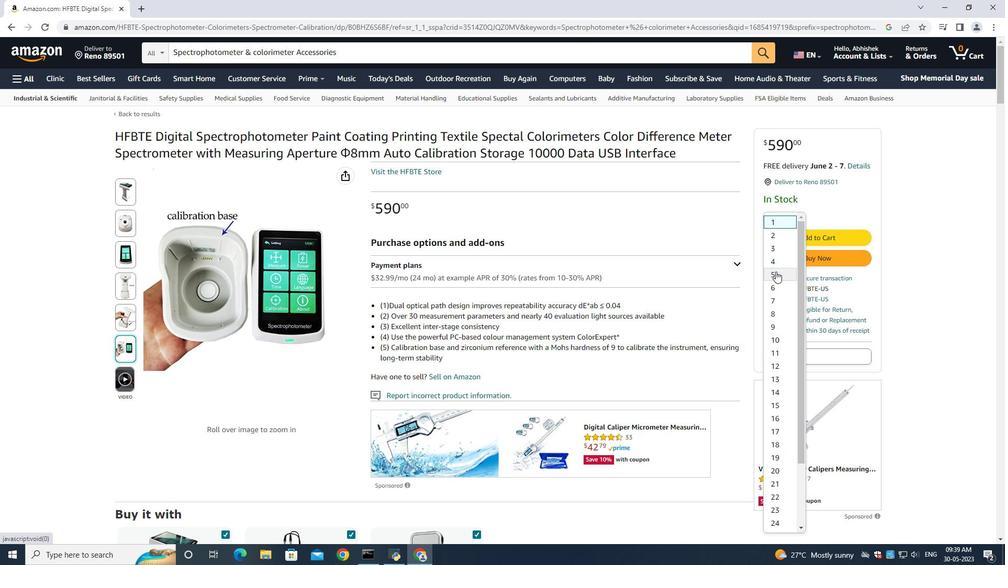 
Action: Mouse moved to (804, 257)
Screenshot: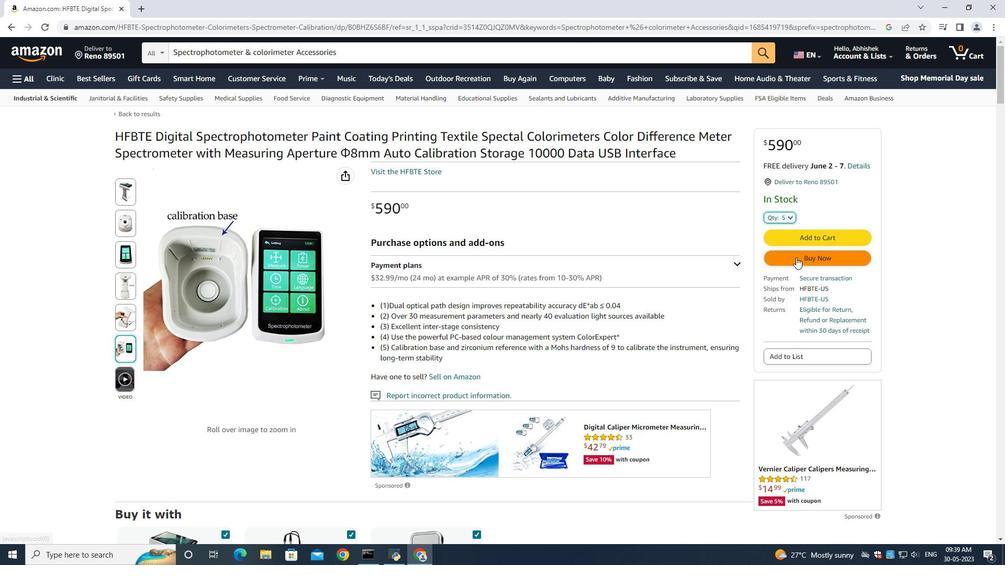 
Action: Mouse pressed left at (804, 257)
Screenshot: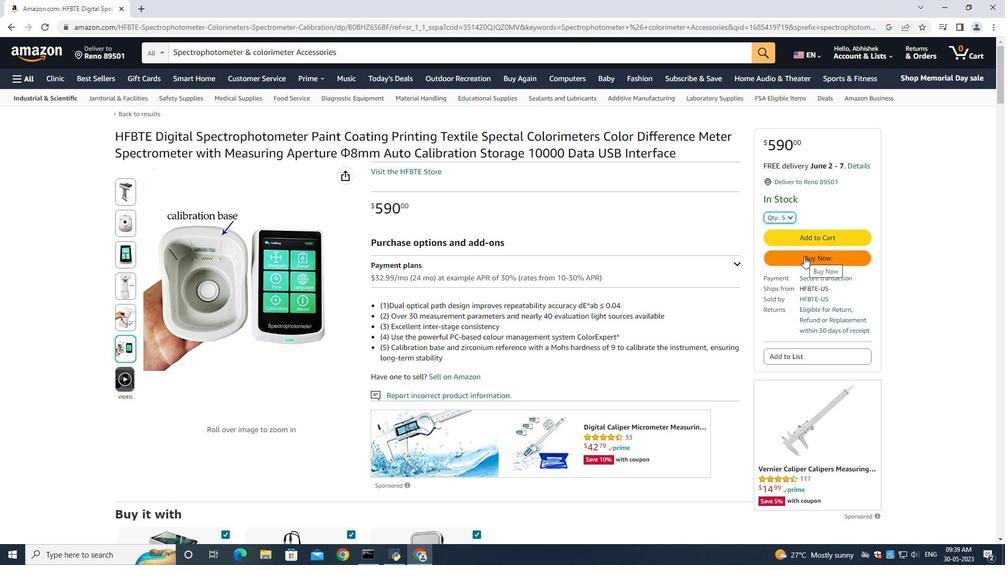 
Action: Mouse moved to (331, 328)
Screenshot: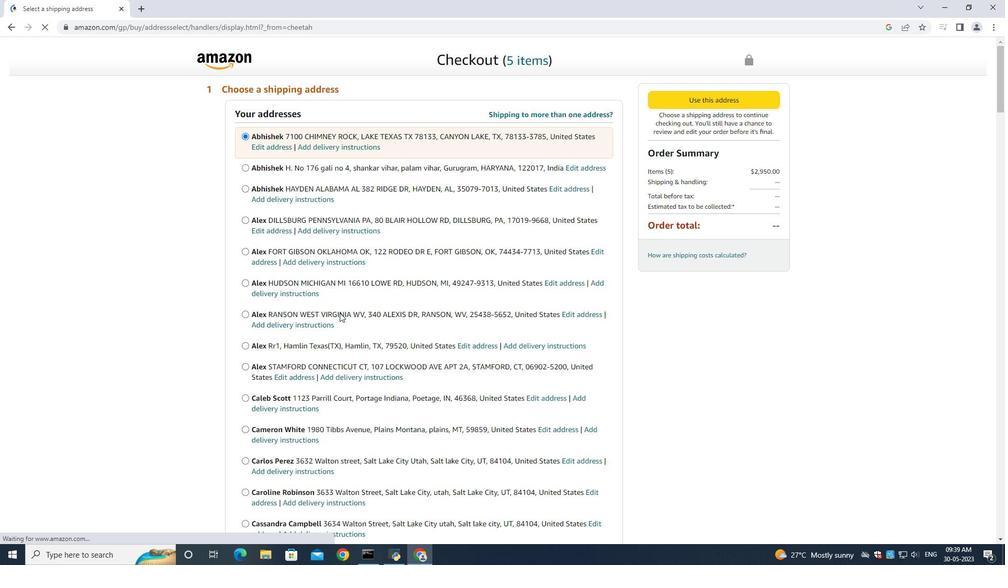 
Action: Mouse scrolled (331, 328) with delta (0, 0)
Screenshot: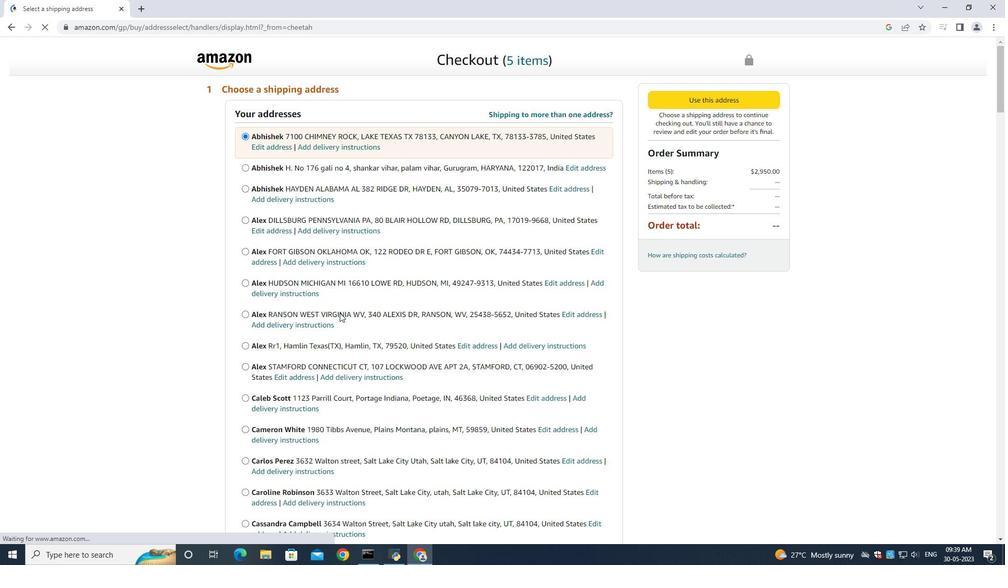 
Action: Mouse moved to (331, 330)
Screenshot: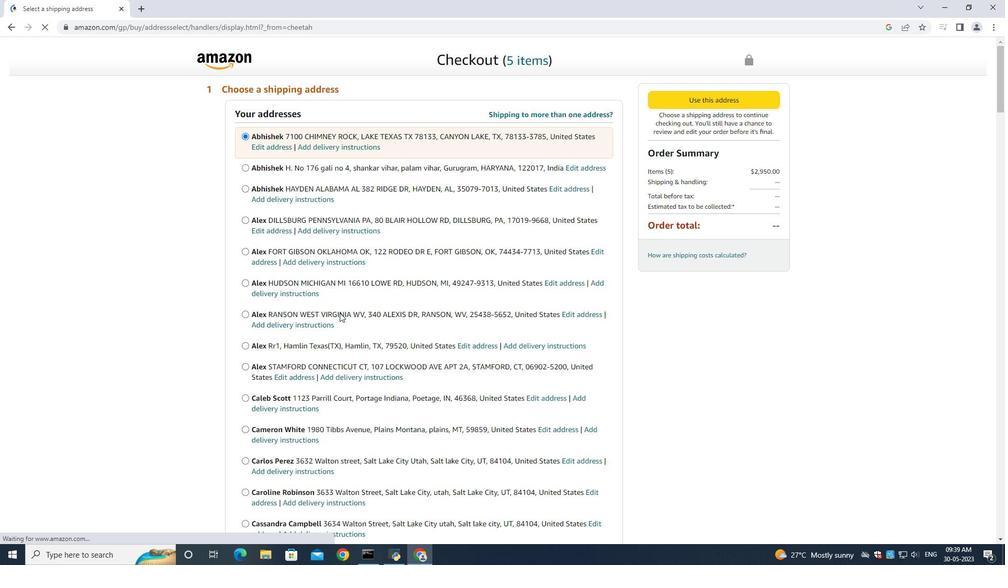 
Action: Mouse scrolled (331, 329) with delta (0, 0)
Screenshot: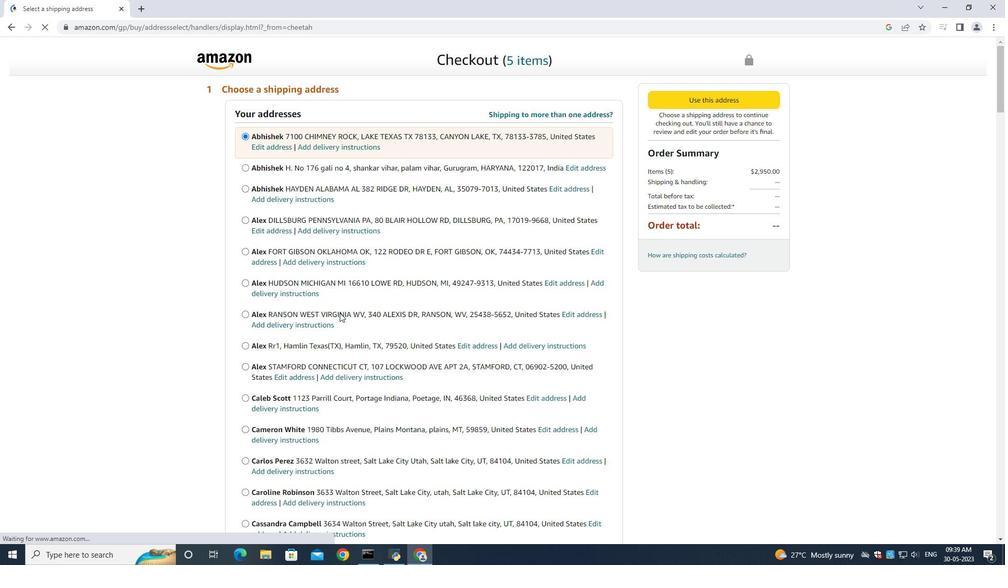 
Action: Mouse moved to (331, 330)
Screenshot: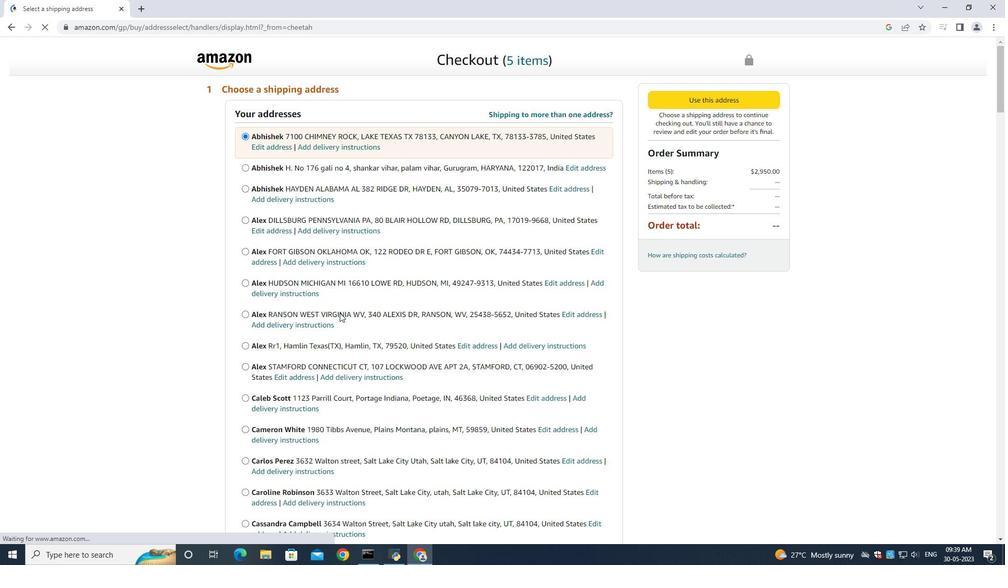 
Action: Mouse scrolled (331, 330) with delta (0, 0)
Screenshot: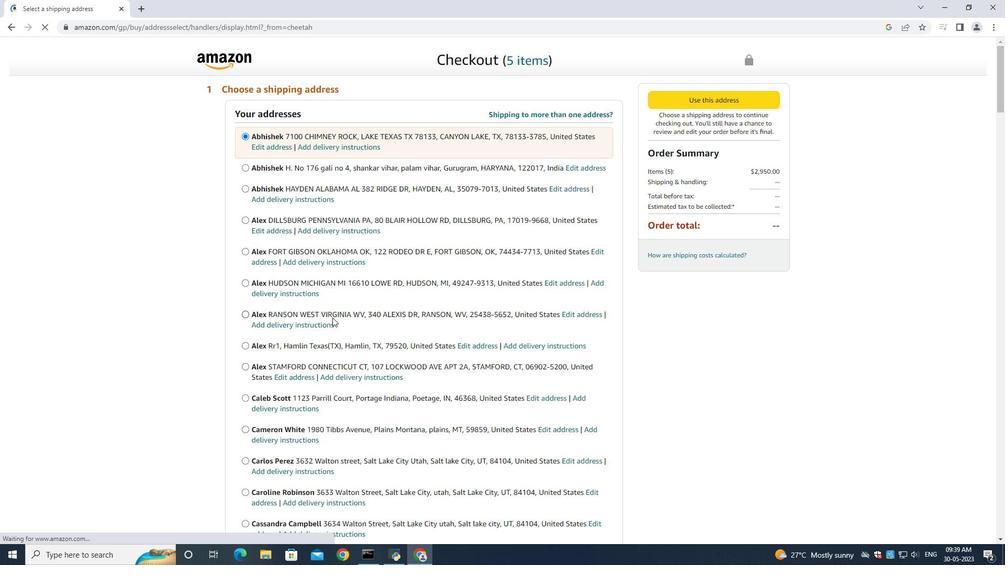 
Action: Mouse scrolled (331, 330) with delta (0, 0)
Screenshot: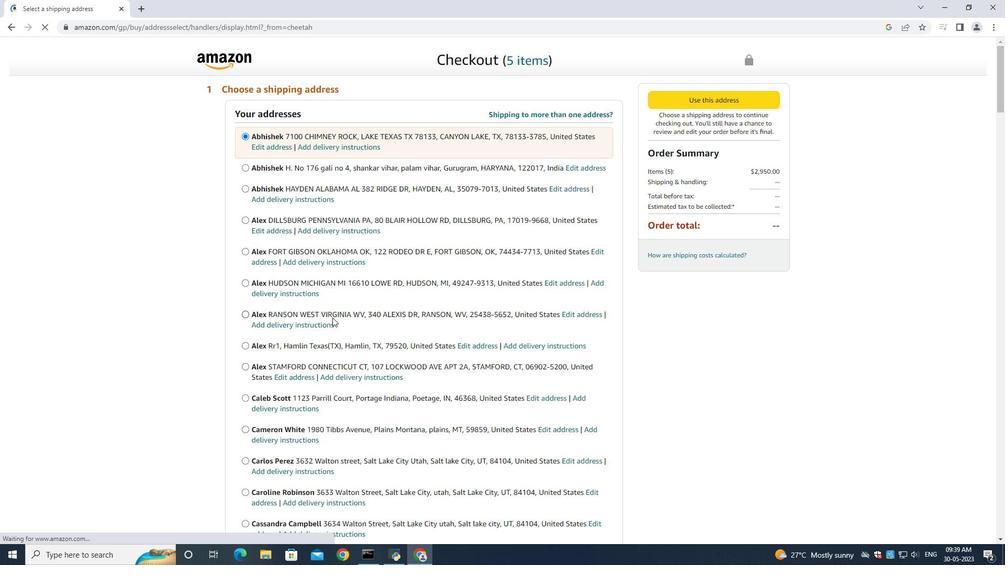 
Action: Mouse scrolled (331, 330) with delta (0, 0)
Screenshot: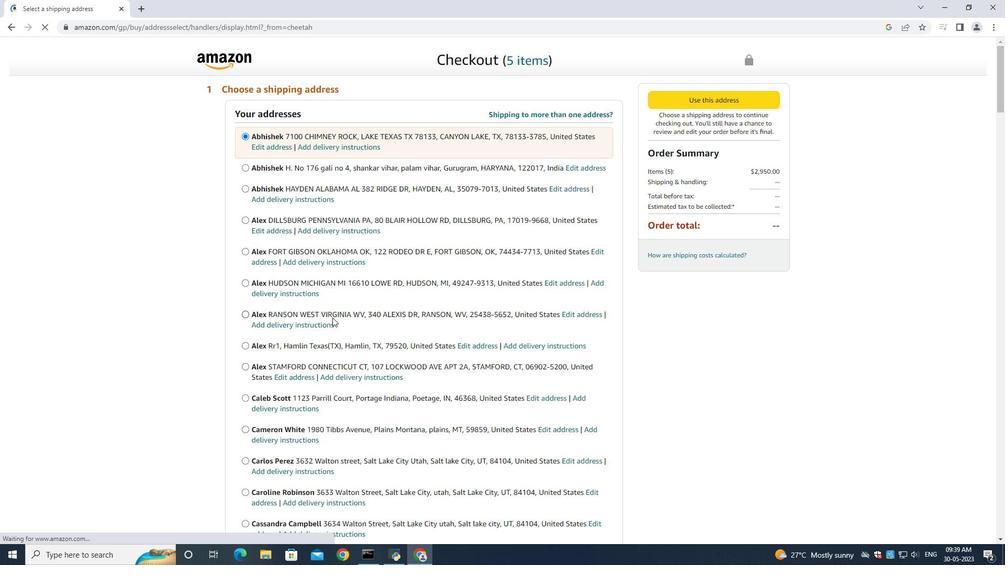 
Action: Mouse moved to (335, 329)
Screenshot: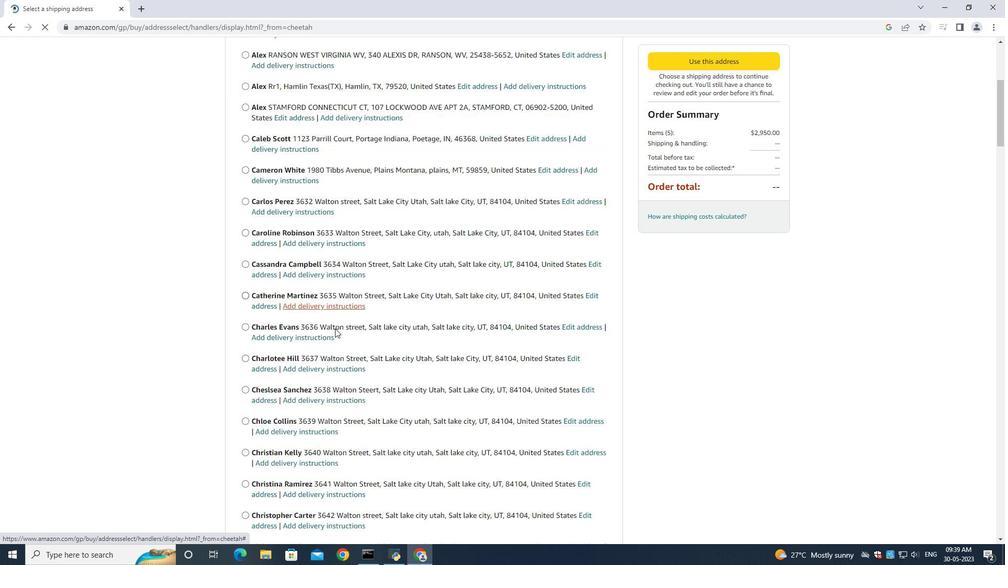 
Action: Mouse scrolled (335, 328) with delta (0, 0)
Screenshot: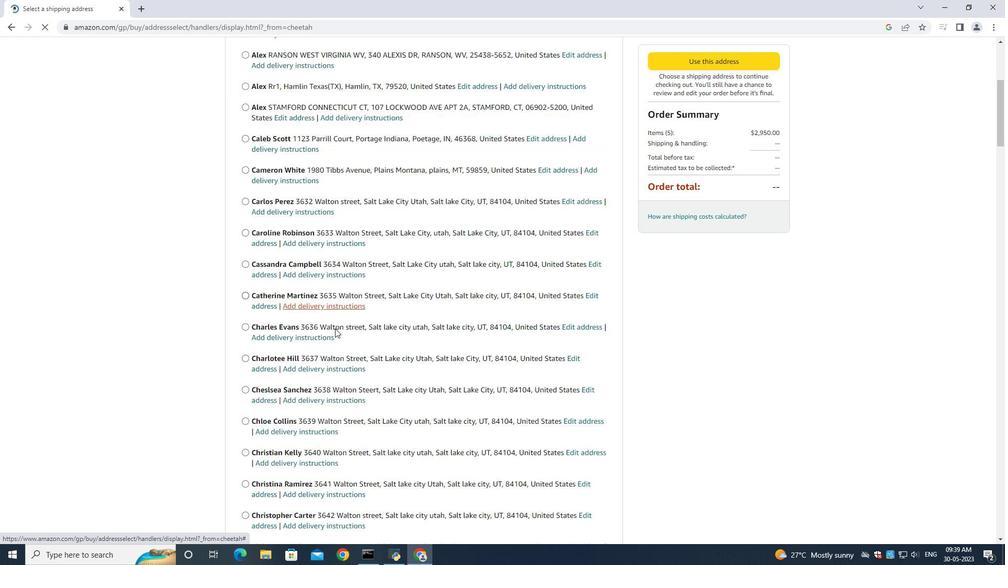 
Action: Mouse moved to (335, 331)
Screenshot: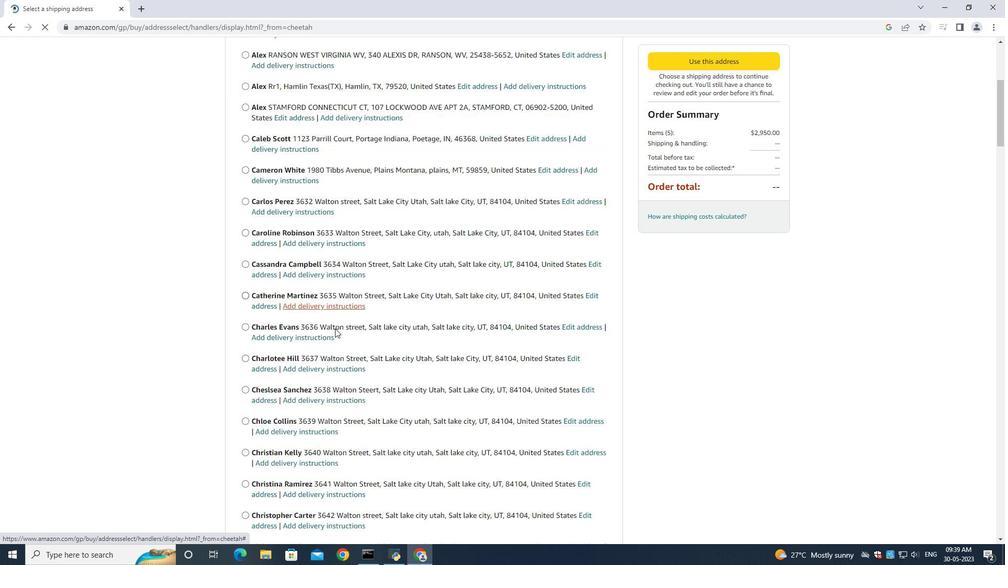 
Action: Mouse scrolled (335, 330) with delta (0, 0)
Screenshot: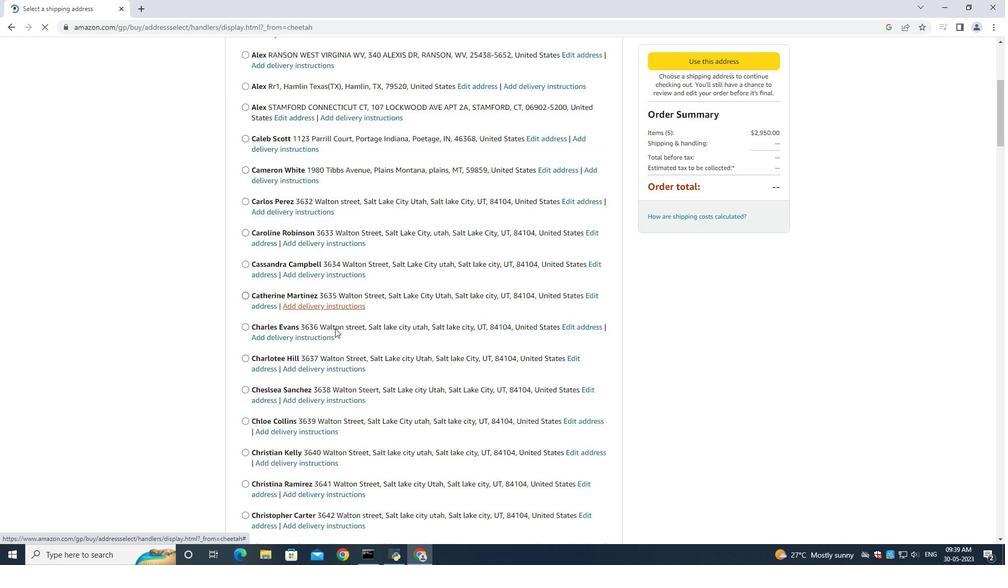 
Action: Mouse scrolled (335, 330) with delta (0, 0)
Screenshot: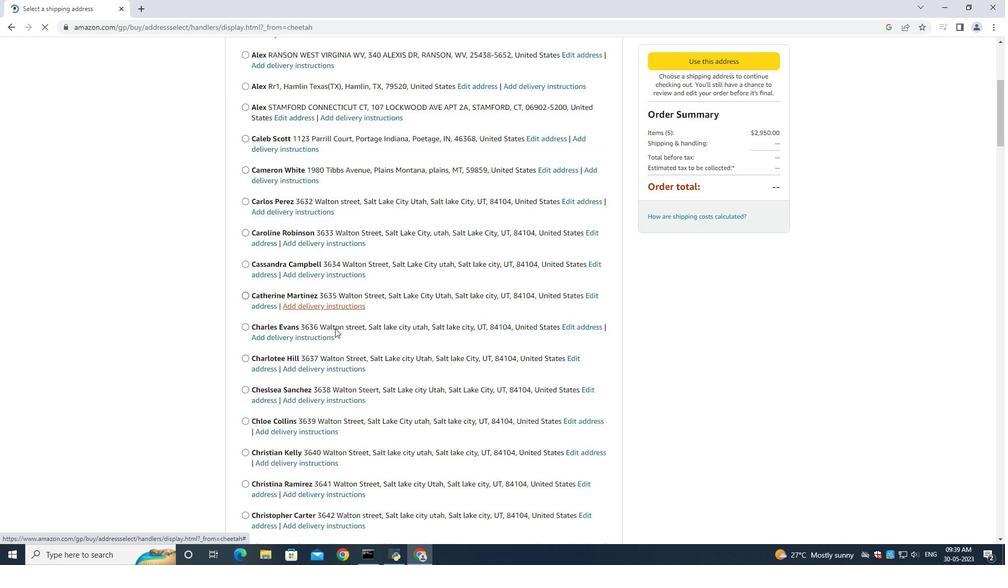 
Action: Mouse moved to (335, 331)
Screenshot: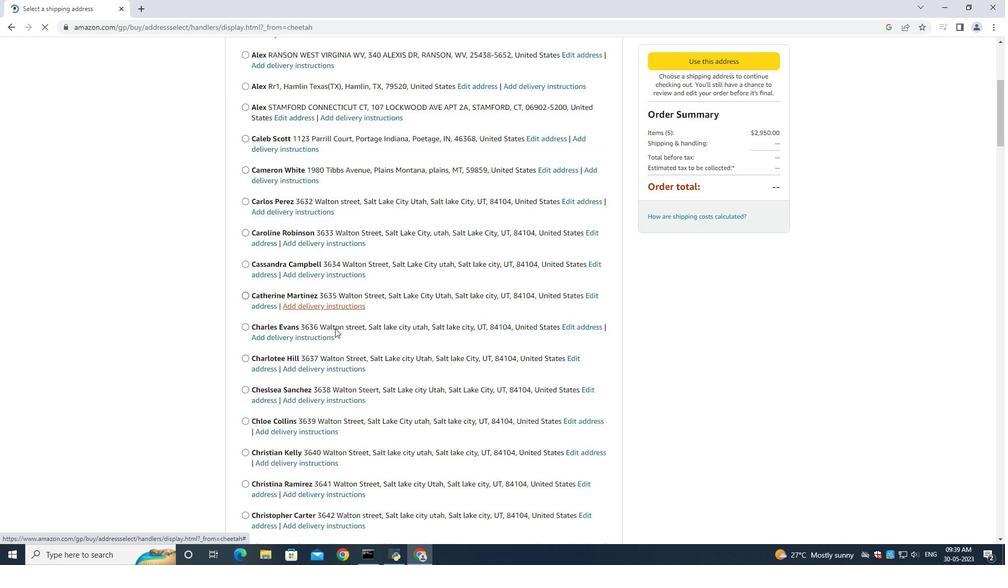 
Action: Mouse scrolled (335, 330) with delta (0, 0)
Screenshot: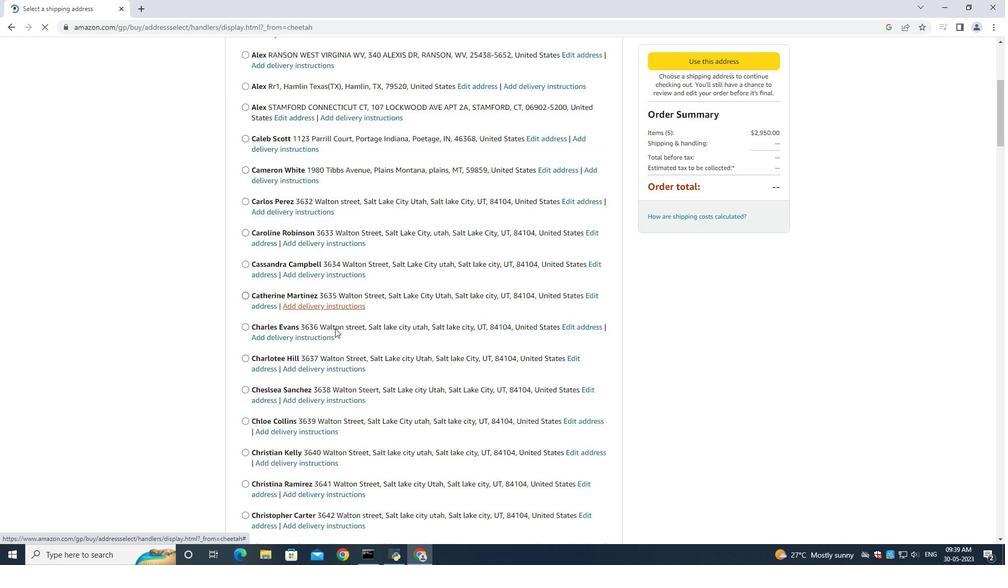 
Action: Mouse scrolled (335, 330) with delta (0, 0)
Screenshot: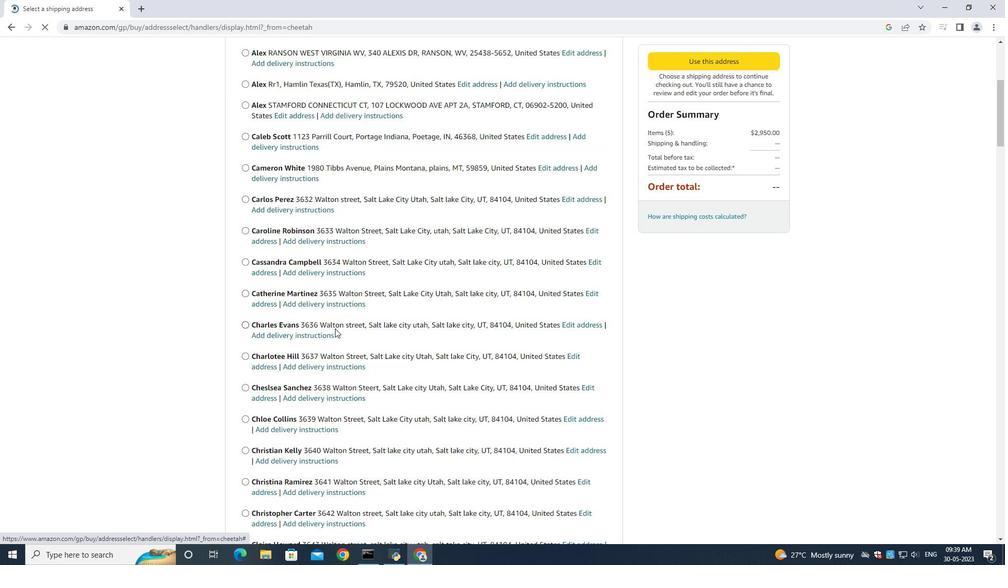 
Action: Mouse scrolled (335, 330) with delta (0, 0)
Screenshot: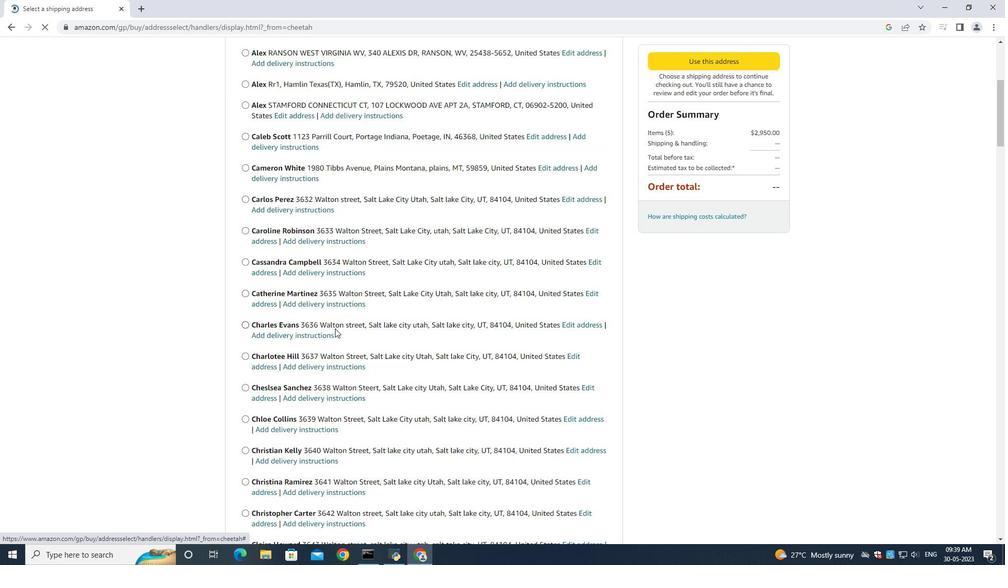 
Action: Mouse moved to (335, 337)
Screenshot: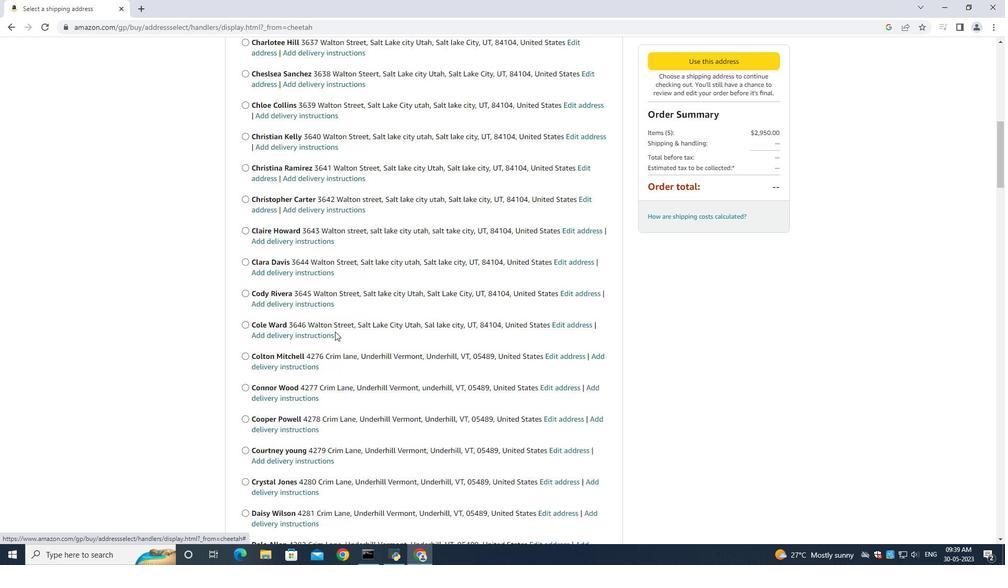
Action: Mouse scrolled (335, 337) with delta (0, 0)
Screenshot: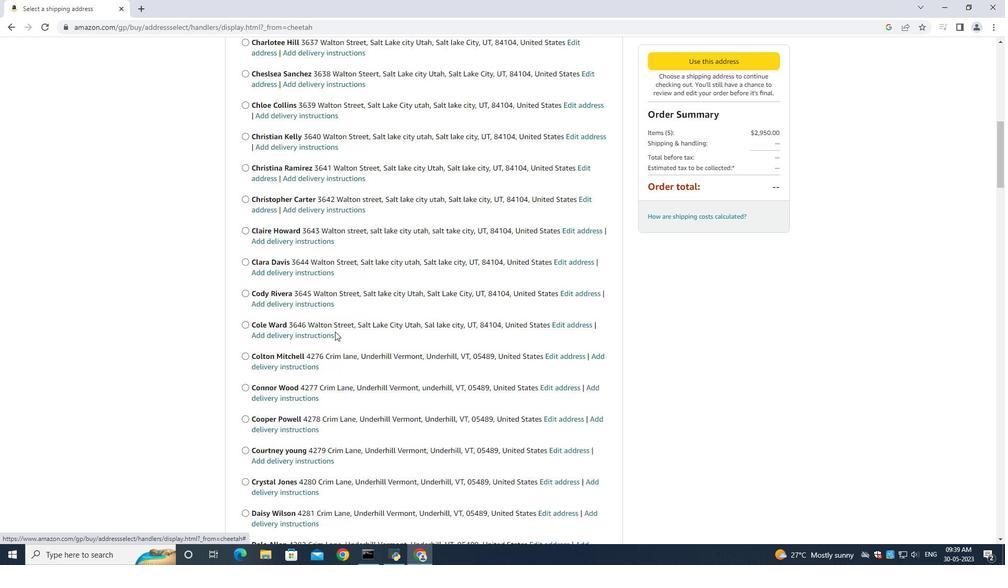 
Action: Mouse moved to (335, 337)
Screenshot: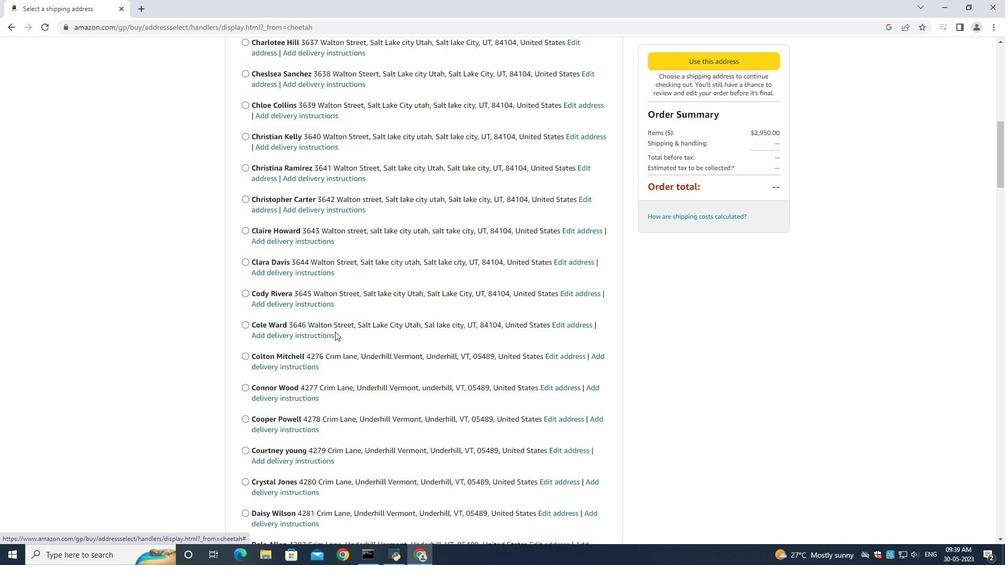 
Action: Mouse scrolled (335, 337) with delta (0, 0)
Screenshot: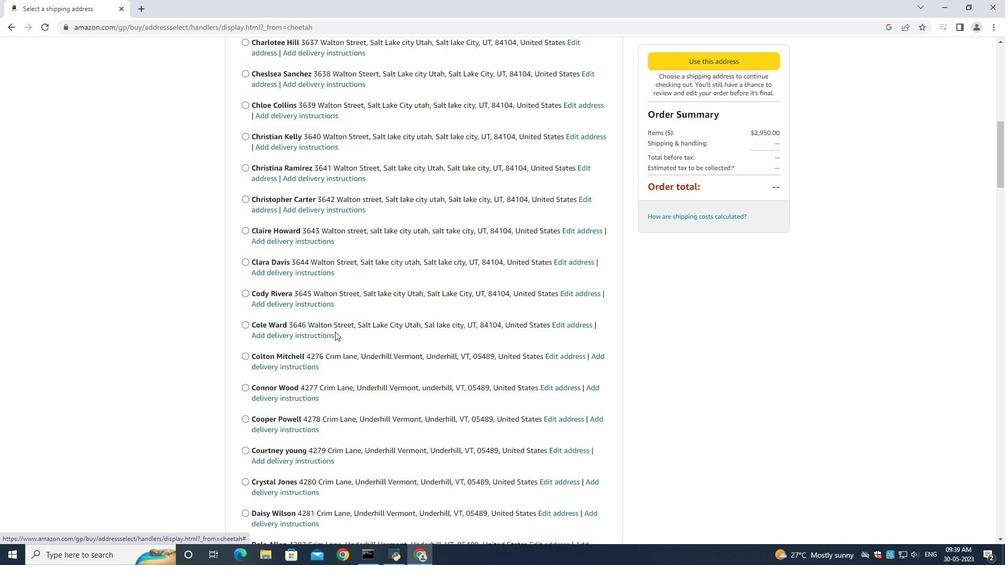 
Action: Mouse moved to (335, 338)
Screenshot: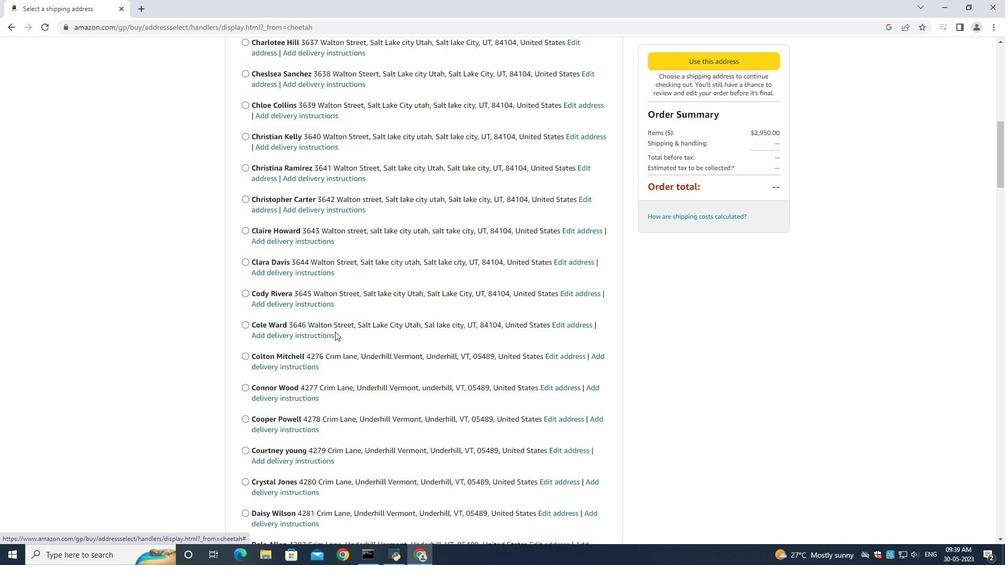 
Action: Mouse scrolled (335, 337) with delta (0, 0)
Screenshot: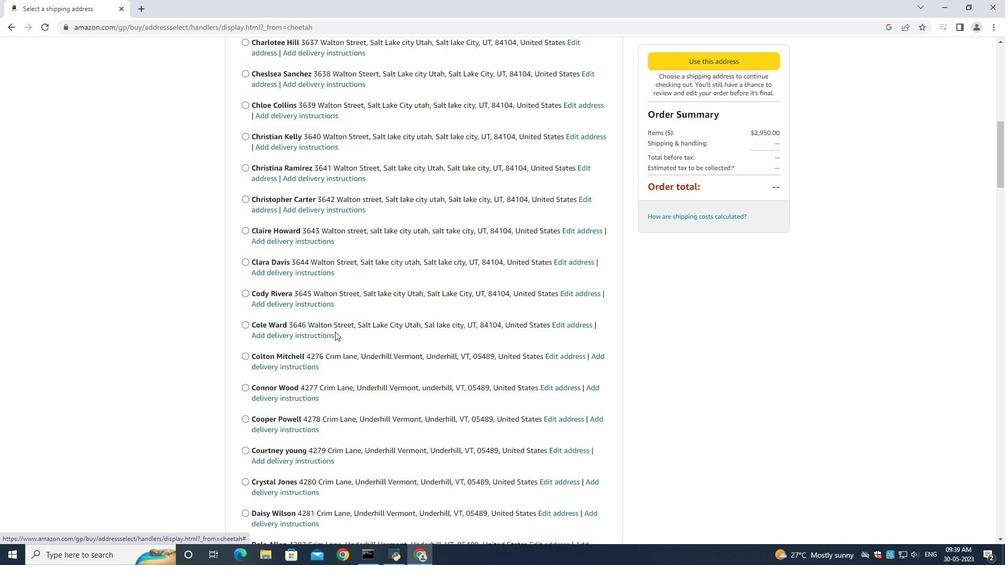 
Action: Mouse moved to (335, 338)
Screenshot: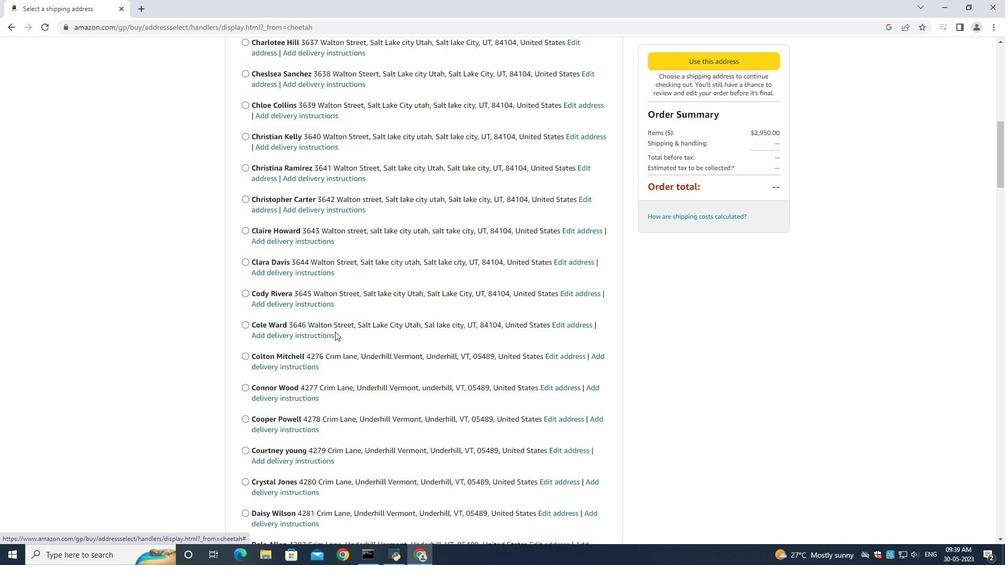 
Action: Mouse scrolled (335, 338) with delta (0, 0)
Screenshot: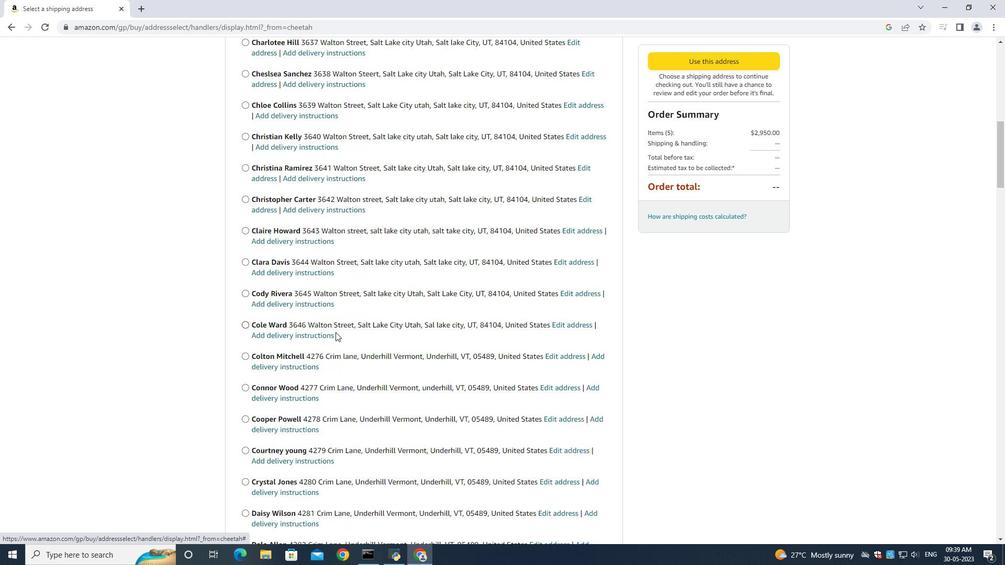 
Action: Mouse scrolled (335, 338) with delta (0, 0)
Screenshot: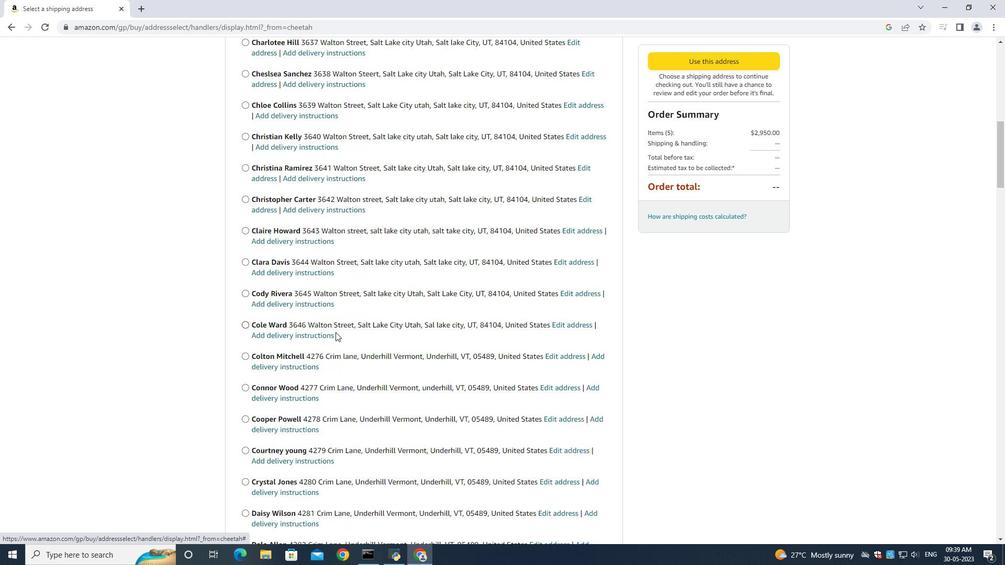 
Action: Mouse scrolled (335, 338) with delta (0, 0)
Screenshot: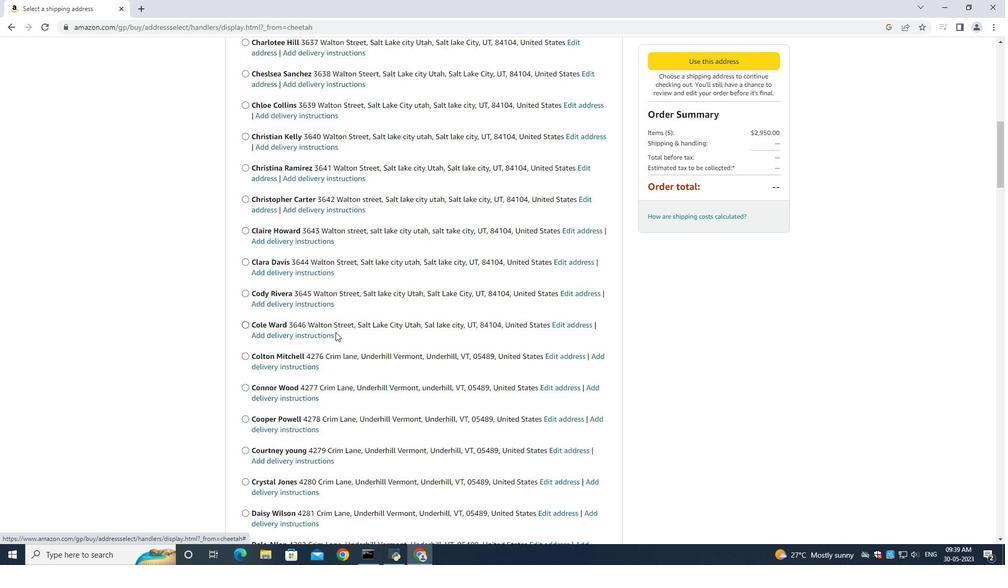 
Action: Mouse scrolled (335, 338) with delta (0, 0)
Screenshot: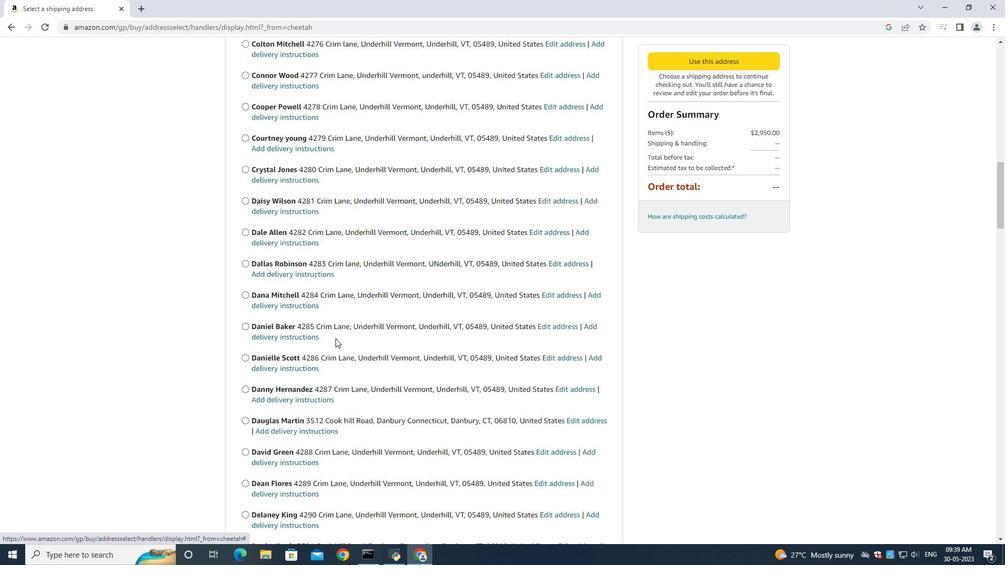 
Action: Mouse scrolled (335, 338) with delta (0, 0)
Screenshot: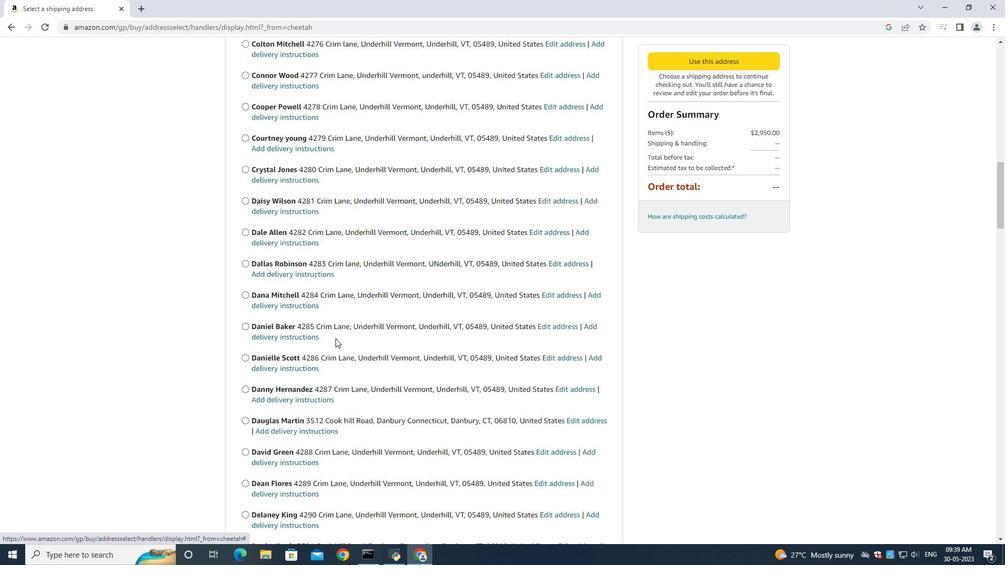 
Action: Mouse scrolled (335, 338) with delta (0, 0)
Screenshot: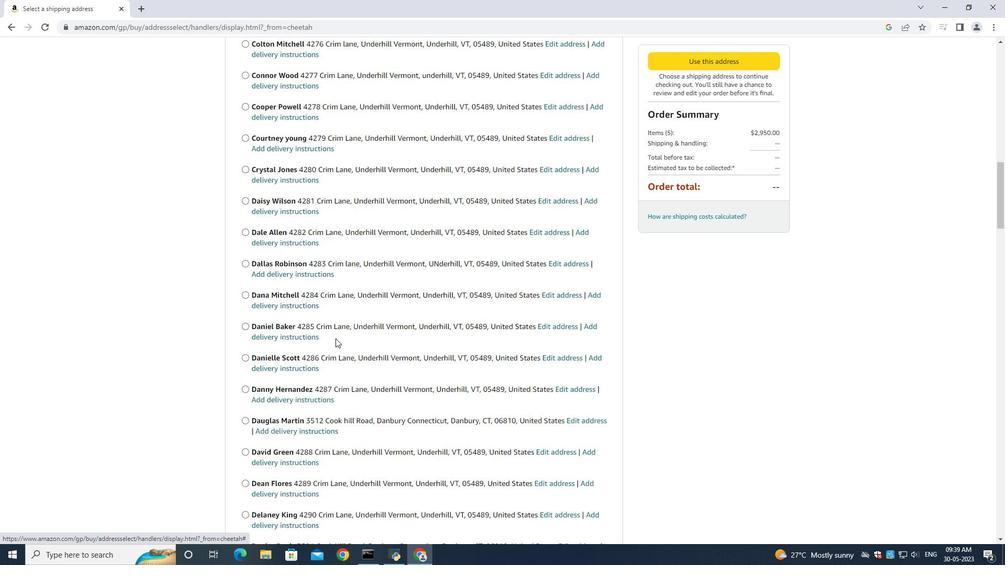 
Action: Mouse scrolled (335, 338) with delta (0, 0)
Screenshot: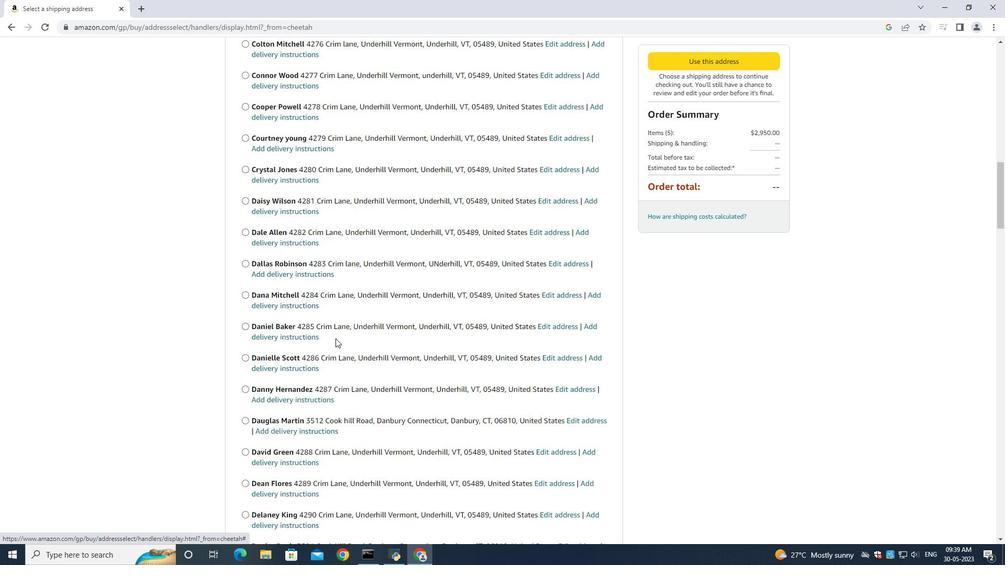 
Action: Mouse scrolled (335, 338) with delta (0, 0)
Screenshot: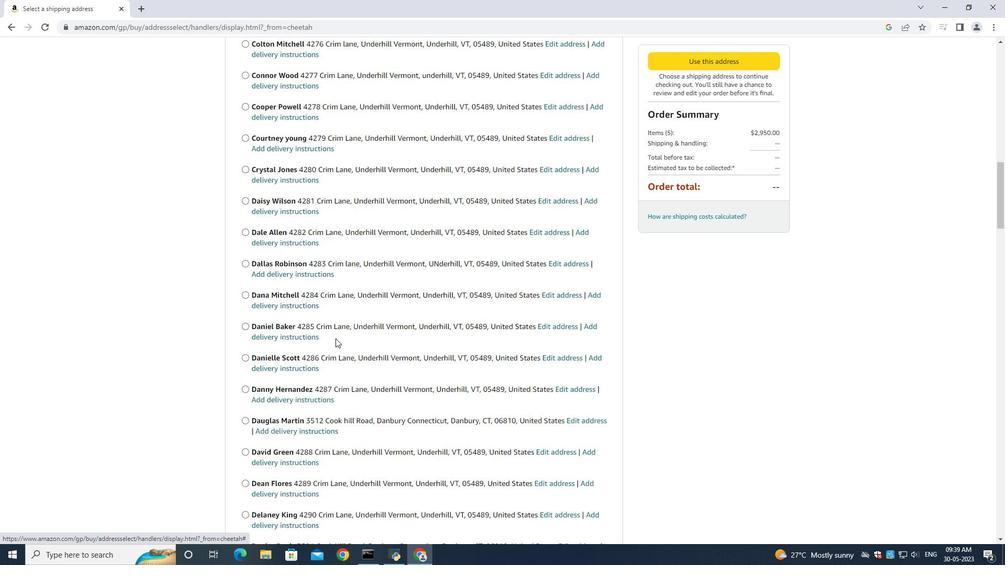 
Action: Mouse moved to (336, 338)
Screenshot: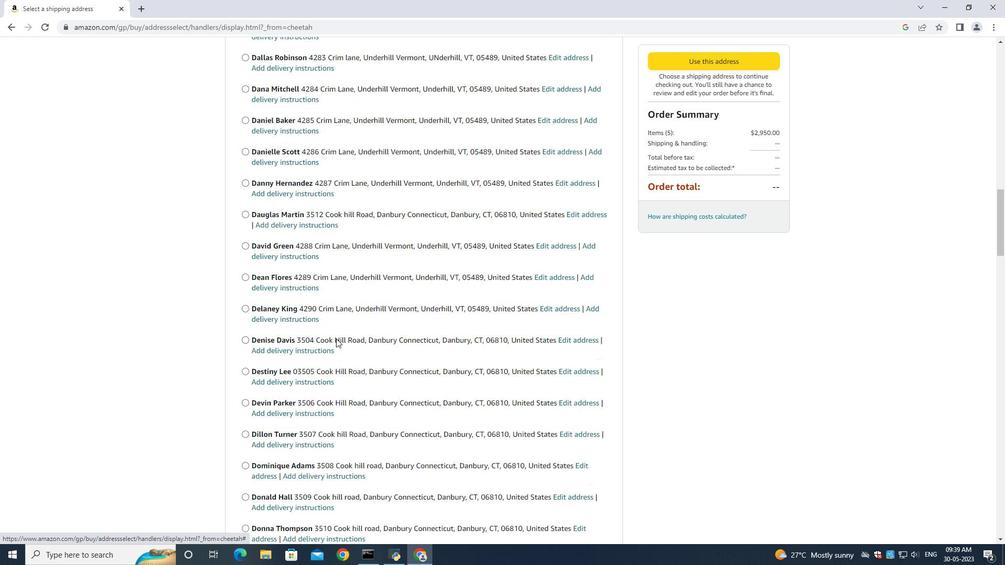 
Action: Mouse scrolled (336, 338) with delta (0, 0)
Screenshot: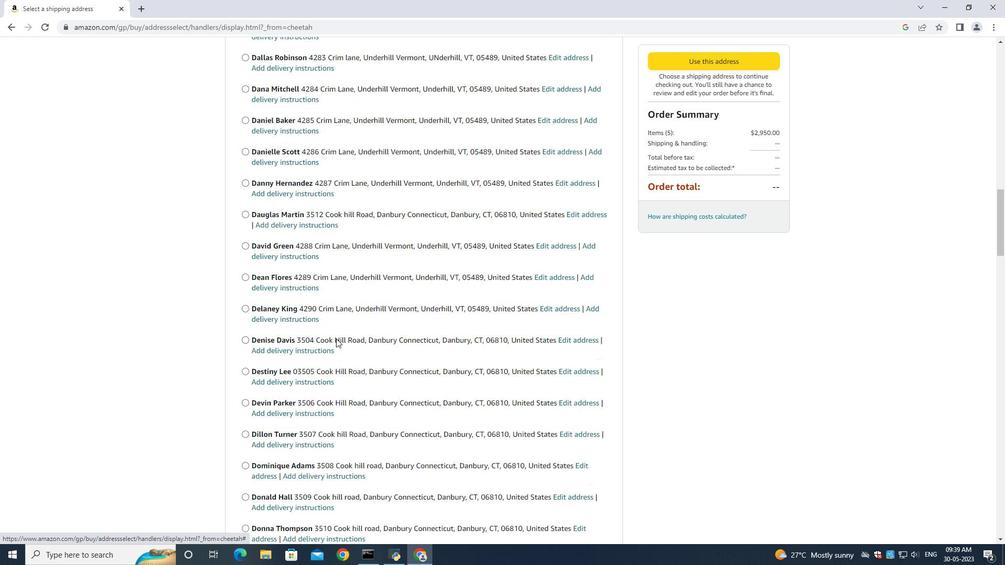 
Action: Mouse moved to (336, 339)
Screenshot: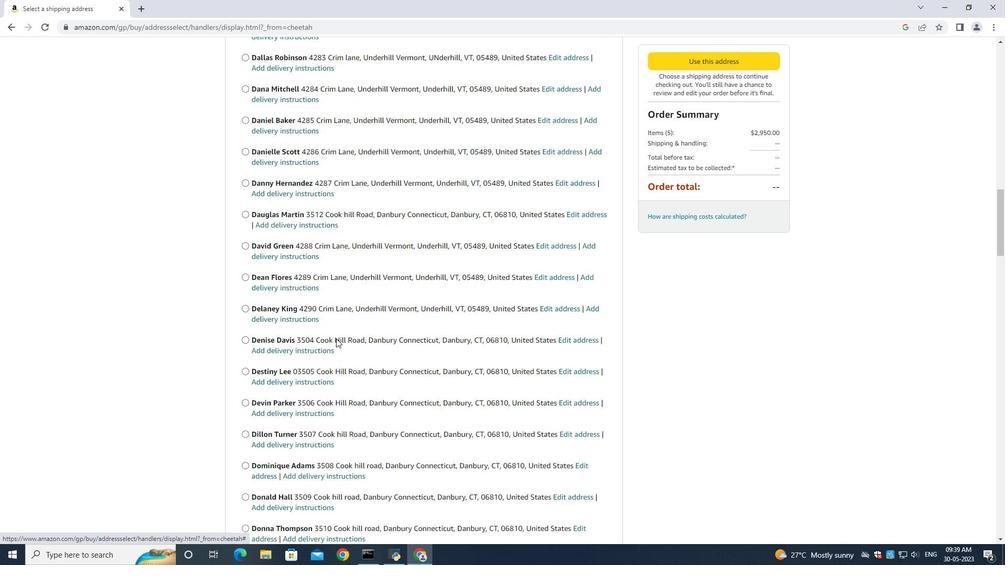 
Action: Mouse scrolled (336, 338) with delta (0, 0)
Screenshot: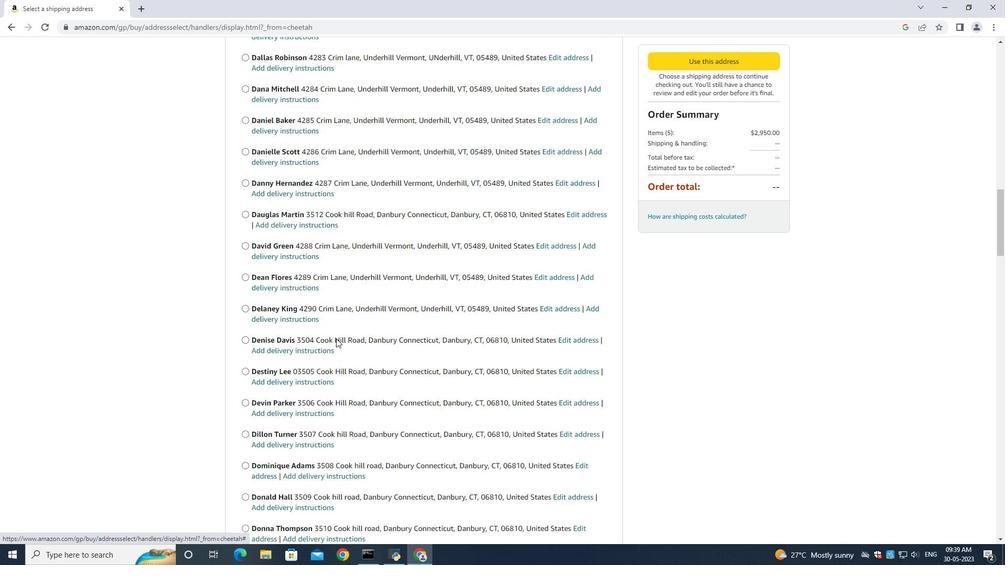 
Action: Mouse scrolled (336, 338) with delta (0, 0)
Screenshot: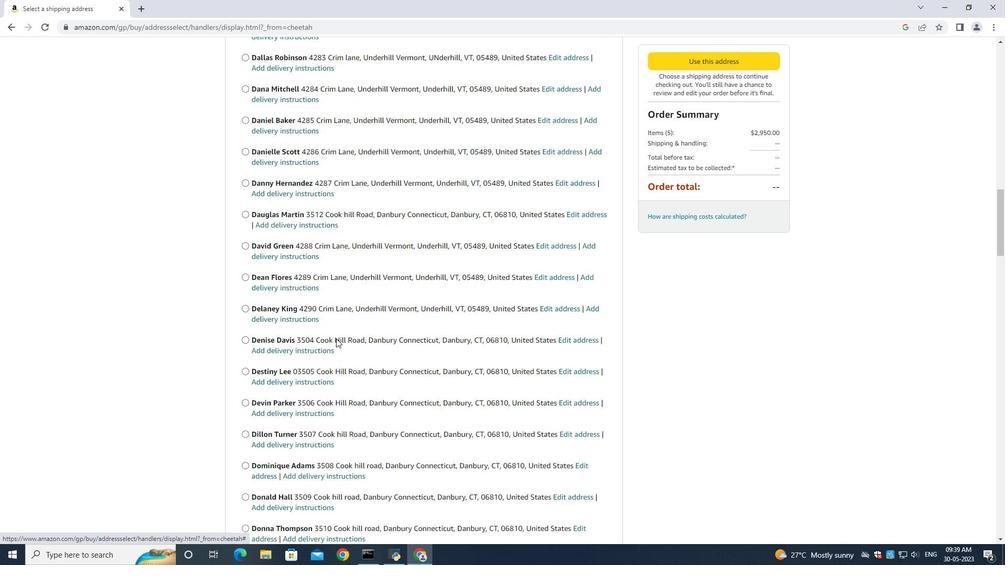 
Action: Mouse scrolled (336, 338) with delta (0, 0)
Screenshot: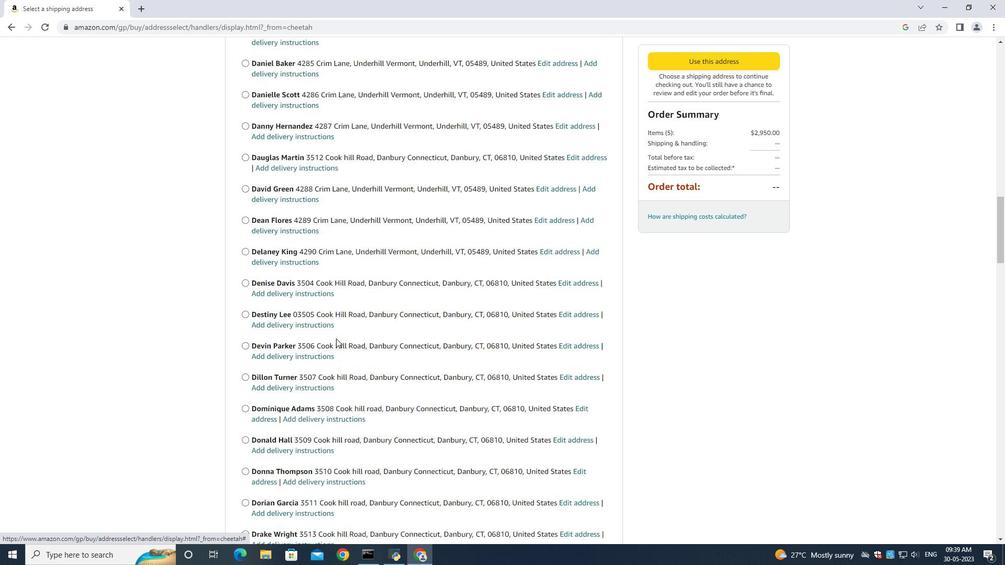 
Action: Mouse moved to (336, 340)
Screenshot: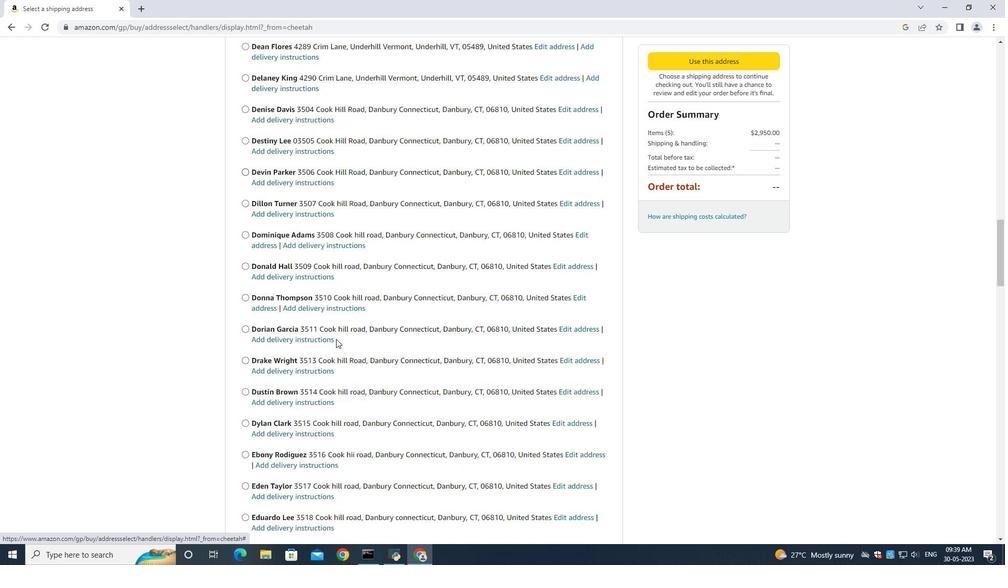 
Action: Mouse scrolled (336, 339) with delta (0, 0)
Screenshot: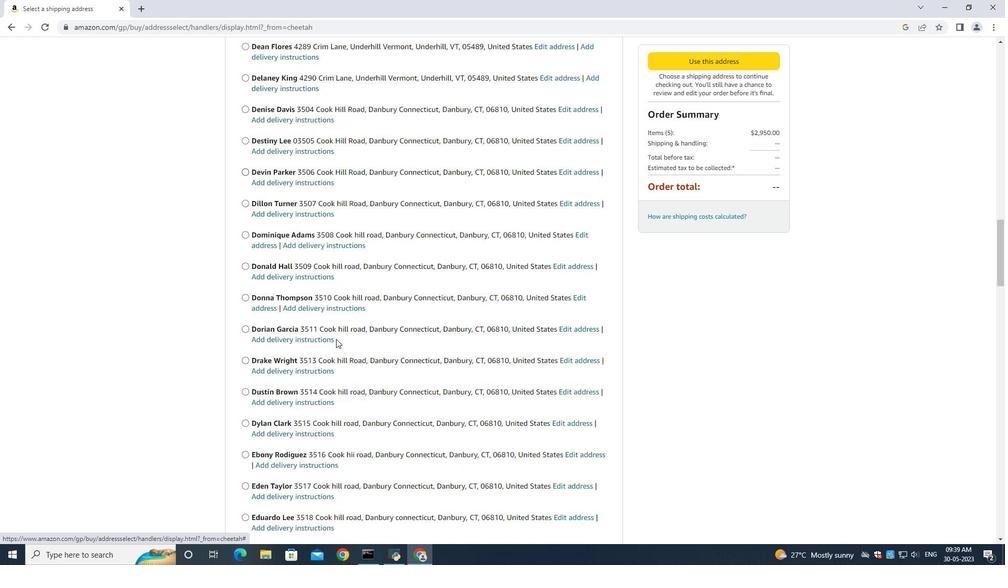 
Action: Mouse moved to (336, 340)
Screenshot: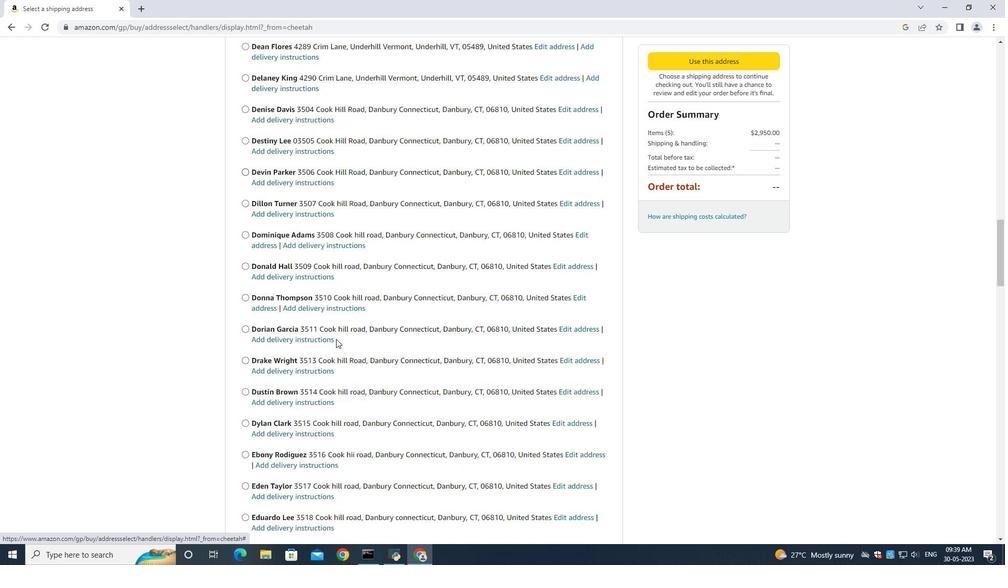 
Action: Mouse scrolled (336, 339) with delta (0, 0)
Screenshot: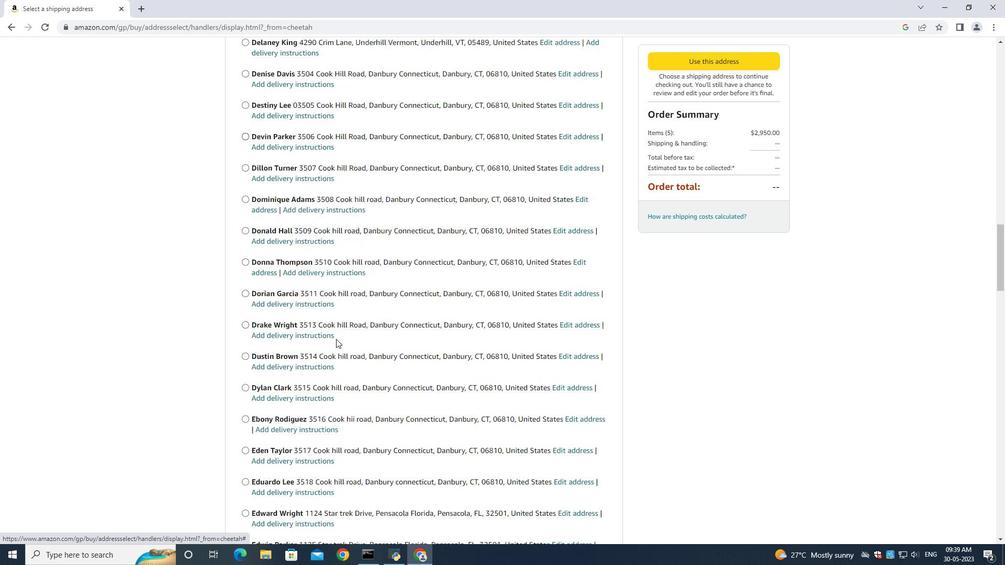 
Action: Mouse scrolled (336, 339) with delta (0, 0)
Screenshot: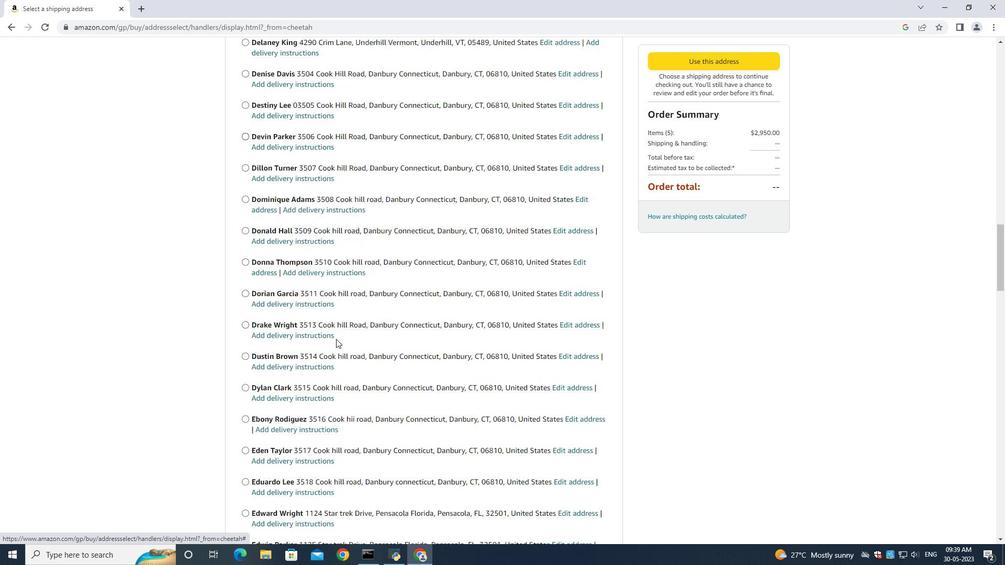 
Action: Mouse scrolled (336, 340) with delta (0, 0)
Screenshot: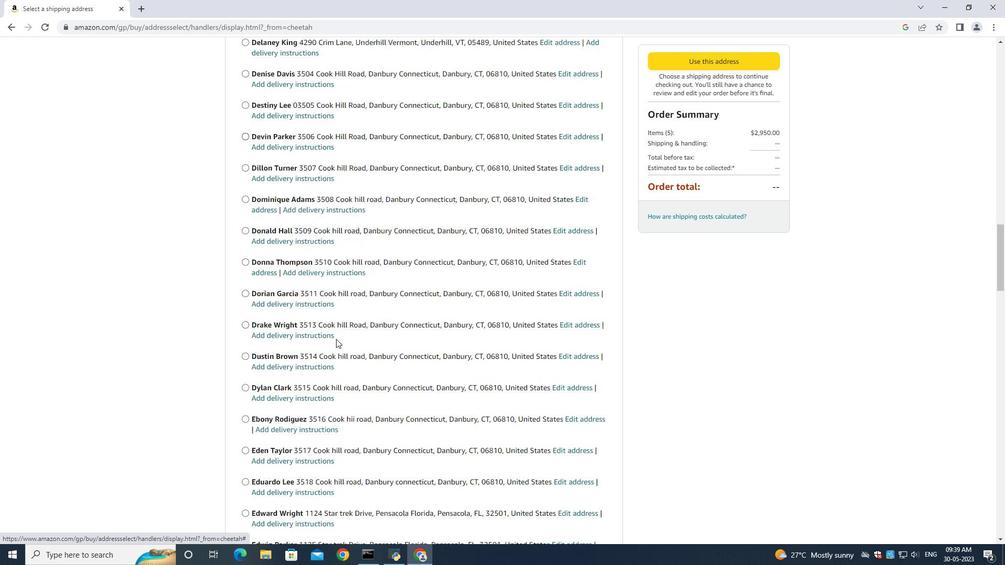 
Action: Mouse scrolled (336, 340) with delta (0, 0)
Screenshot: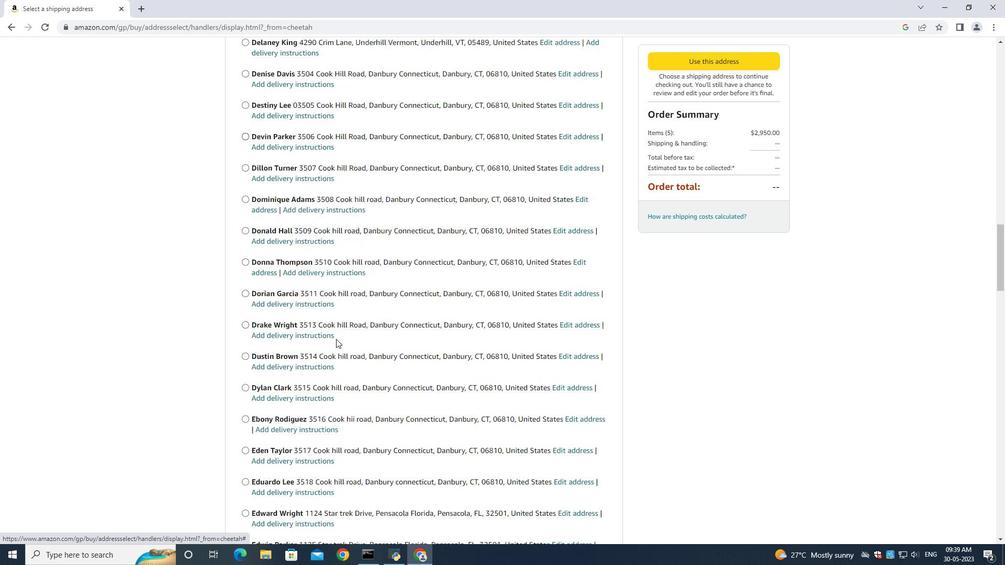 
Action: Mouse scrolled (336, 340) with delta (0, 0)
Screenshot: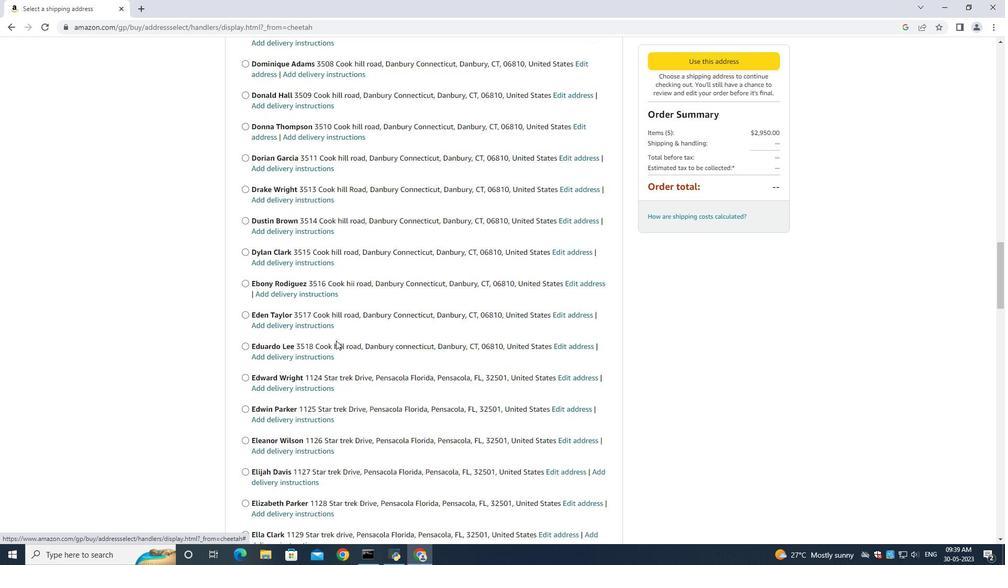 
Action: Mouse scrolled (336, 340) with delta (0, 0)
Screenshot: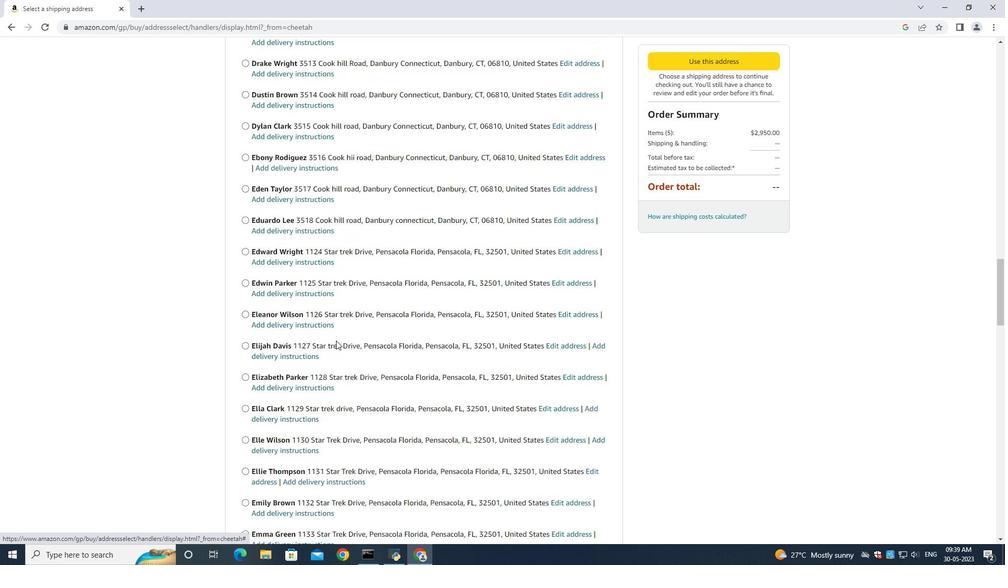 
Action: Mouse scrolled (336, 340) with delta (0, 0)
Screenshot: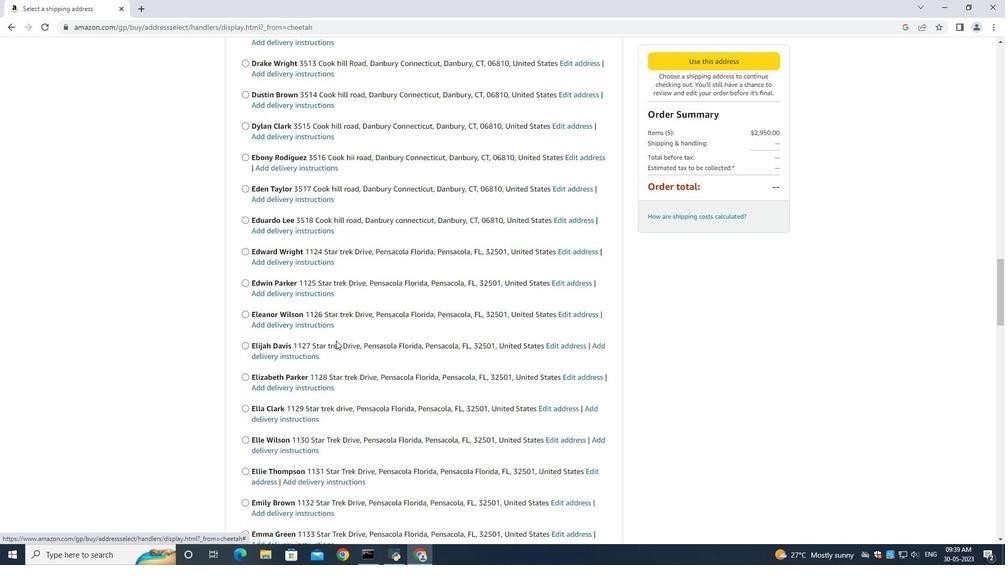 
Action: Mouse scrolled (336, 340) with delta (0, 0)
Screenshot: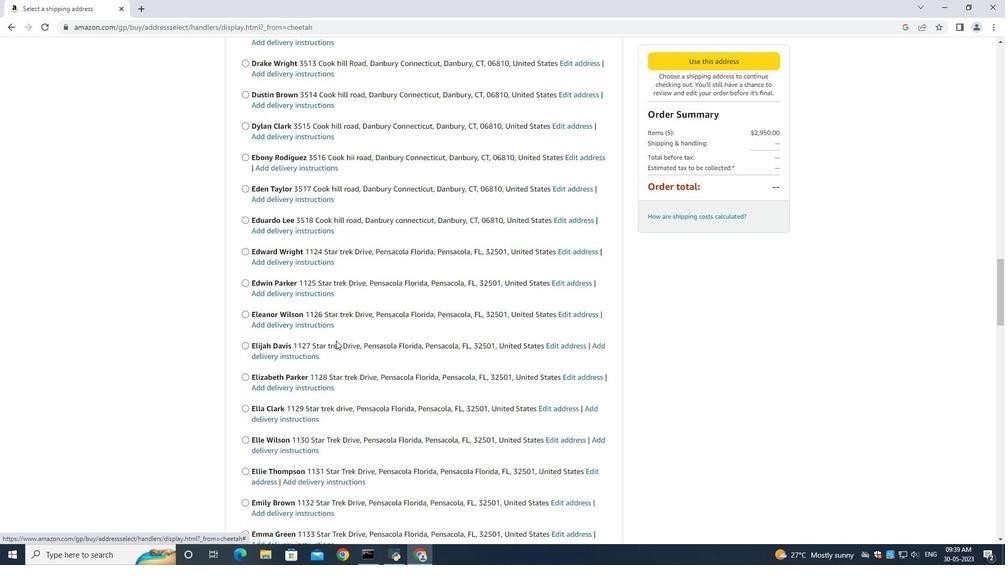 
Action: Mouse scrolled (336, 340) with delta (0, 0)
Screenshot: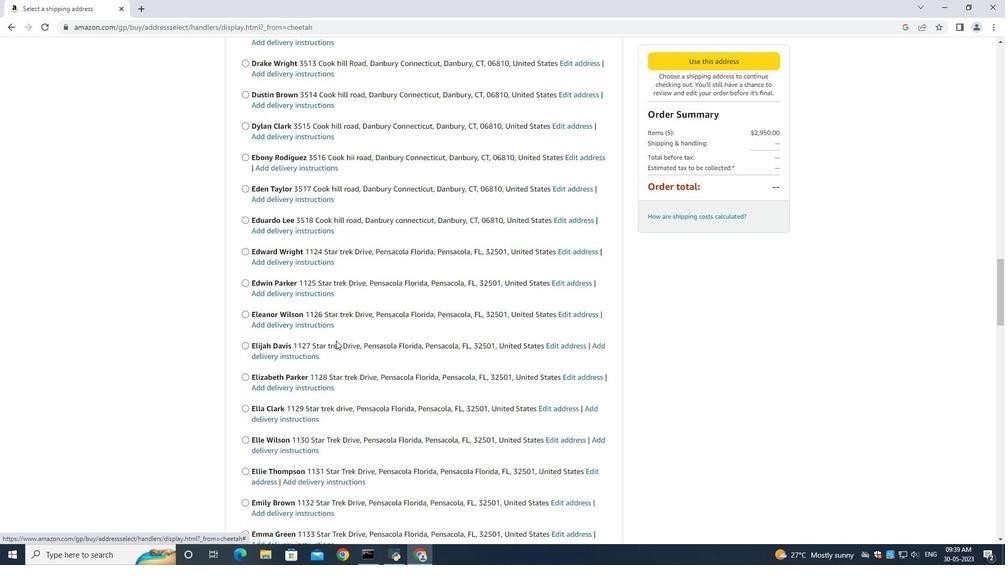 
Action: Mouse moved to (336, 340)
Screenshot: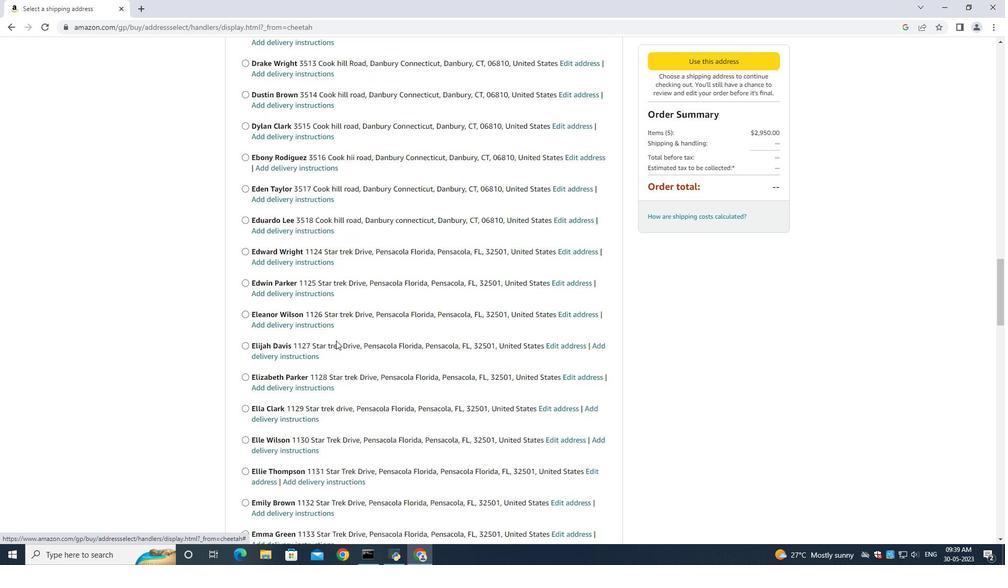 
Action: Mouse scrolled (336, 340) with delta (0, 0)
Screenshot: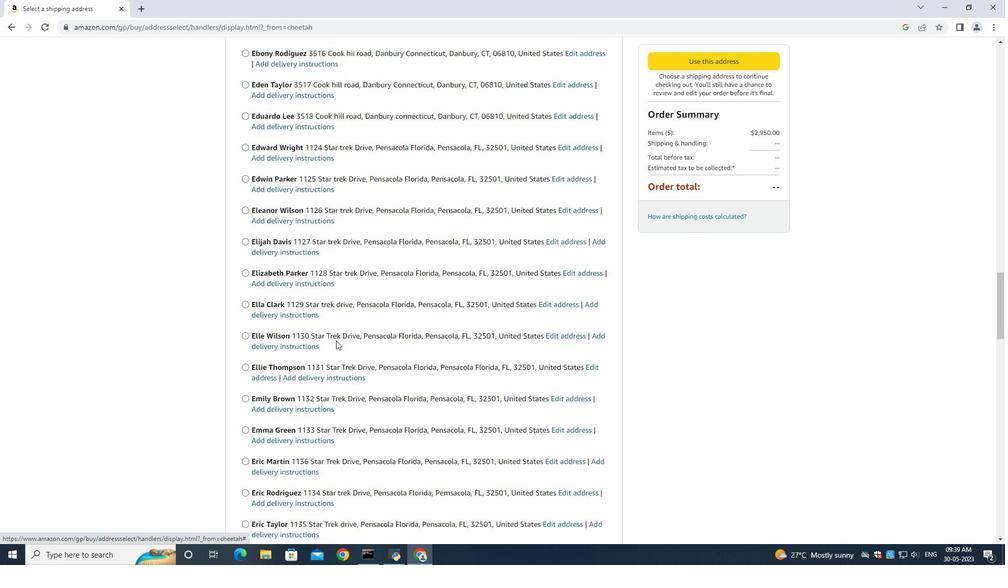 
Action: Mouse scrolled (336, 340) with delta (0, 0)
Screenshot: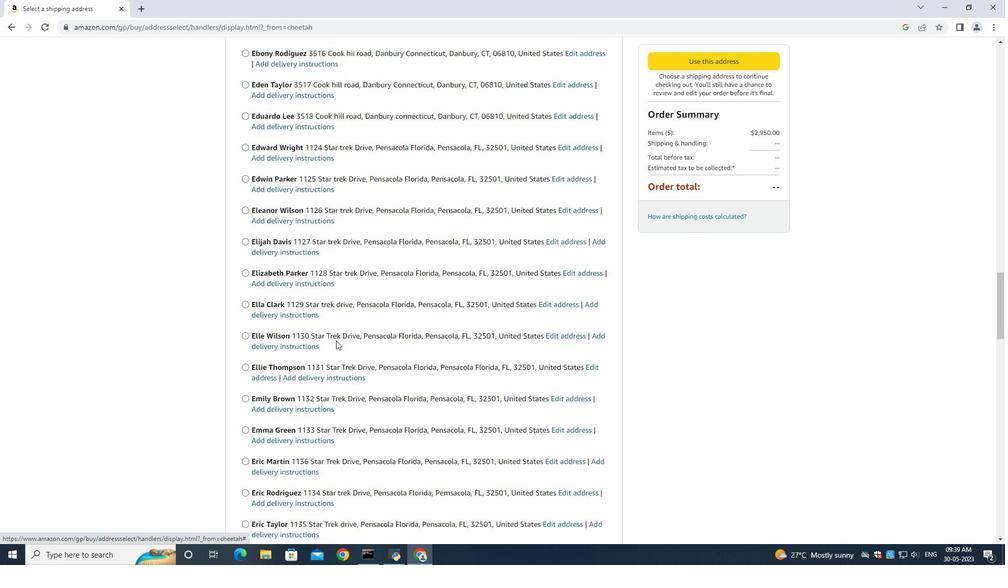 
Action: Mouse moved to (336, 340)
Screenshot: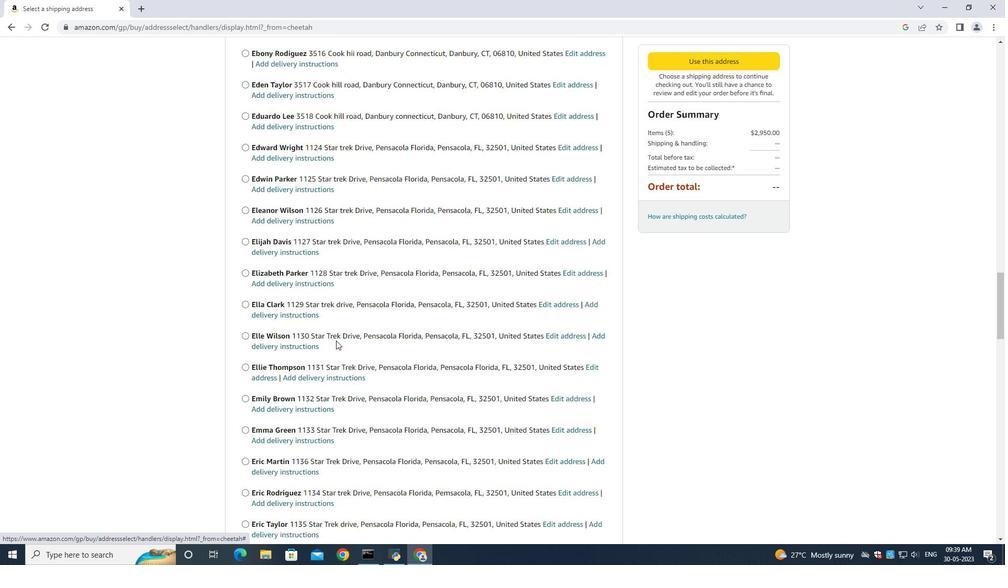 
Action: Mouse scrolled (336, 340) with delta (0, 0)
Screenshot: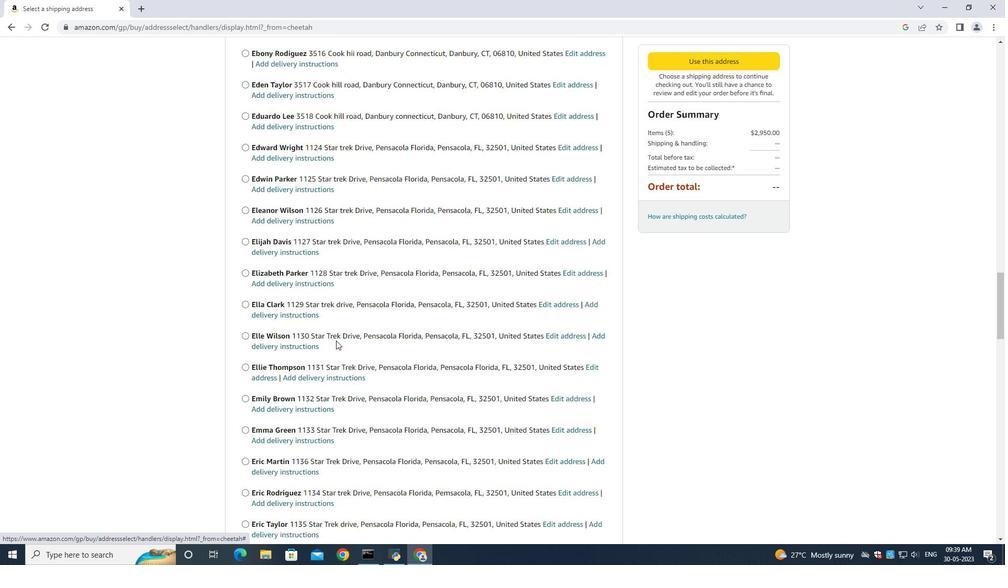 
Action: Mouse scrolled (336, 340) with delta (0, 0)
Screenshot: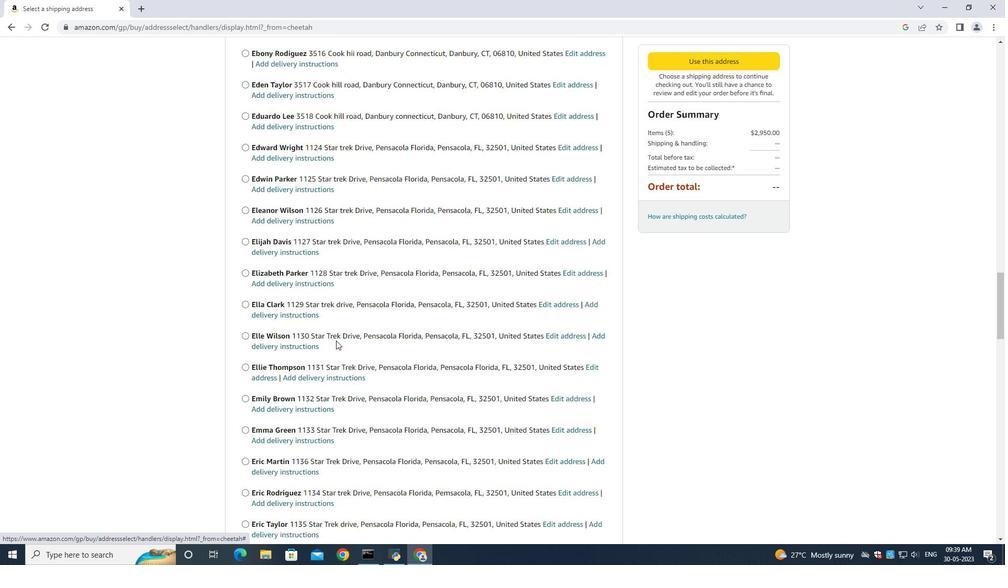 
Action: Mouse scrolled (336, 340) with delta (0, 0)
Screenshot: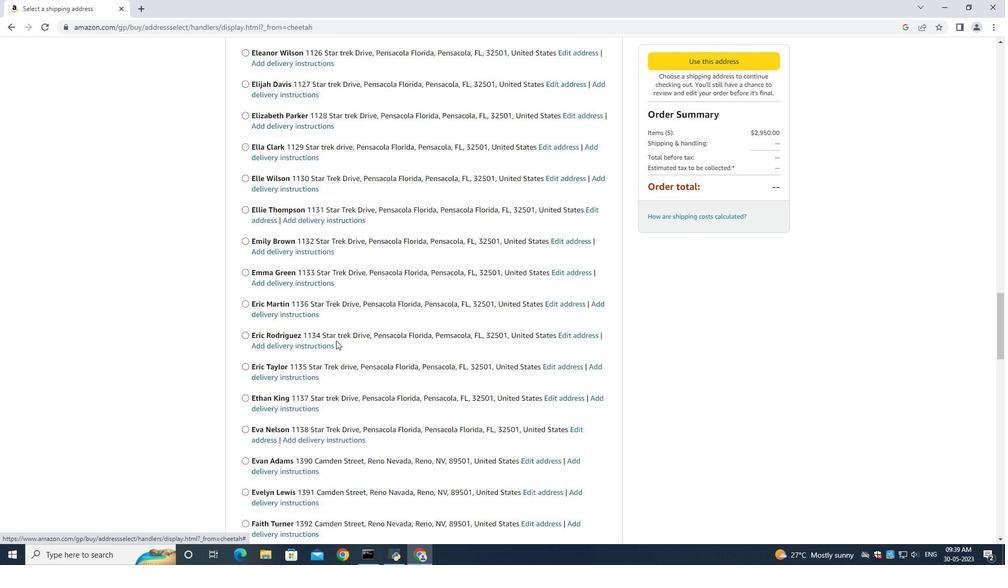 
Action: Mouse moved to (335, 341)
Screenshot: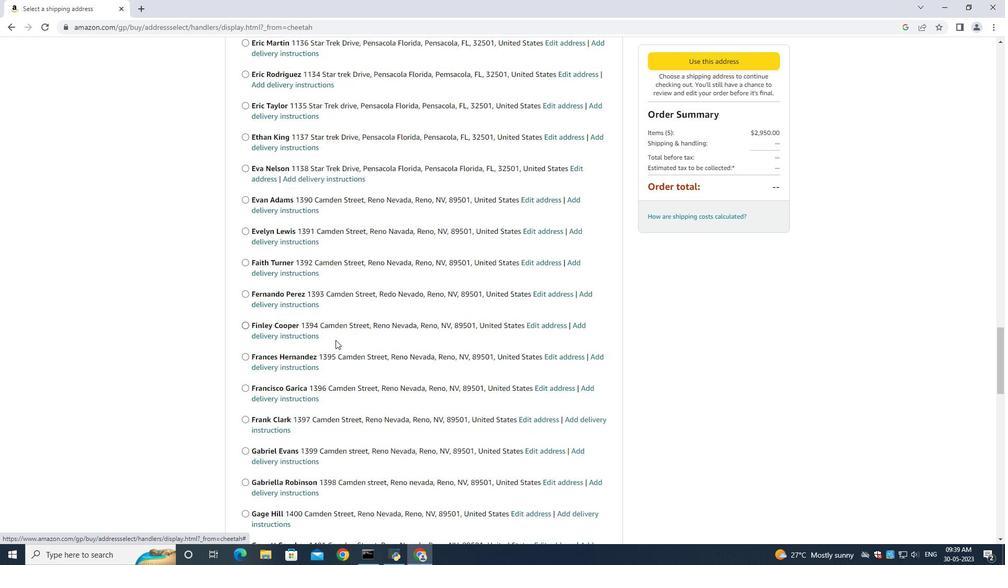 
Action: Mouse scrolled (335, 340) with delta (0, 0)
Screenshot: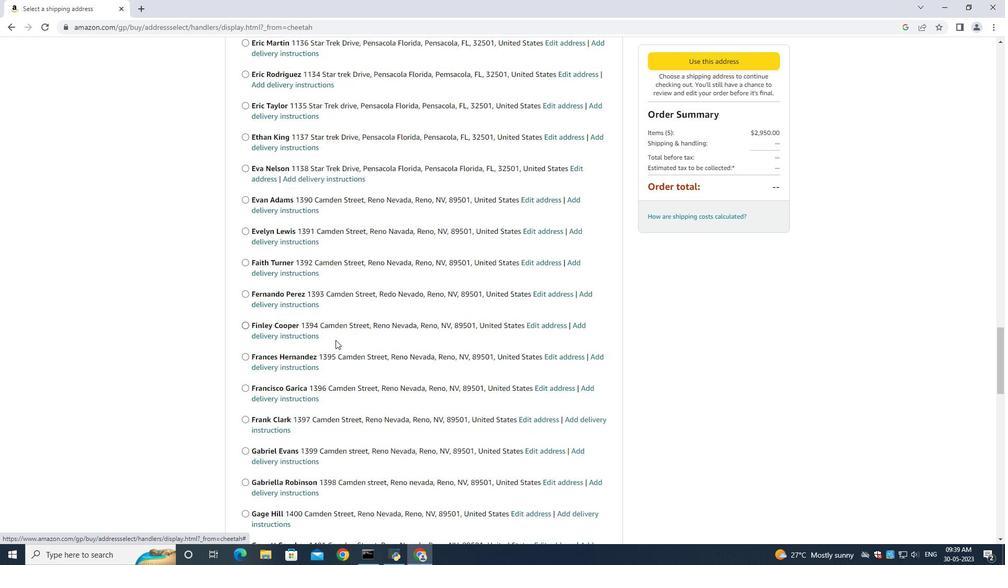 
Action: Mouse moved to (335, 341)
Screenshot: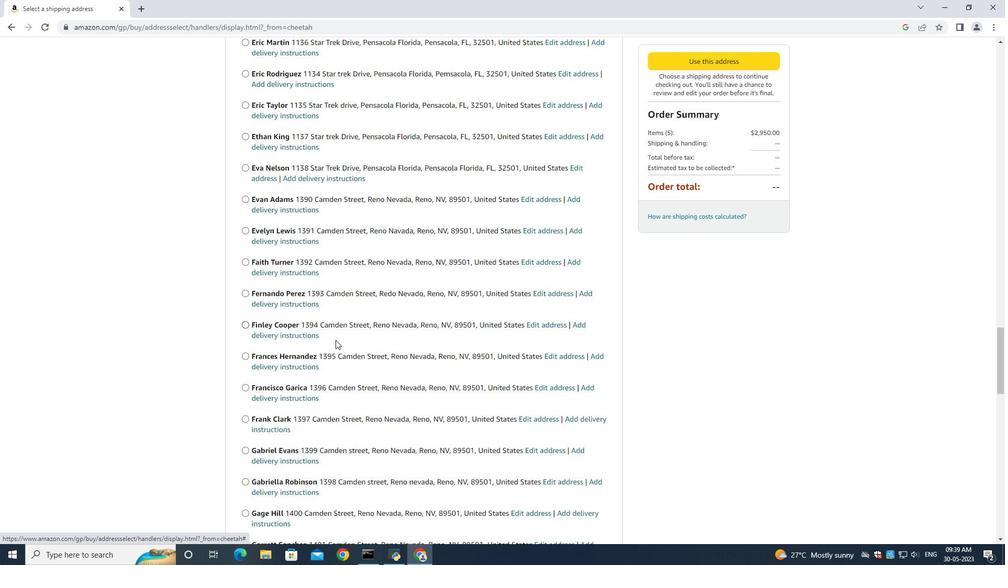 
Action: Mouse scrolled (335, 341) with delta (0, 0)
Screenshot: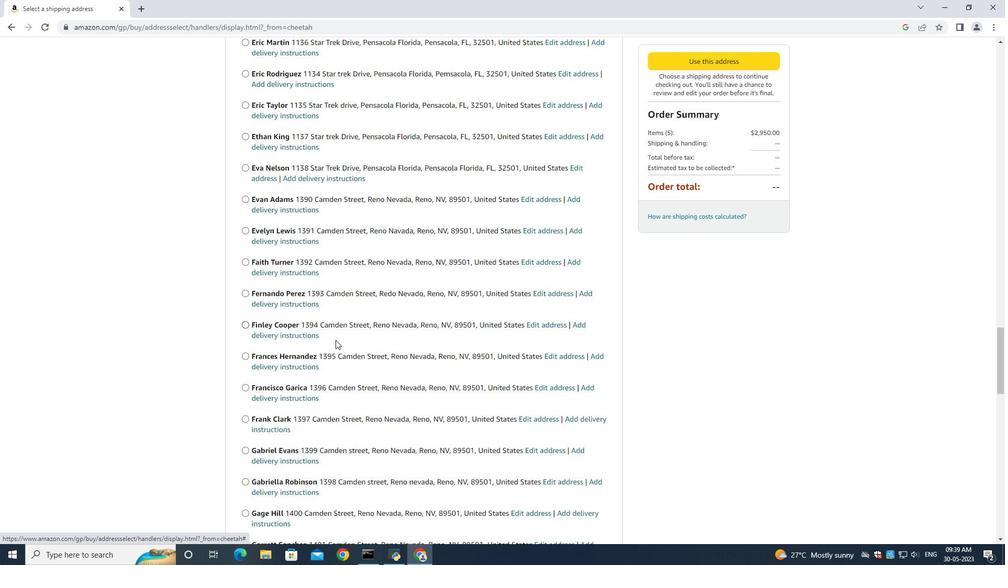 
Action: Mouse scrolled (335, 341) with delta (0, 0)
Screenshot: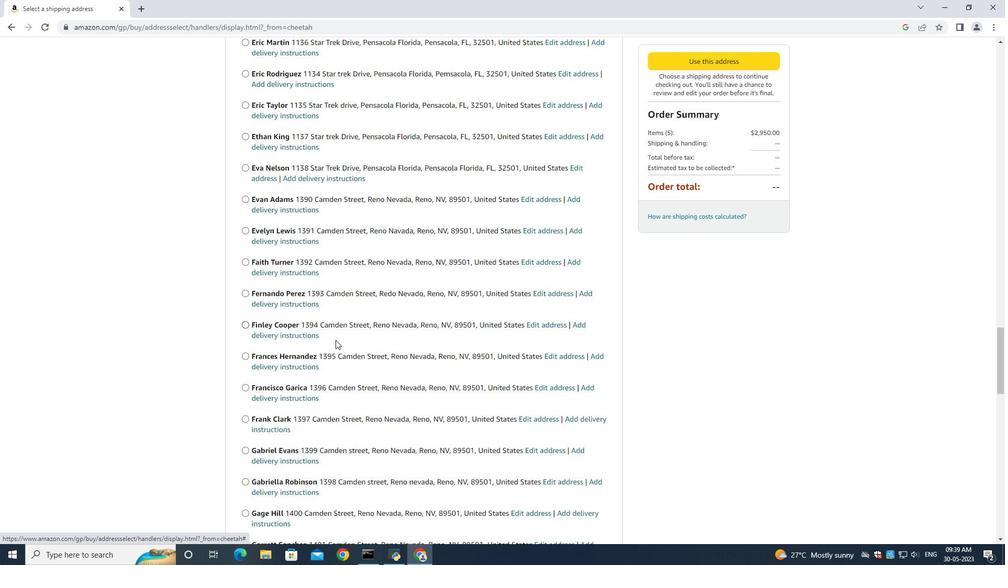 
Action: Mouse scrolled (335, 341) with delta (0, 0)
Screenshot: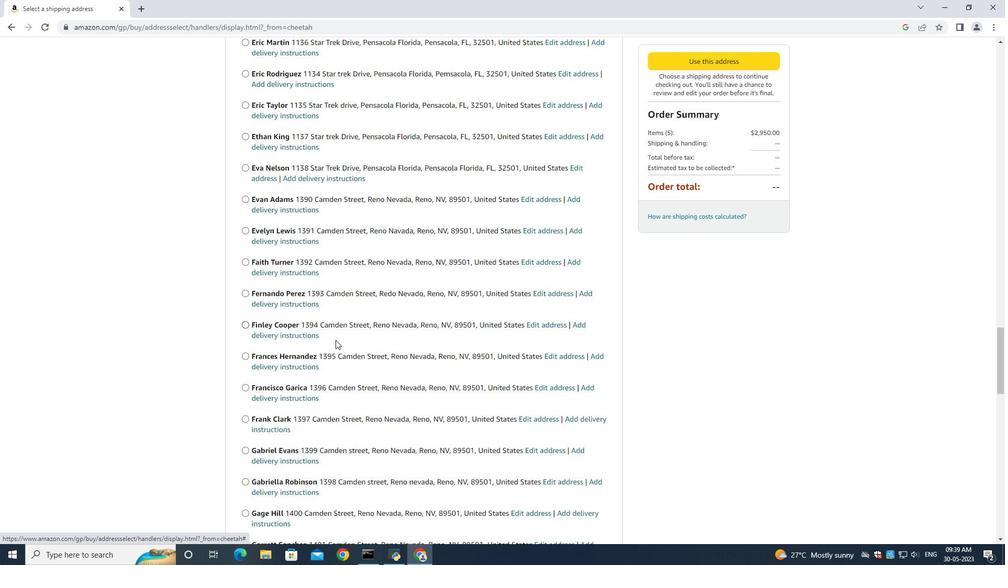 
Action: Mouse moved to (335, 341)
Screenshot: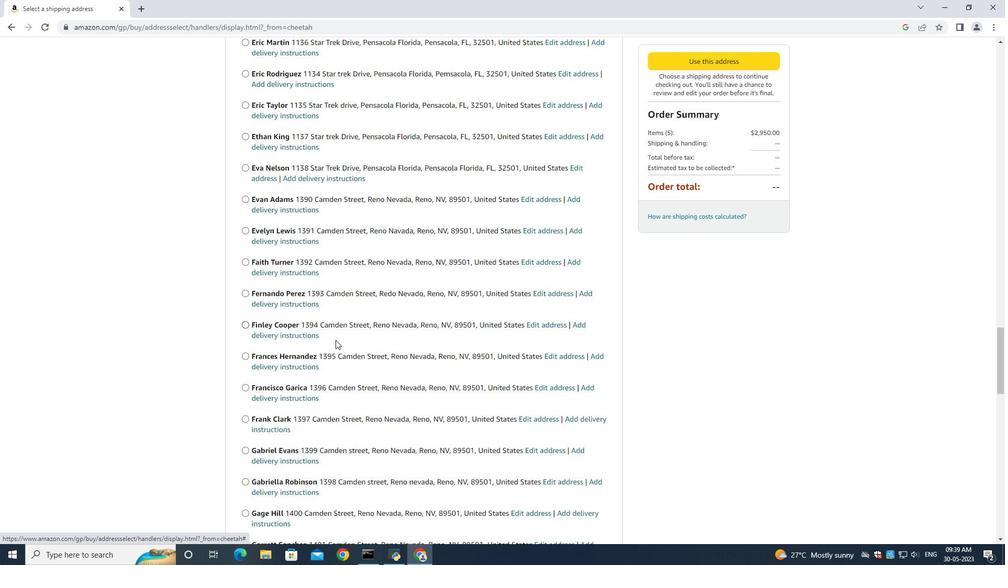 
Action: Mouse scrolled (335, 341) with delta (0, 0)
Screenshot: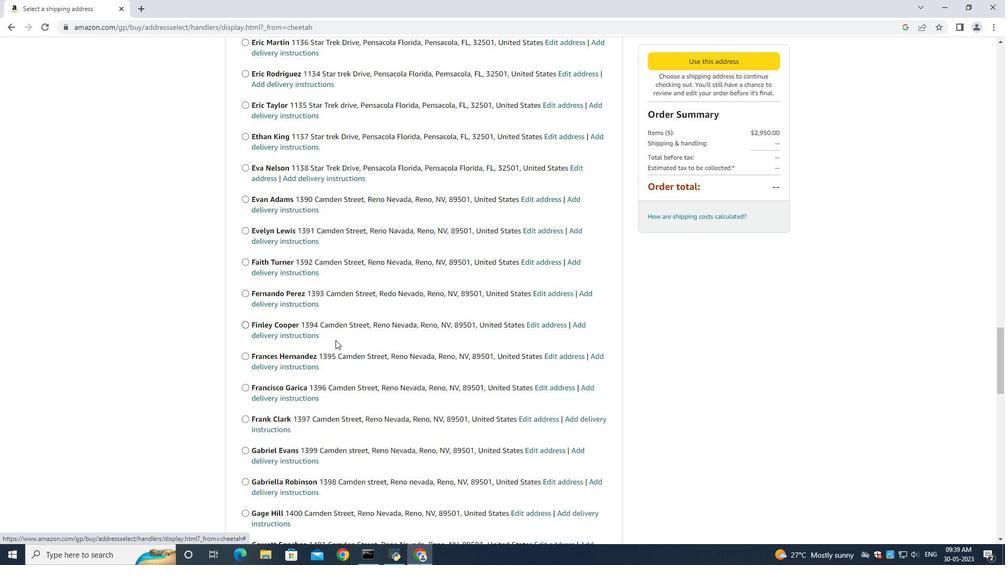 
Action: Mouse moved to (334, 341)
Screenshot: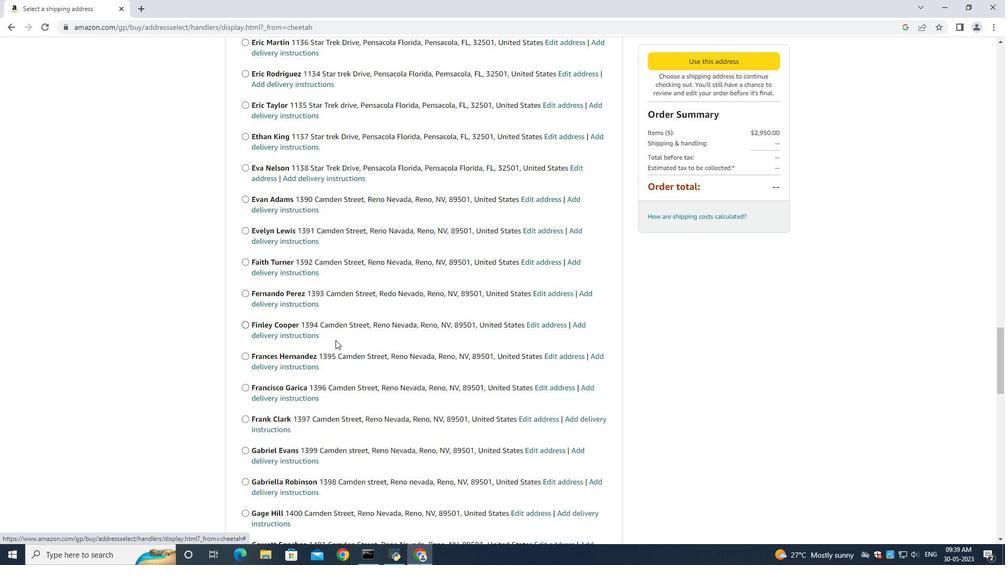
Action: Mouse scrolled (334, 341) with delta (0, 0)
Screenshot: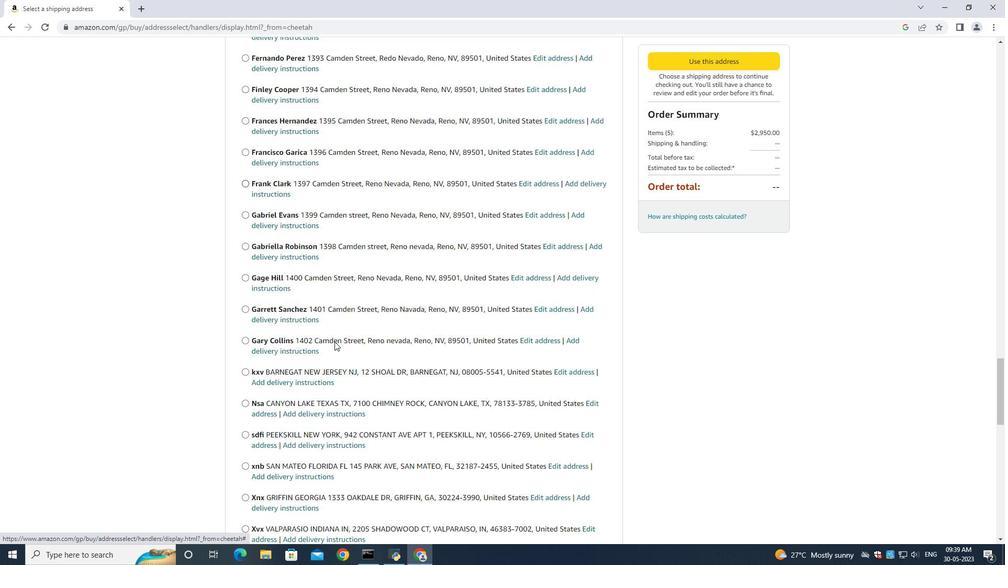 
Action: Mouse scrolled (334, 341) with delta (0, 0)
Screenshot: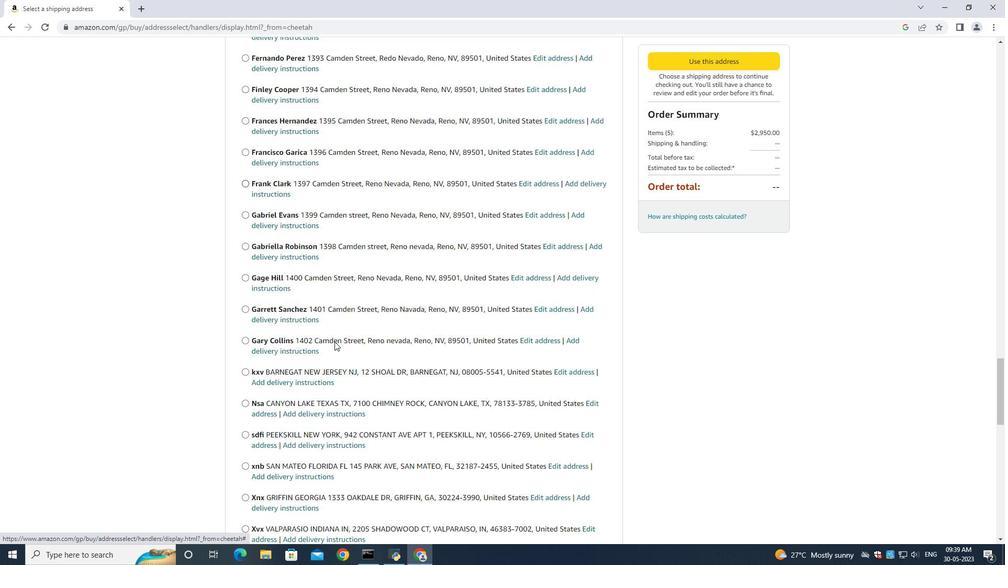 
Action: Mouse scrolled (334, 341) with delta (0, 0)
Screenshot: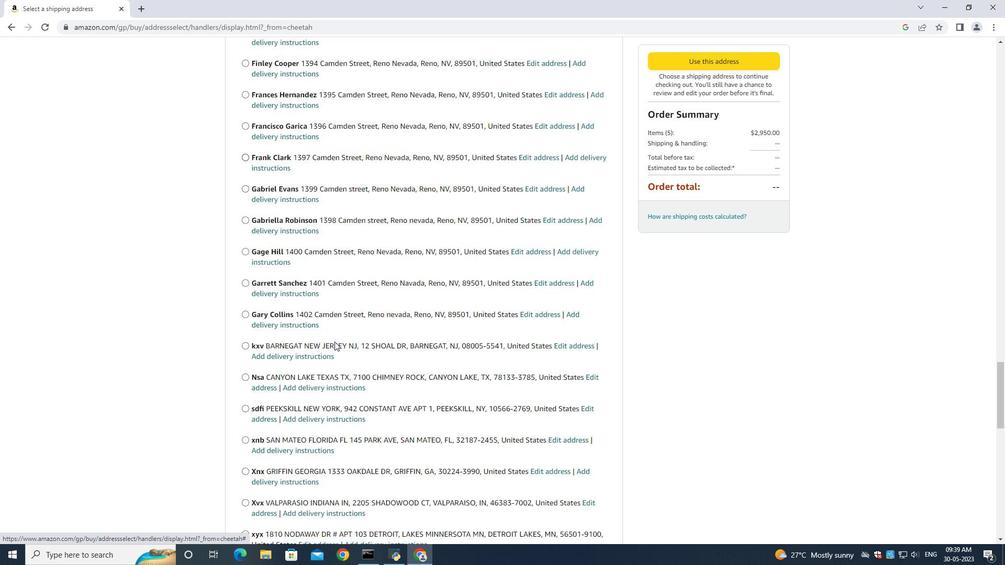 
Action: Mouse scrolled (334, 341) with delta (0, 0)
Screenshot: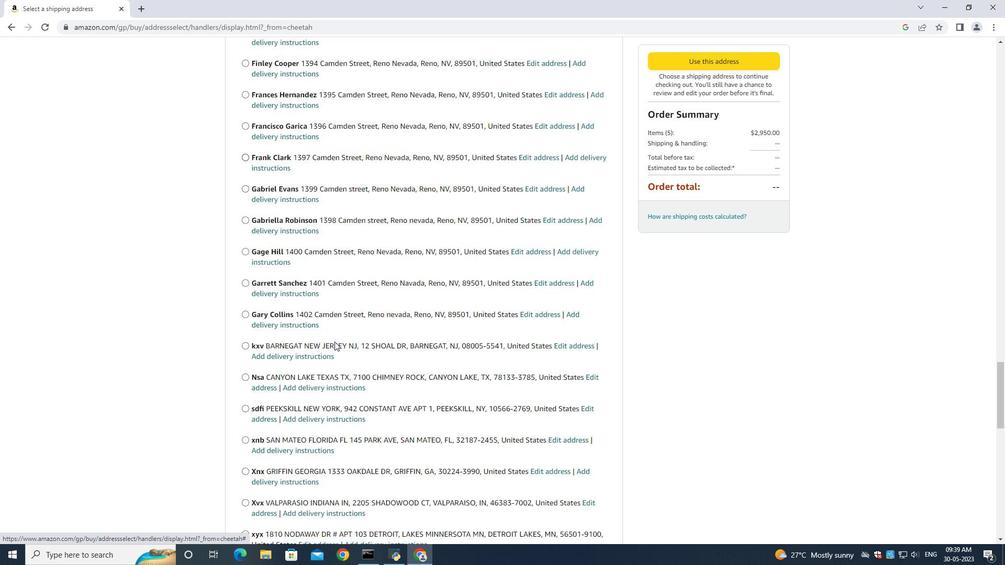 
Action: Mouse moved to (337, 341)
Screenshot: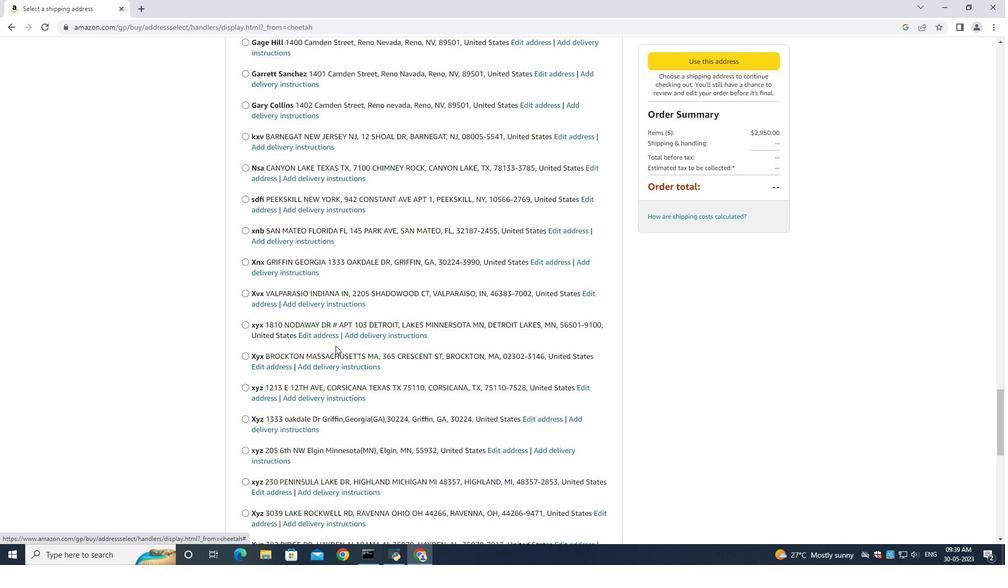 
Action: Mouse scrolled (336, 346) with delta (0, 0)
Screenshot: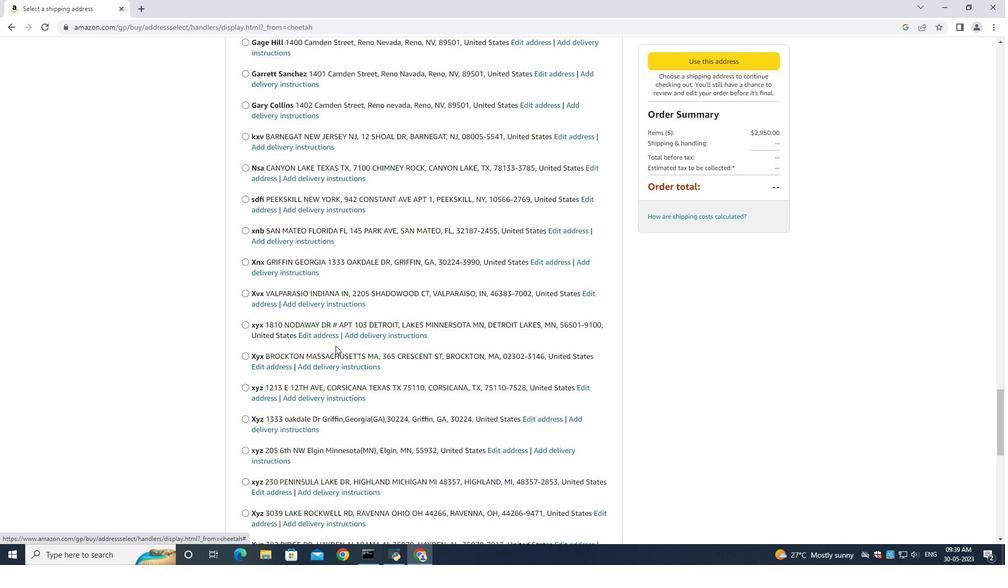 
Action: Mouse scrolled (336, 346) with delta (0, 0)
Screenshot: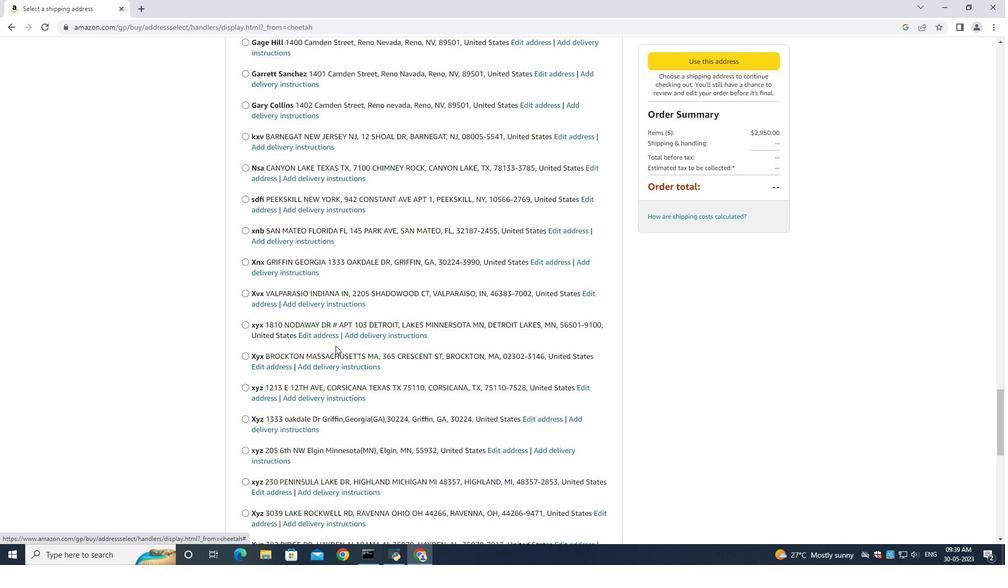 
Action: Mouse scrolled (336, 346) with delta (0, 0)
Screenshot: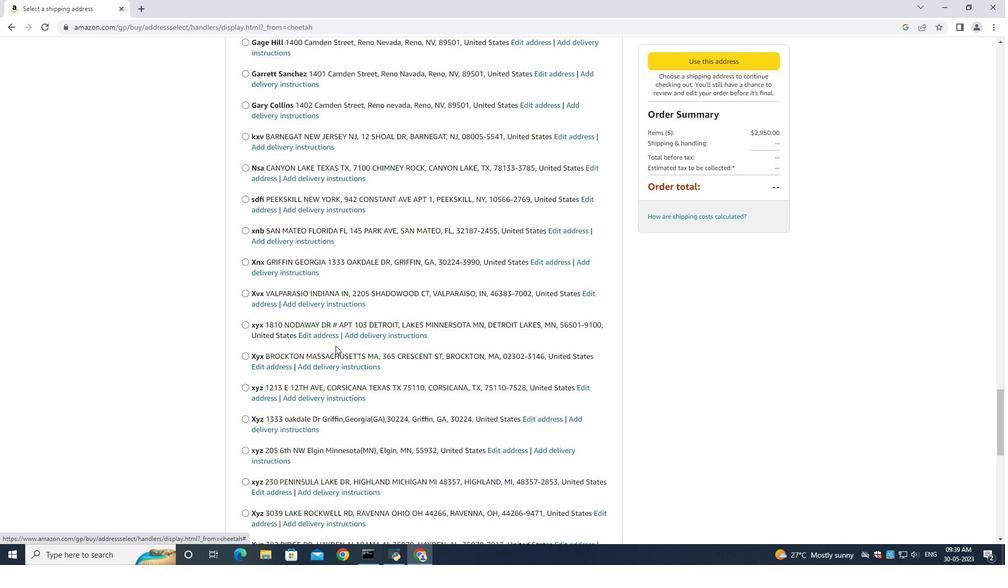 
Action: Mouse scrolled (336, 346) with delta (0, 0)
Screenshot: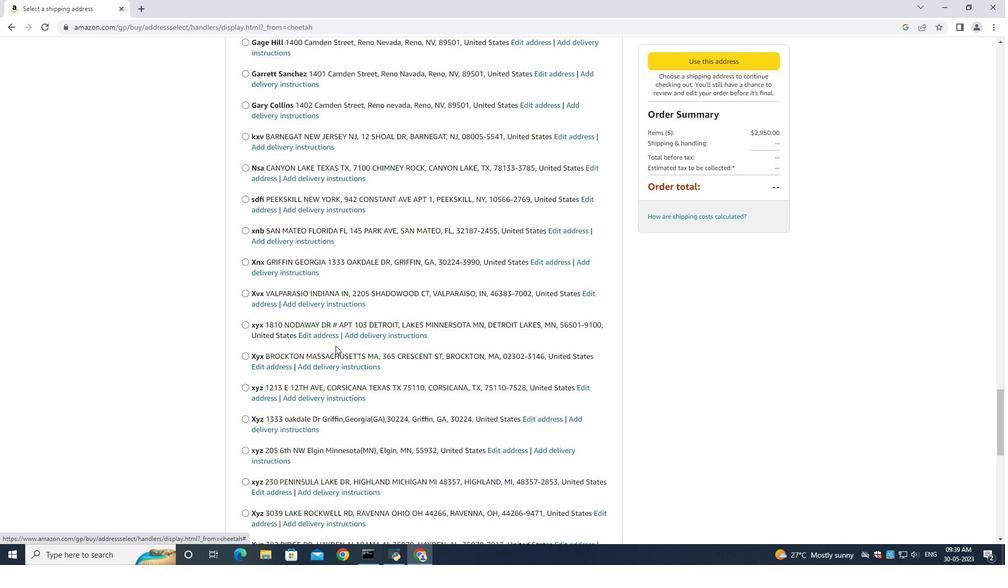 
Action: Mouse moved to (337, 341)
Screenshot: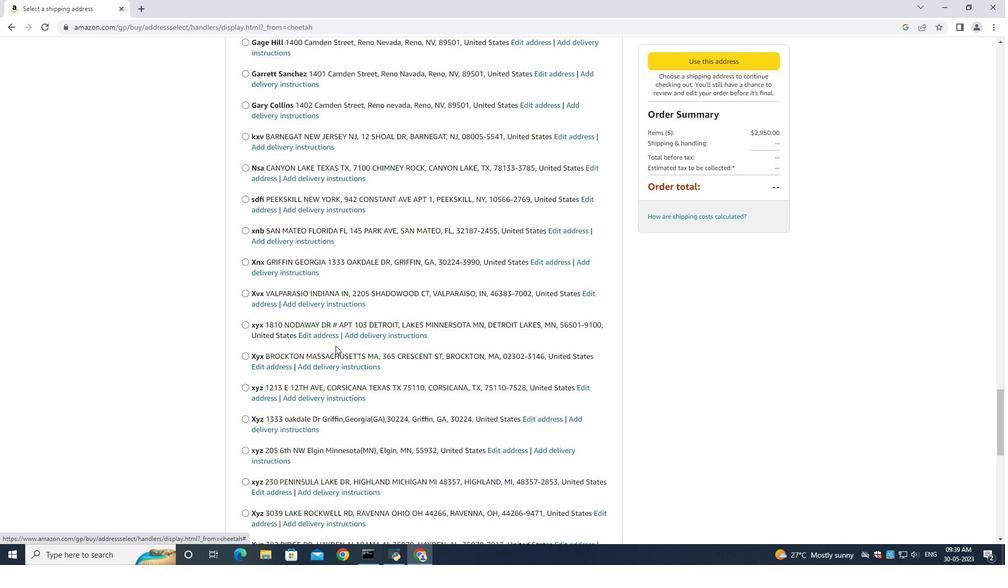 
Action: Mouse scrolled (336, 346) with delta (0, 0)
Screenshot: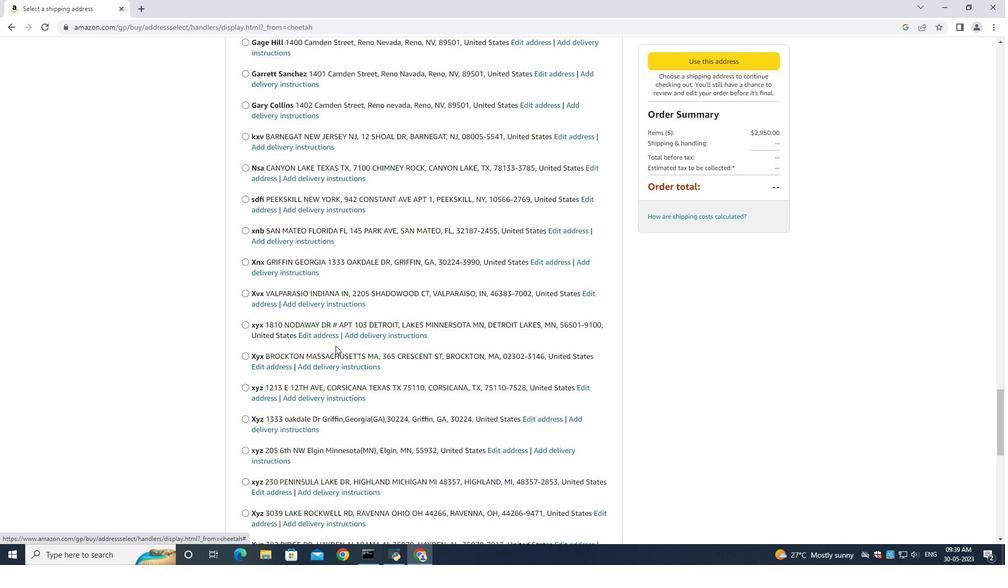 
Action: Mouse moved to (340, 338)
Screenshot: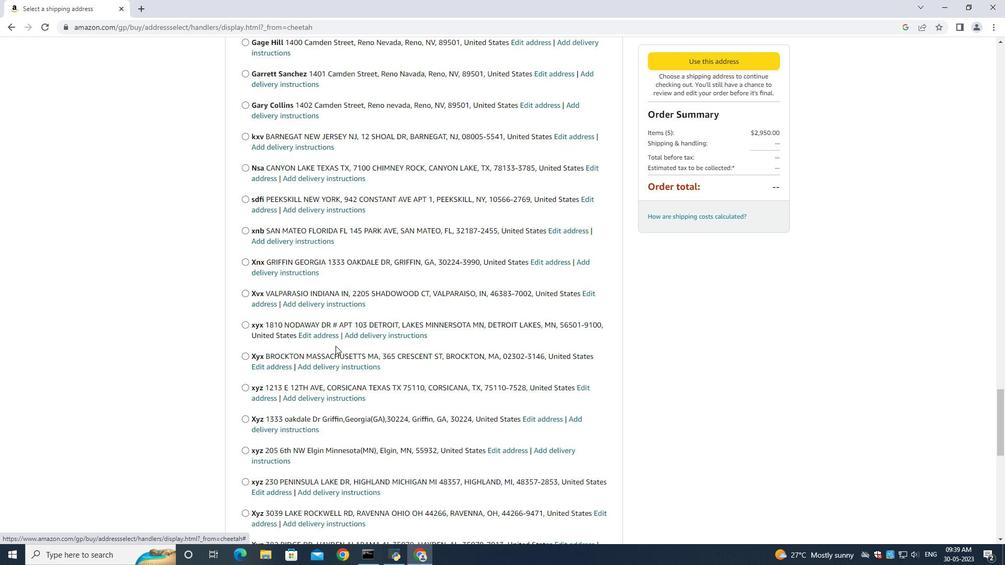 
Action: Mouse scrolled (340, 337) with delta (0, 0)
Screenshot: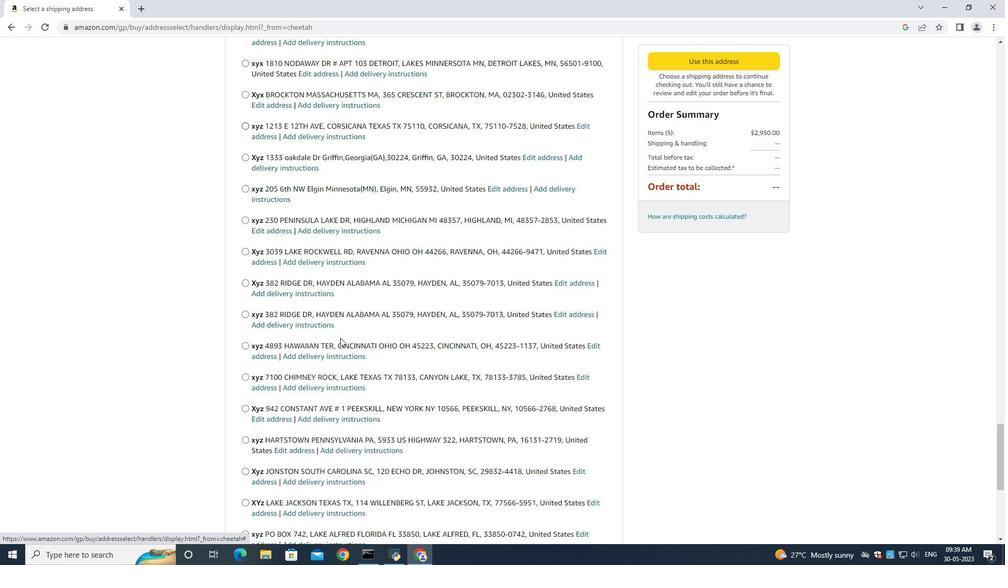 
Action: Mouse scrolled (340, 337) with delta (0, 0)
Screenshot: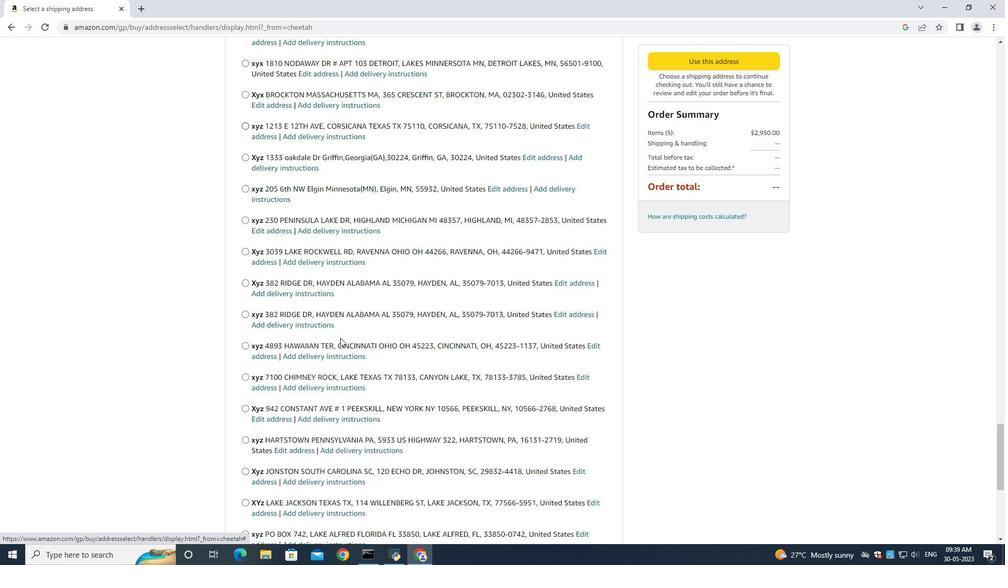 
Action: Mouse scrolled (340, 337) with delta (0, 0)
Screenshot: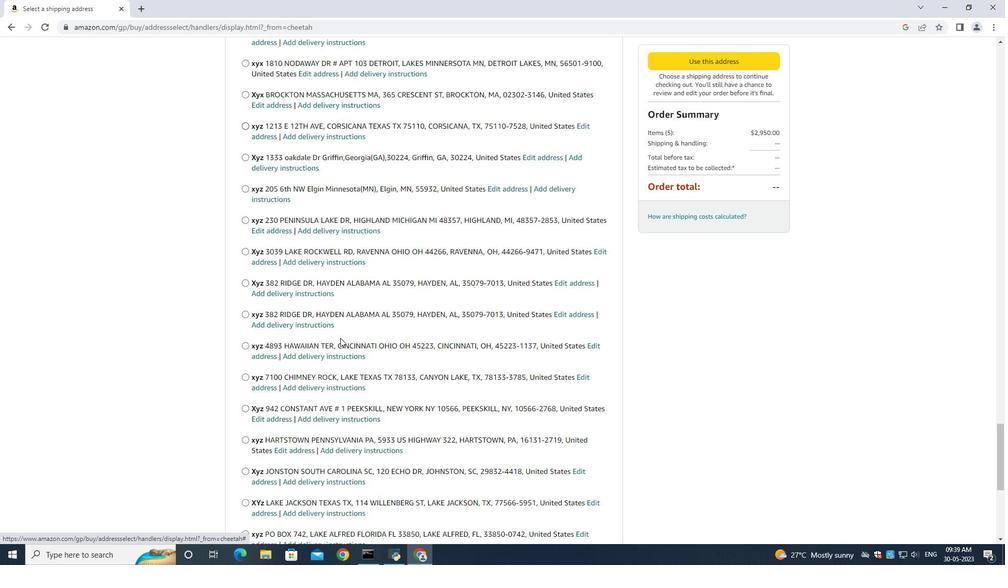 
Action: Mouse moved to (340, 338)
Screenshot: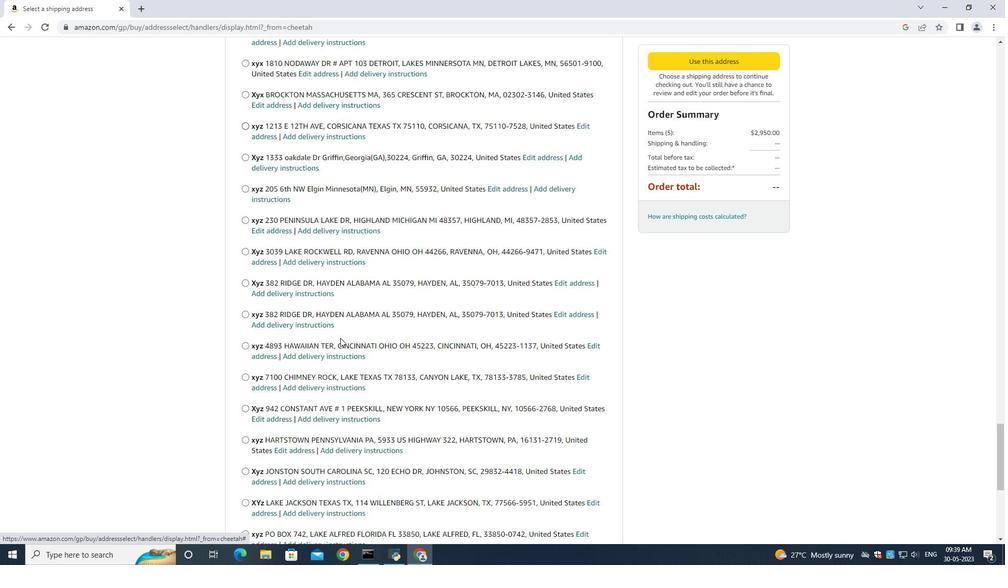 
Action: Mouse scrolled (340, 337) with delta (0, 0)
Screenshot: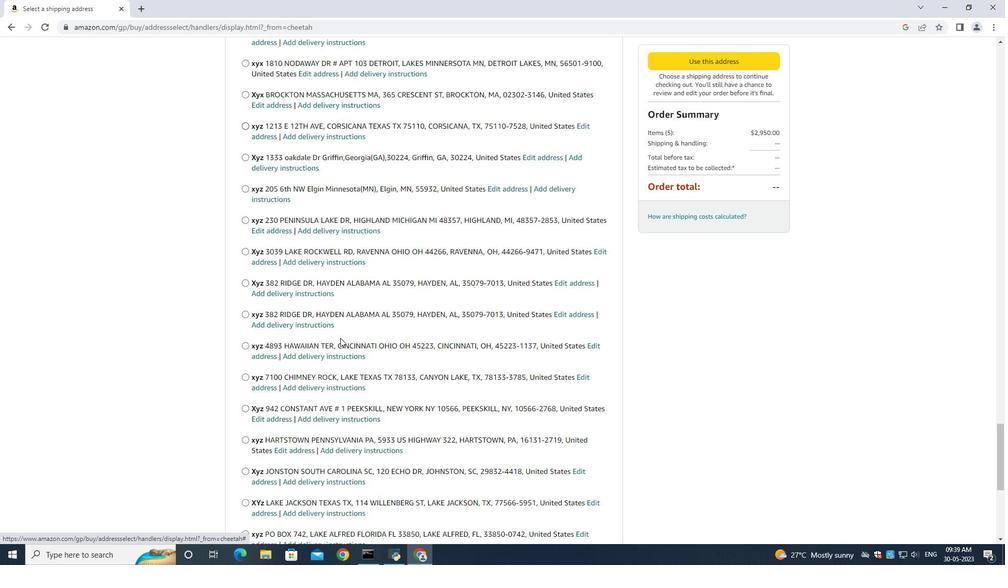 
Action: Mouse scrolled (340, 337) with delta (0, 0)
Screenshot: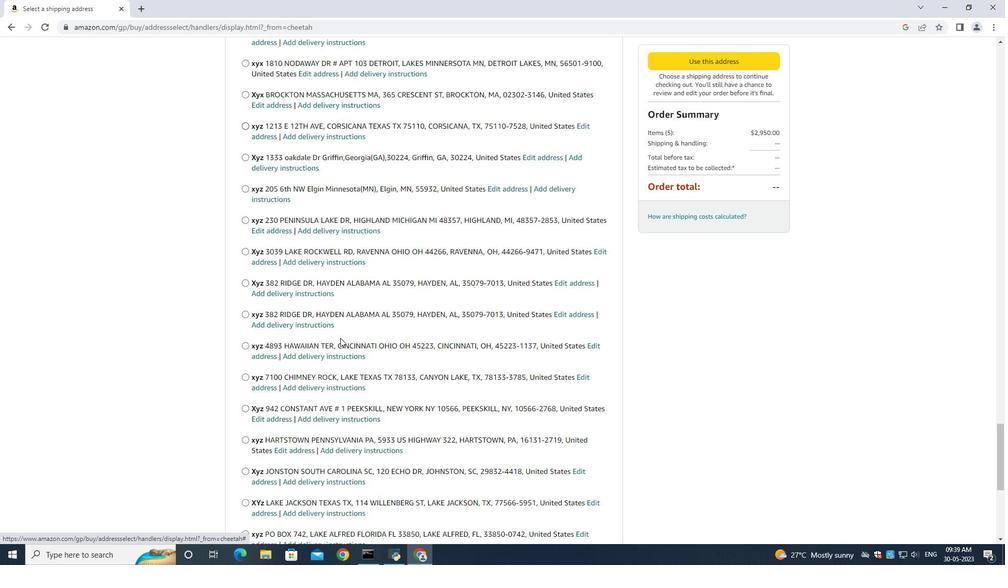 
Action: Mouse moved to (340, 338)
Screenshot: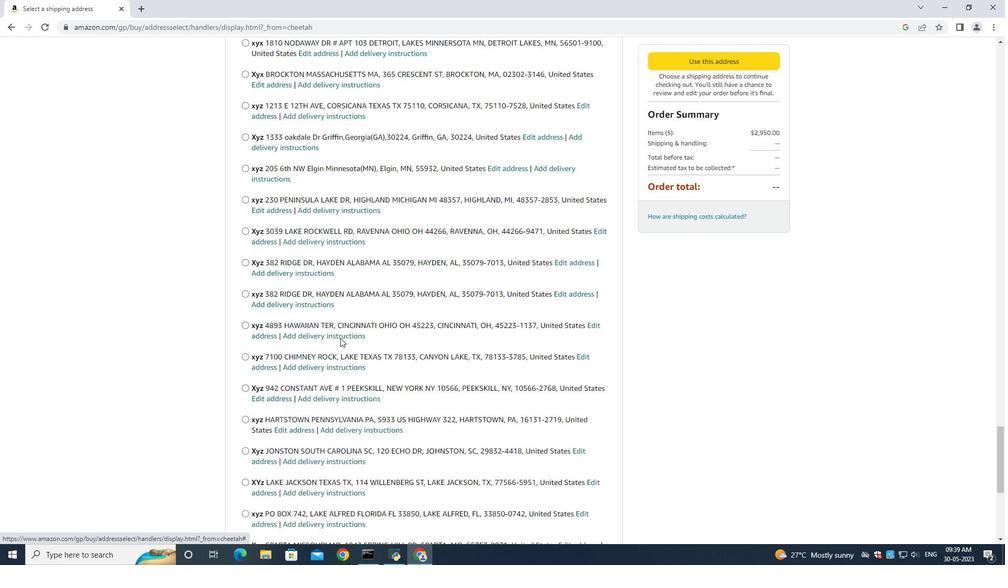 
Action: Mouse scrolled (340, 337) with delta (0, 0)
Screenshot: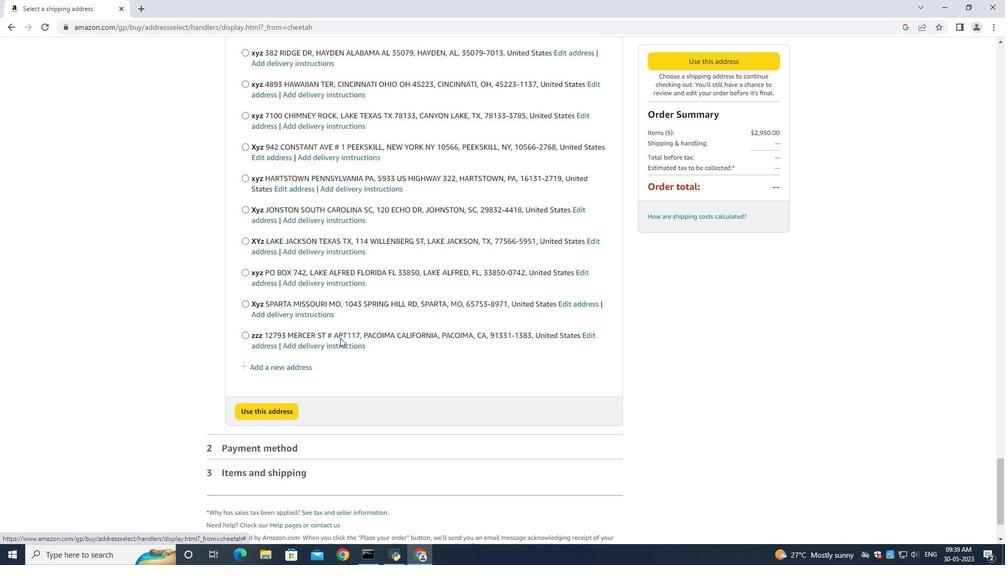 
Action: Mouse scrolled (340, 337) with delta (0, 0)
Screenshot: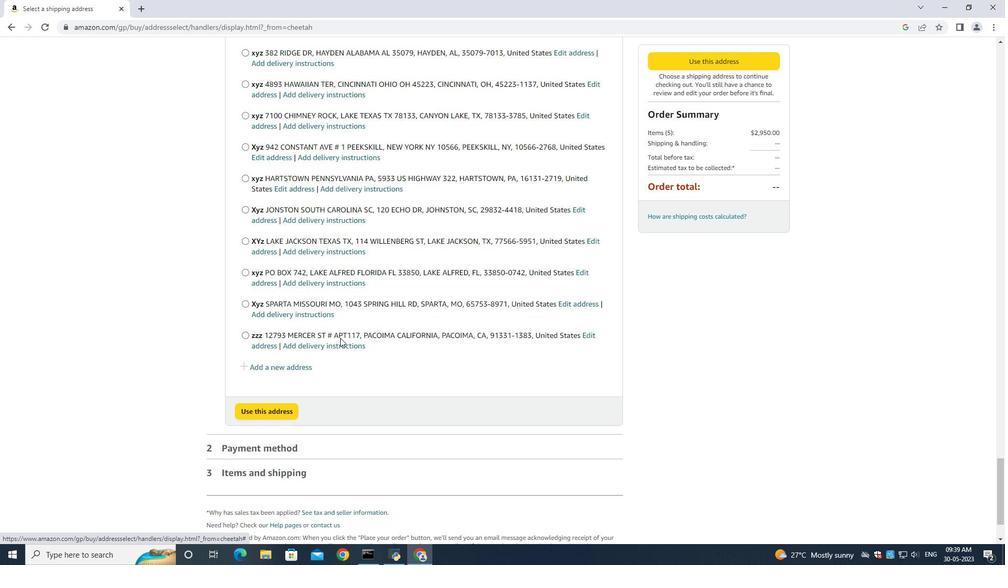 
Action: Mouse moved to (273, 289)
Screenshot: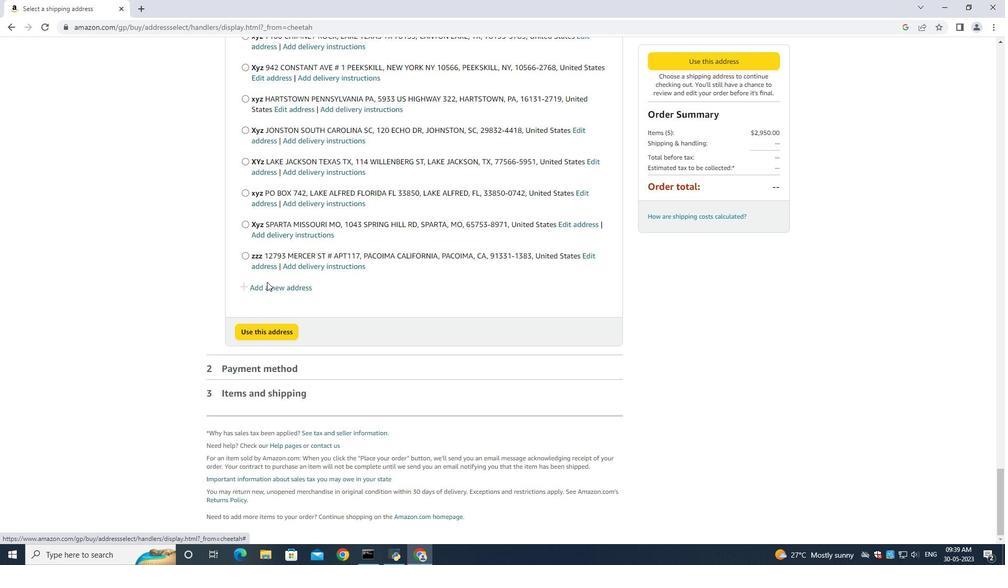
Action: Mouse pressed left at (273, 289)
Screenshot: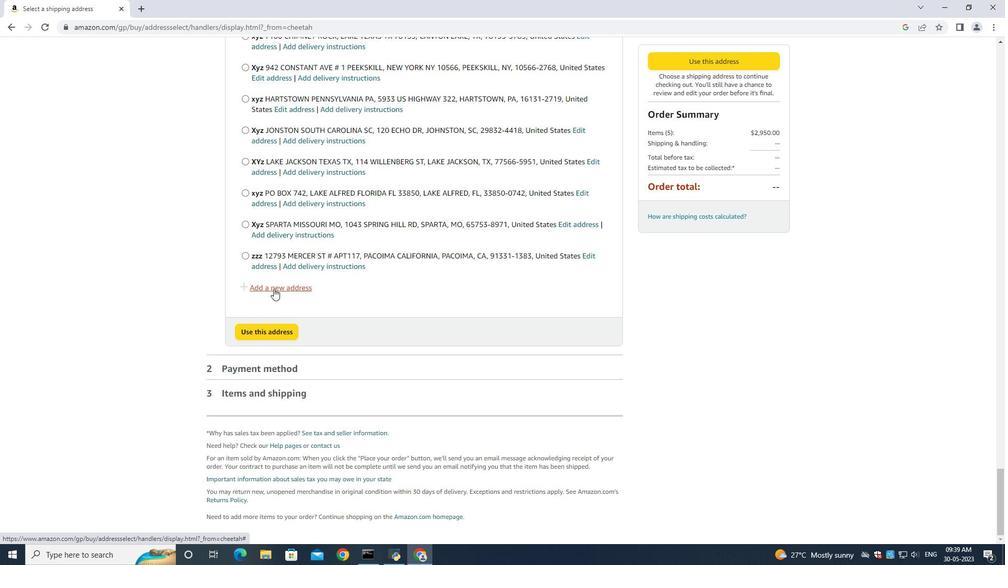 
Action: Mouse moved to (355, 247)
Screenshot: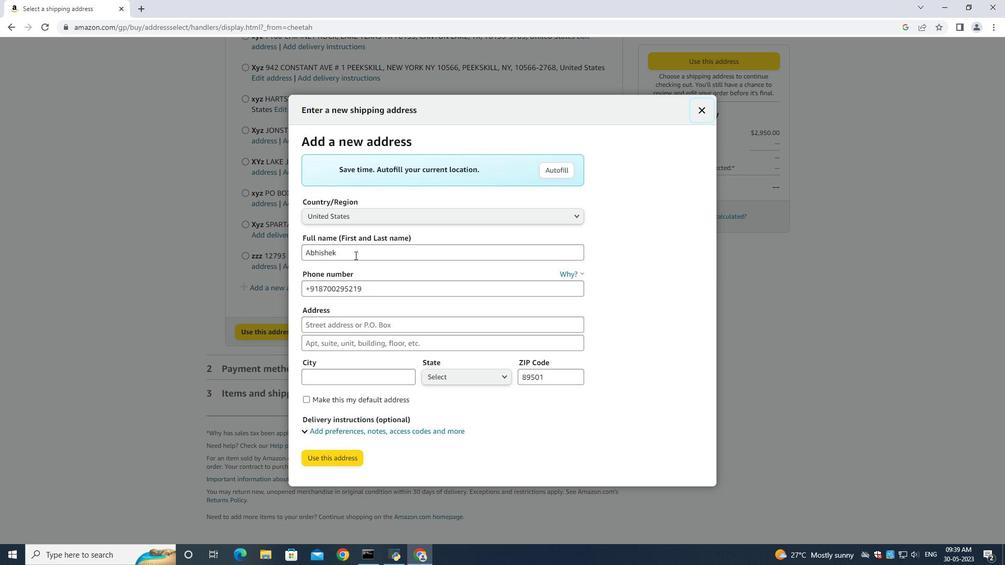 
Action: Mouse pressed left at (355, 247)
Screenshot: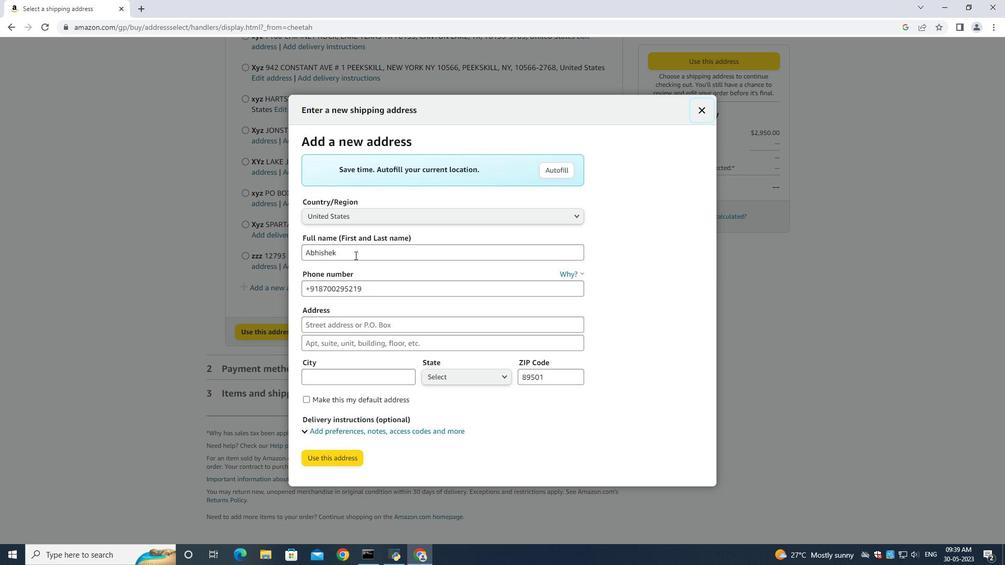 
Action: Mouse moved to (356, 251)
Screenshot: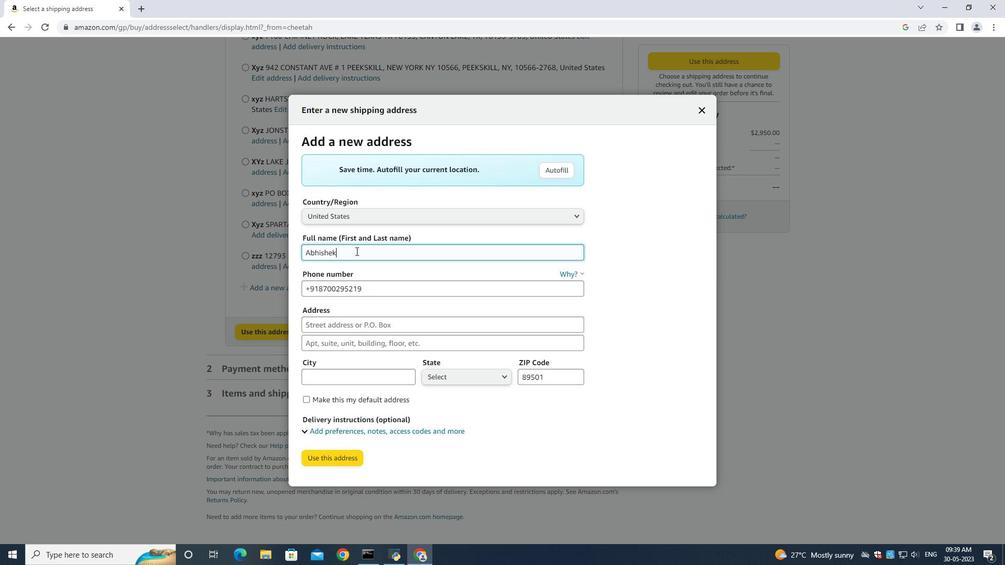 
Action: Key pressed ctrl+A<Key.backspace><Key.shift><Key.shift><Key.shift><Key.shift><Key.shift><Key.shift><Key.shift><Key.shift><Key.shift><Key.shift><Key.shift><Key.shift><Key.shift><Key.shift><Key.shift><Key.shift><Key.shift><Key.shift><Key.shift><Key.shift><Key.shift><Key.shift><Key.shift><Key.shift><Key.shift><Key.shift><Key.shift><Key.shift><Key.shift><Key.shift><Key.shift><Key.shift><Key.shift><Key.shift><Key.shift><Key.shift><Key.shift><Key.shift><Key.shift><Key.shift><Key.shift><Key.shift><Key.shift><Key.shift><Key.shift><Key.shift><Key.shift><Key.shift><Key.shift><Key.shift><Key.shift><Key.shift><Key.shift><Key.shift><Key.shift><Key.shift>Gavin<Key.space><Key.shift><Key.shift><Key.shift><Key.shift><Key.shift><Key.shift><Key.shift><Key.shift><Key.shift><Key.shift><Key.shift><Key.shift><Key.shift>Kelly<Key.space><Key.tab><Key.tab><Key.backspace>7752551231<Key.tab>1403<Key.space>camden<Key.space>street<Key.space><Key.tab><Key.shift><Key.shift><Key.shift><Key.shift><Key.shift>Reno<Key.space><Key.shift><Key.shift><Key.shift><Key.shift><Key.shift>Nevada<Key.space><Key.tab><Key.shift><Key.shift><Key.shift><Key.shift><Key.shift>Reno<Key.tab><Key.up>na<Key.down><Key.enter><Key.tab><Key.backspace>98<Key.backspace><Key.backspace>89501
Screenshot: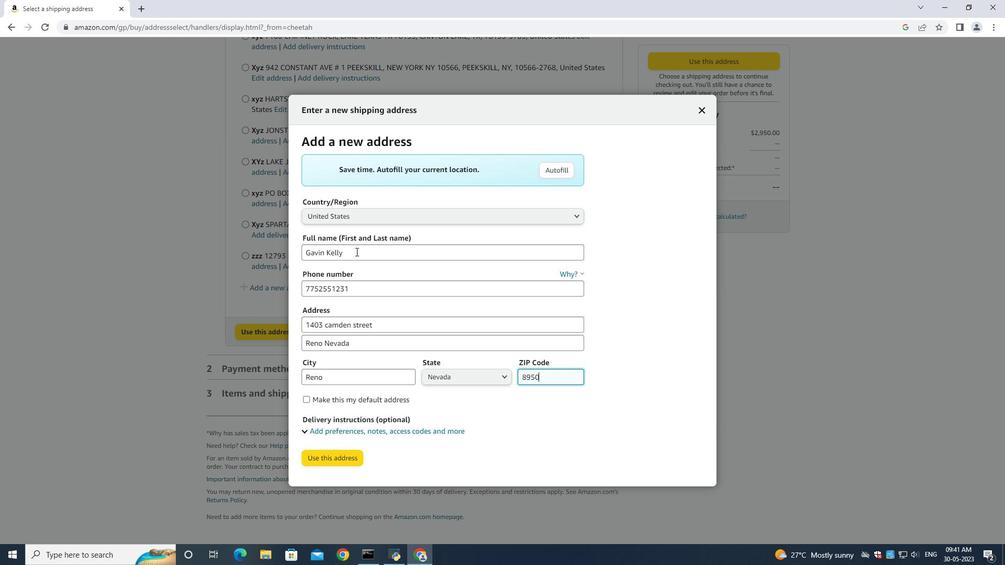 
Action: Mouse moved to (341, 461)
Screenshot: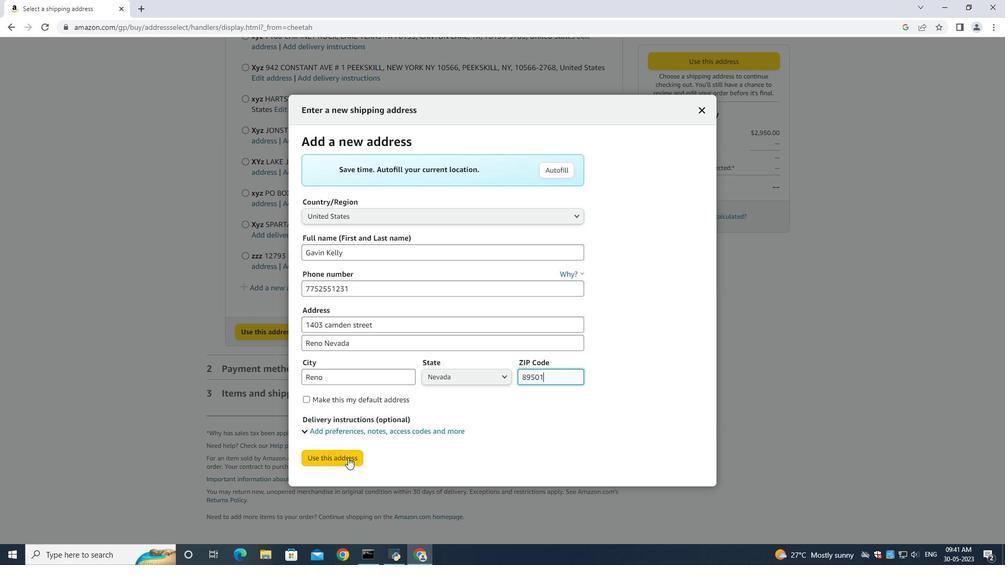 
Action: Mouse pressed left at (341, 461)
Screenshot: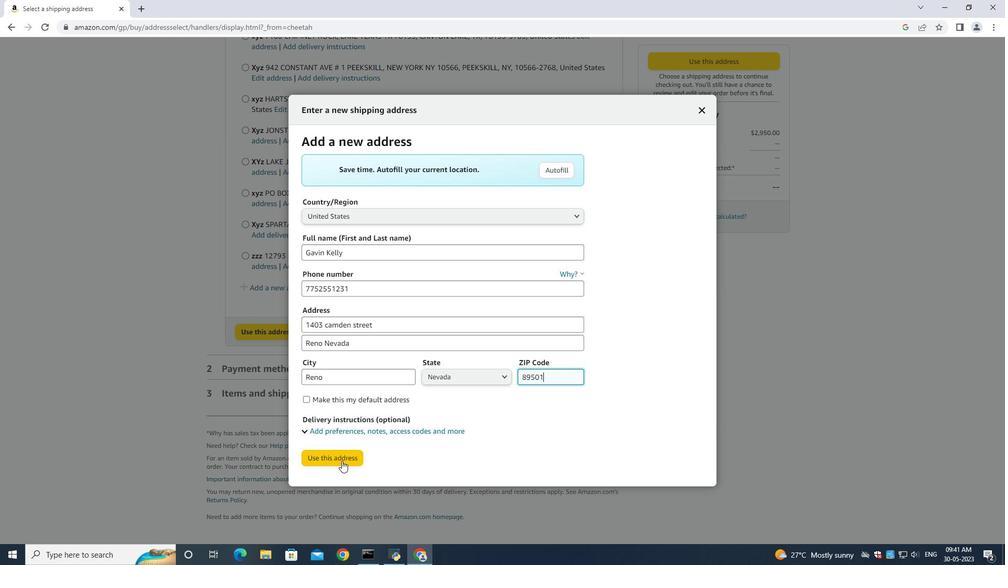
Action: Mouse moved to (329, 529)
Screenshot: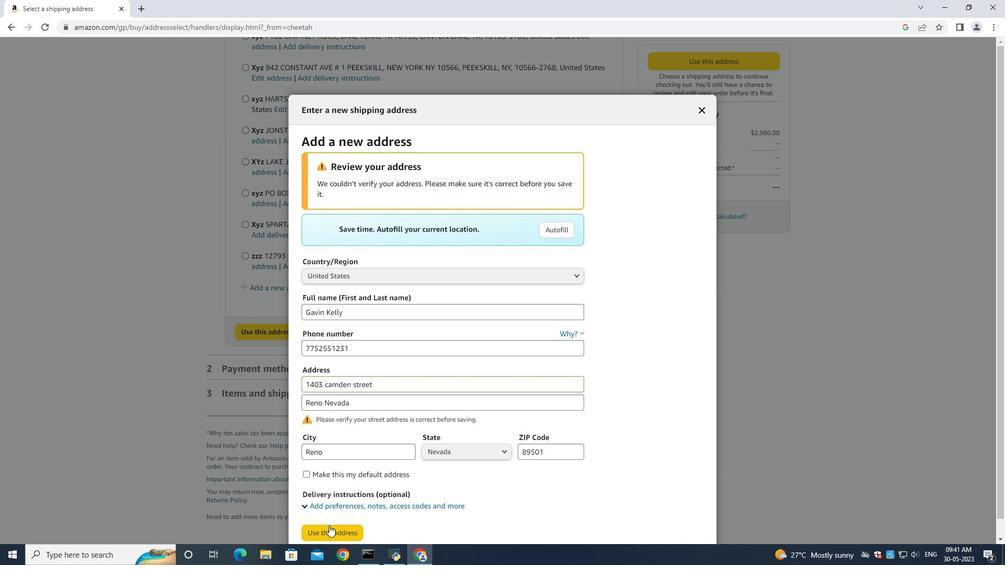 
Action: Mouse pressed left at (329, 529)
Screenshot: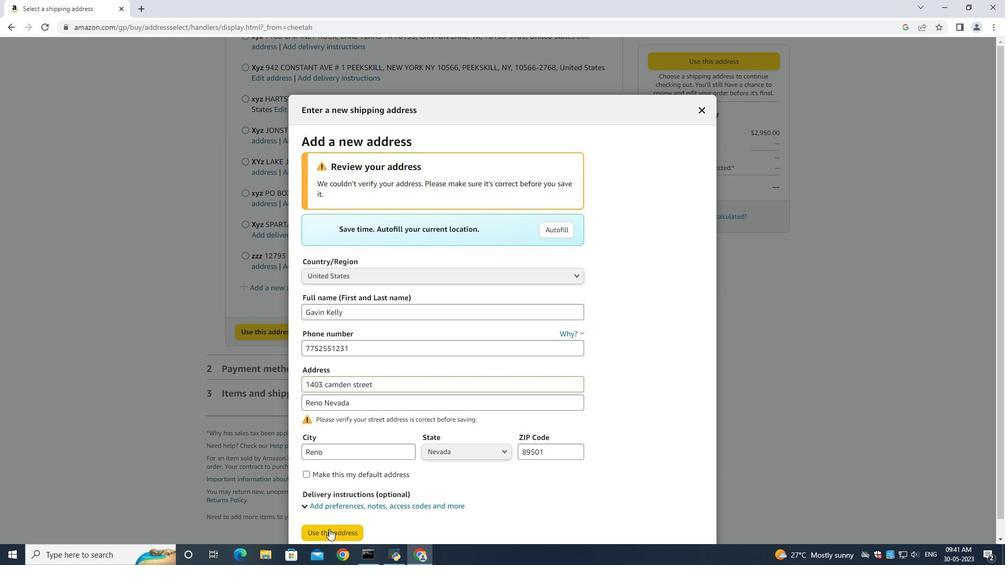 
Action: Mouse moved to (370, 226)
Screenshot: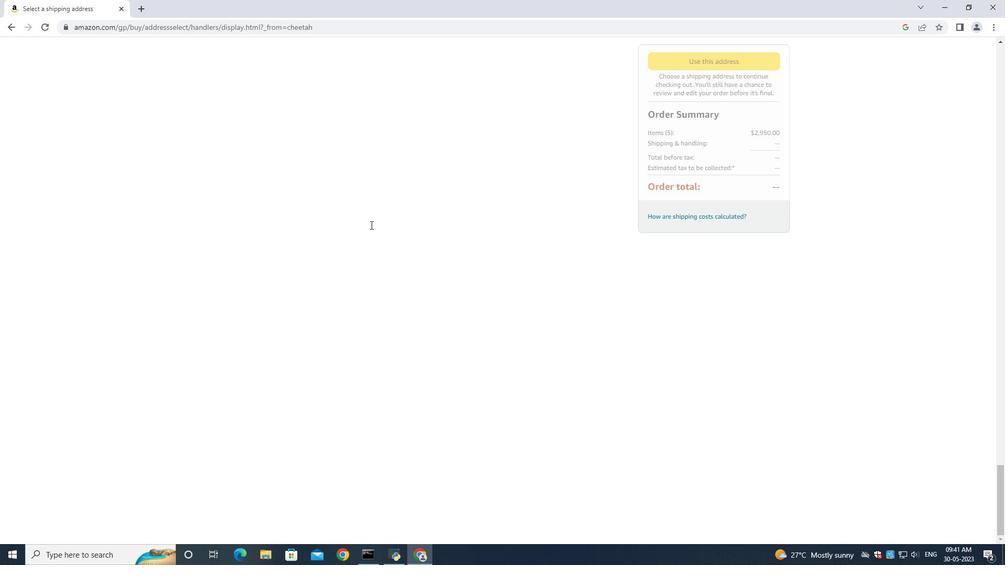 
